 Task: Log work in the project AgileEdge for the issue 'Implement a new cloud-based inventory management system for a company with advanced inventory tracking and restocking features' spent time as '5w 4d 9h 37m' and remaining time as '6w 1d 22h 26m' and move to top of backlog. Now add the issue to the epic 'Cybersecurity Incident Response Testing'. Log work in the project AgileEdge for the issue 'Integrate a new gamification feature into an existing mobile application to increase user engagement and retention' spent time as '3w 6d 13h 43m' and remaining time as '2w 4d 11h 40m' and move to bottom of backlog. Now add the issue to the epic 'Cybersecurity Awareness Training Implementation'
Action: Mouse moved to (224, 51)
Screenshot: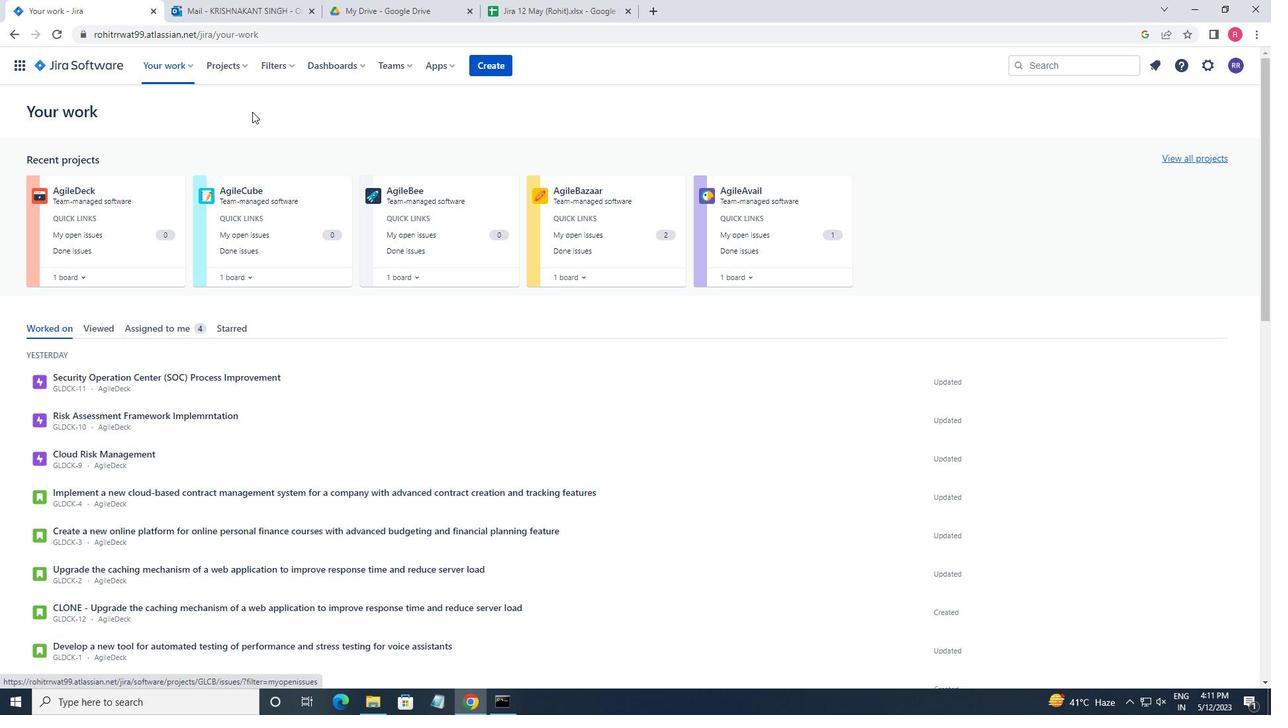 
Action: Mouse pressed left at (224, 51)
Screenshot: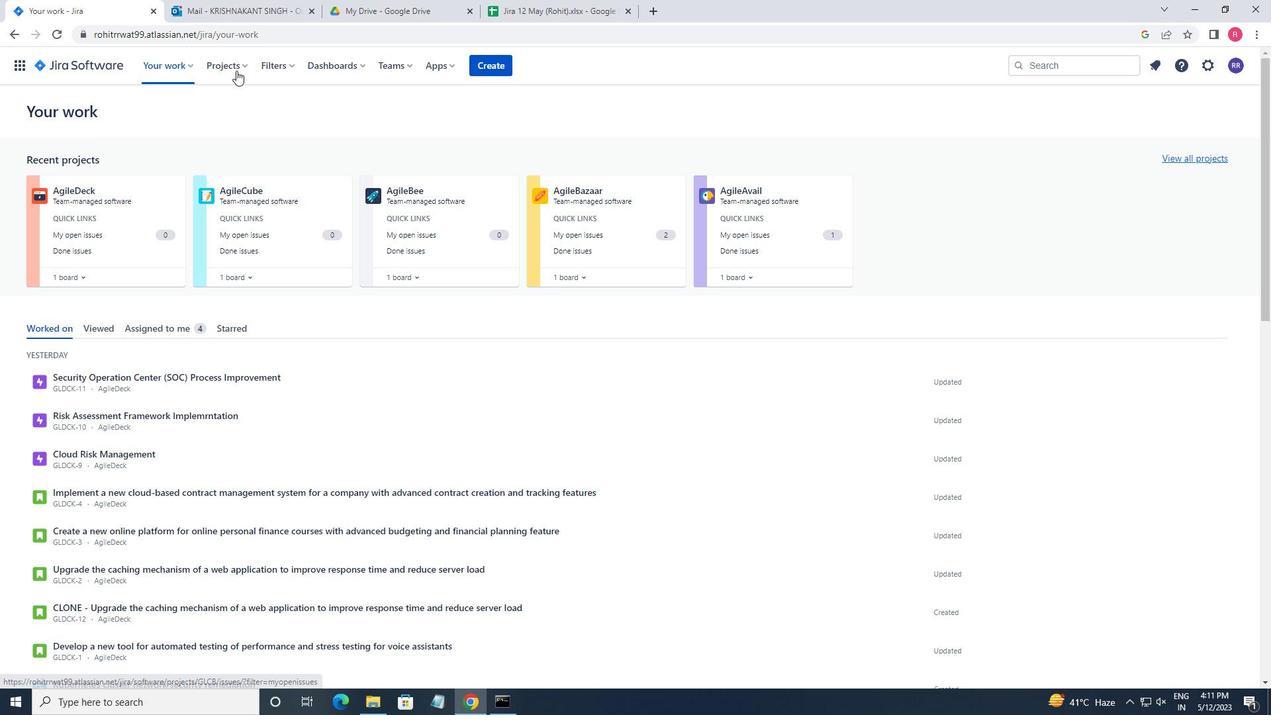 
Action: Mouse moved to (228, 75)
Screenshot: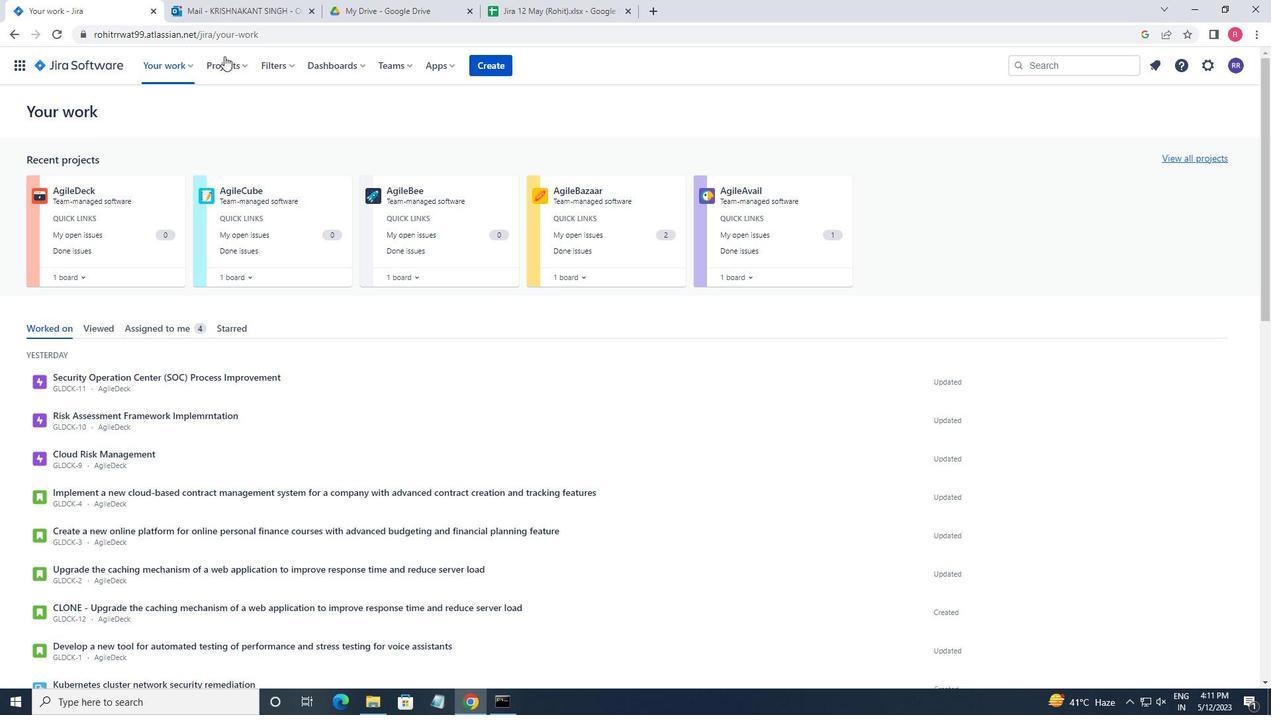 
Action: Mouse pressed left at (228, 75)
Screenshot: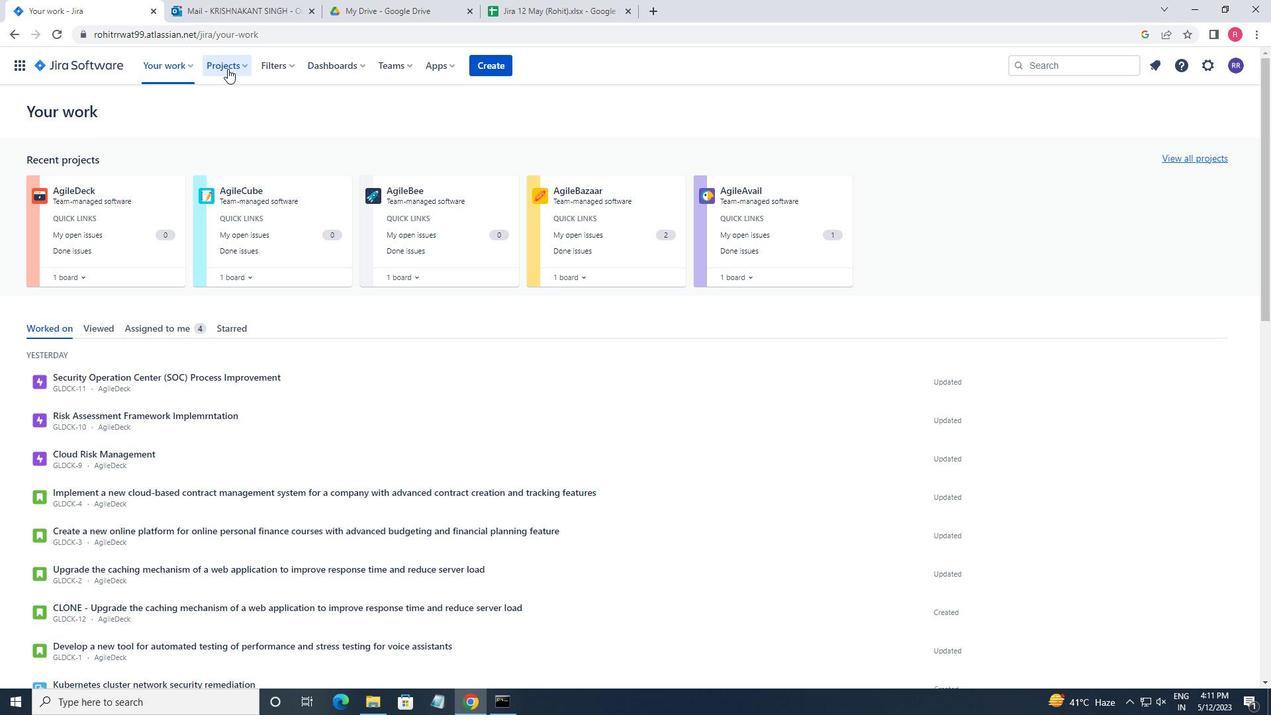 
Action: Mouse moved to (259, 121)
Screenshot: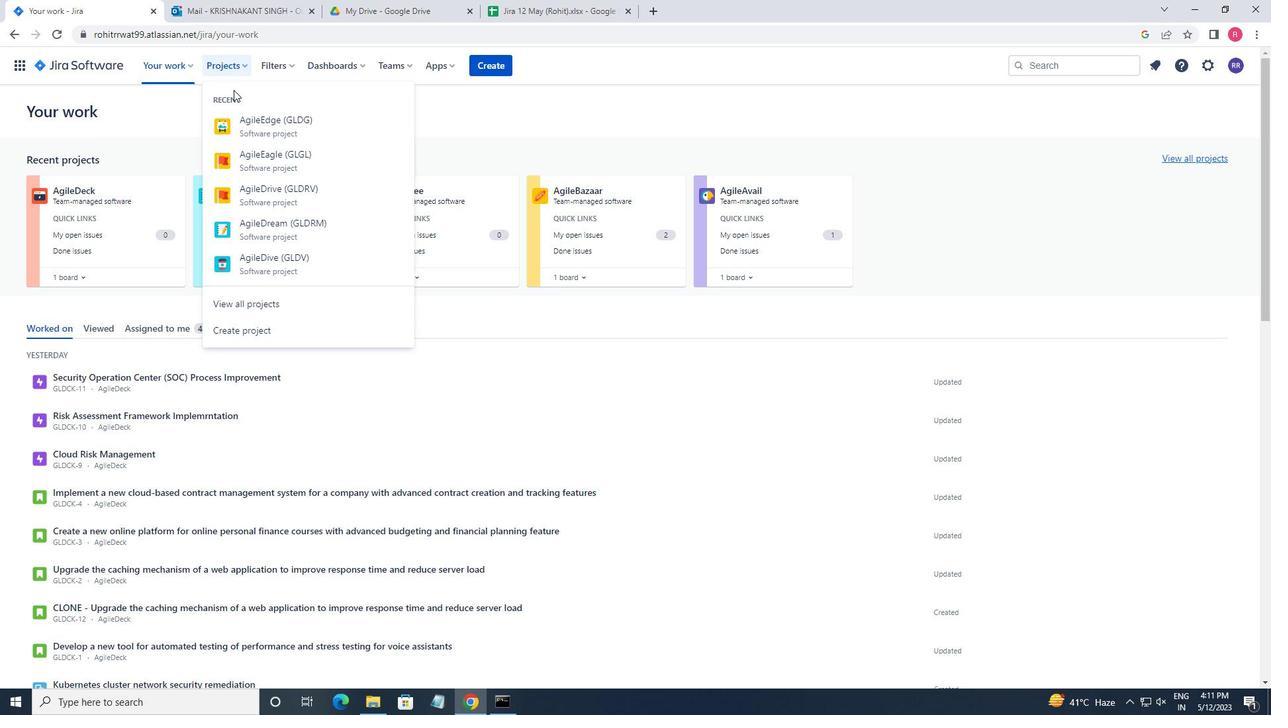
Action: Mouse pressed left at (259, 121)
Screenshot: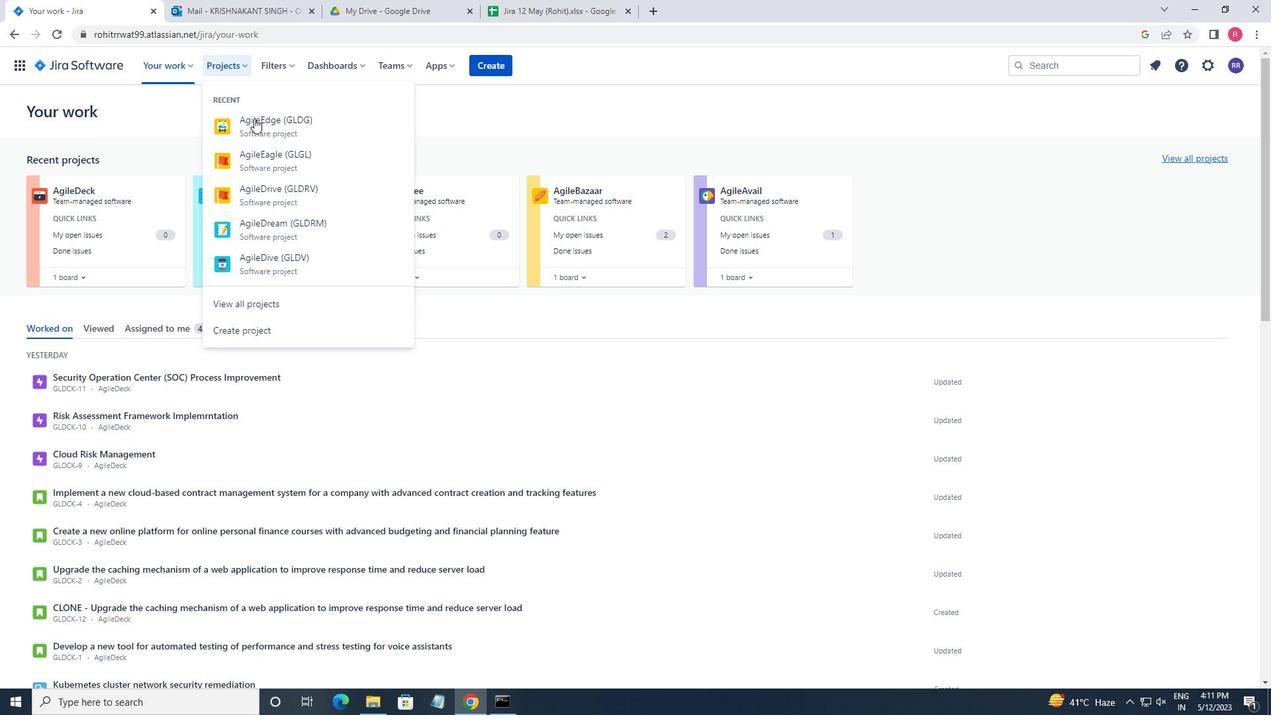 
Action: Mouse moved to (82, 196)
Screenshot: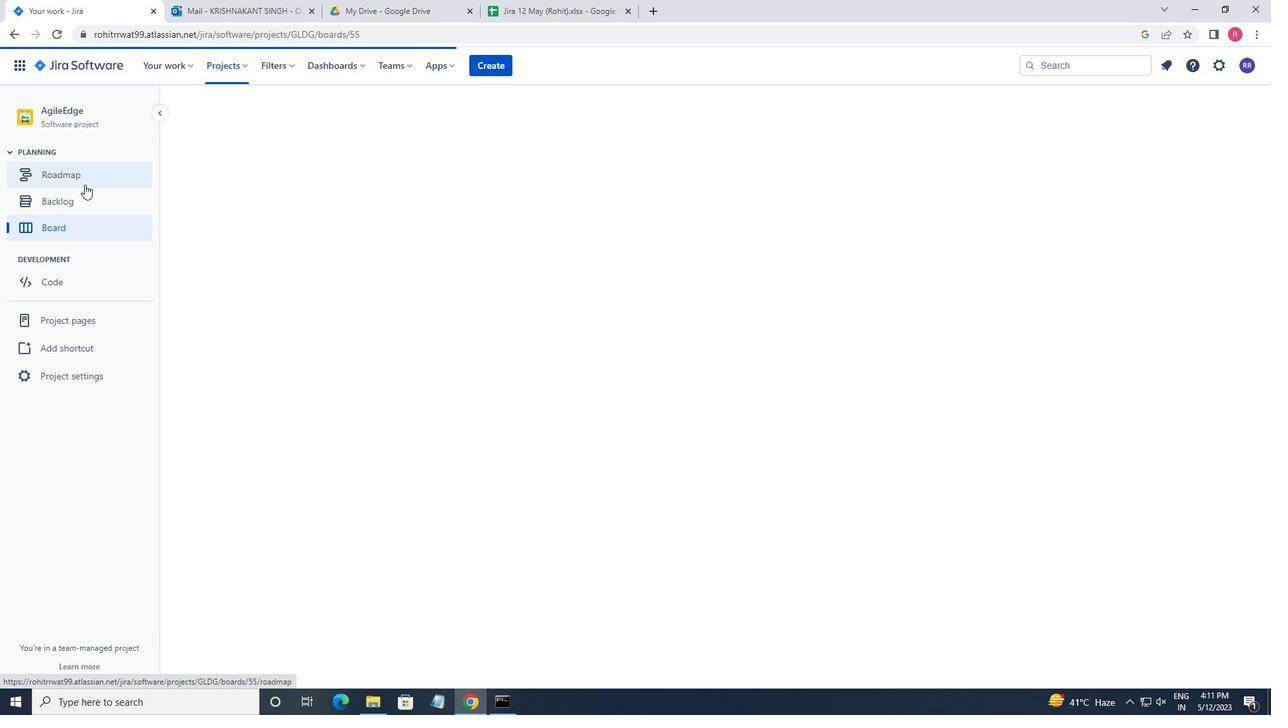 
Action: Mouse pressed left at (82, 196)
Screenshot: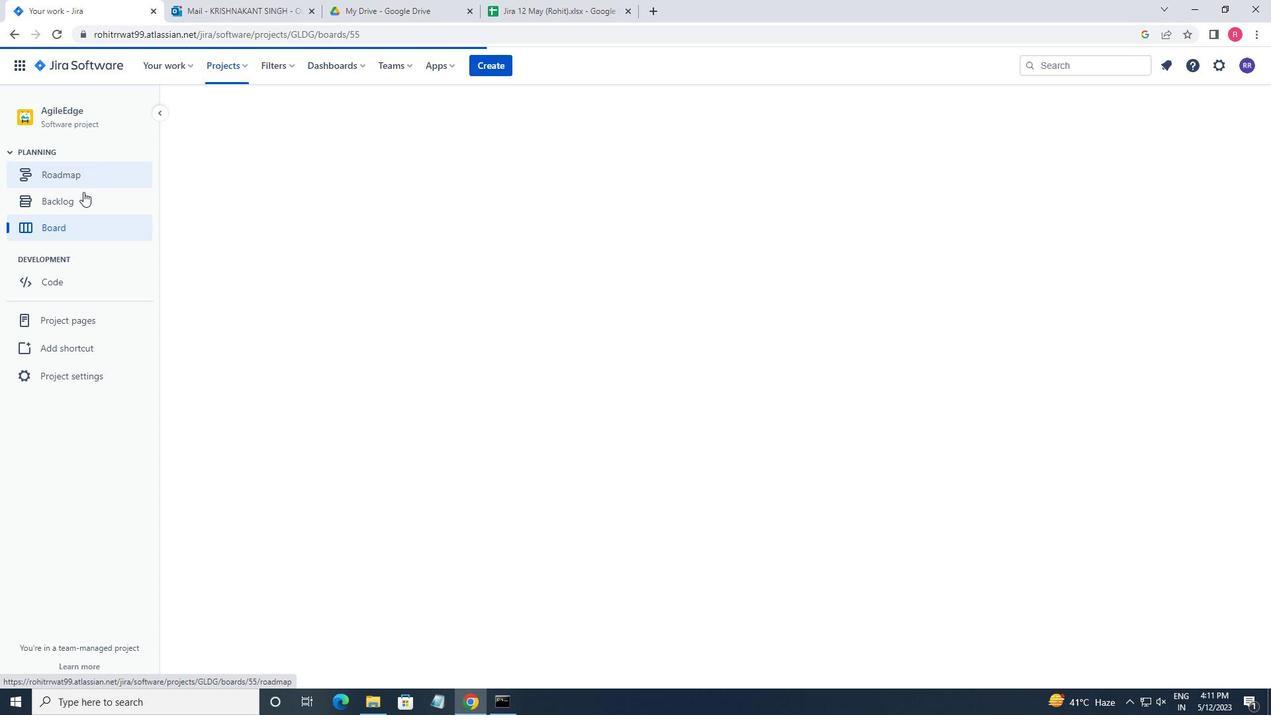 
Action: Mouse moved to (1063, 480)
Screenshot: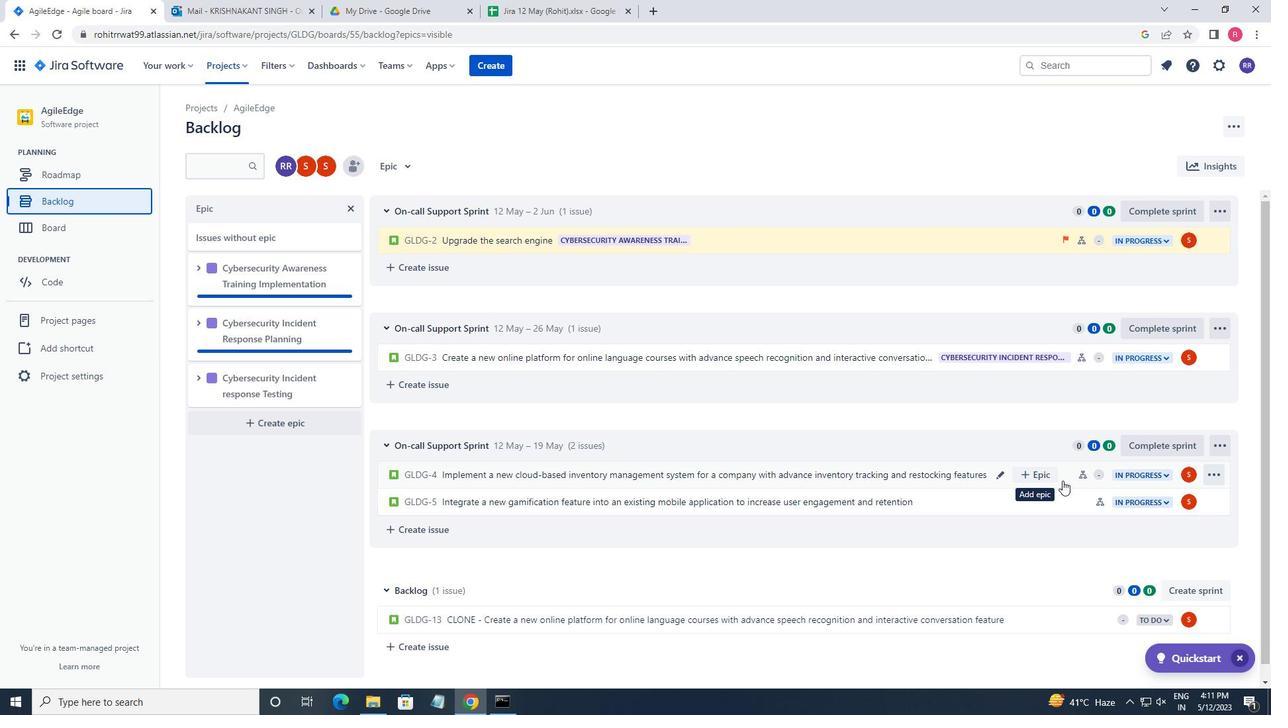 
Action: Mouse pressed left at (1063, 480)
Screenshot: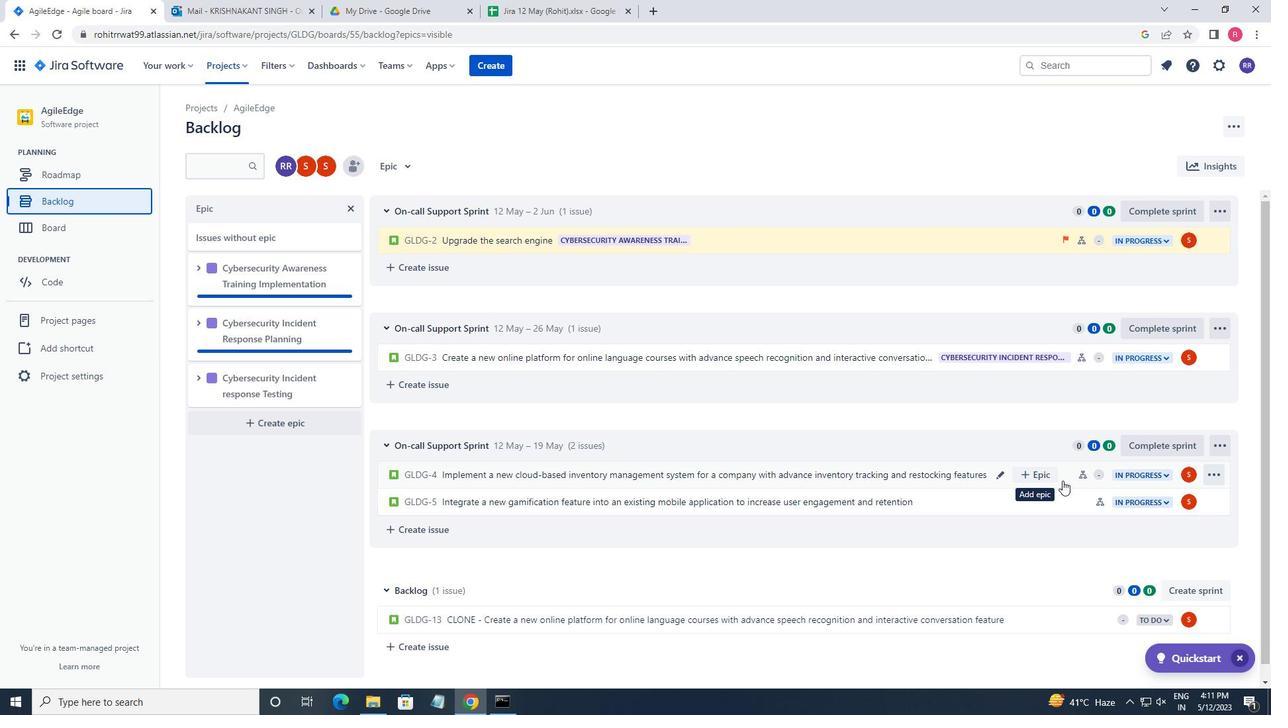 
Action: Mouse moved to (1207, 207)
Screenshot: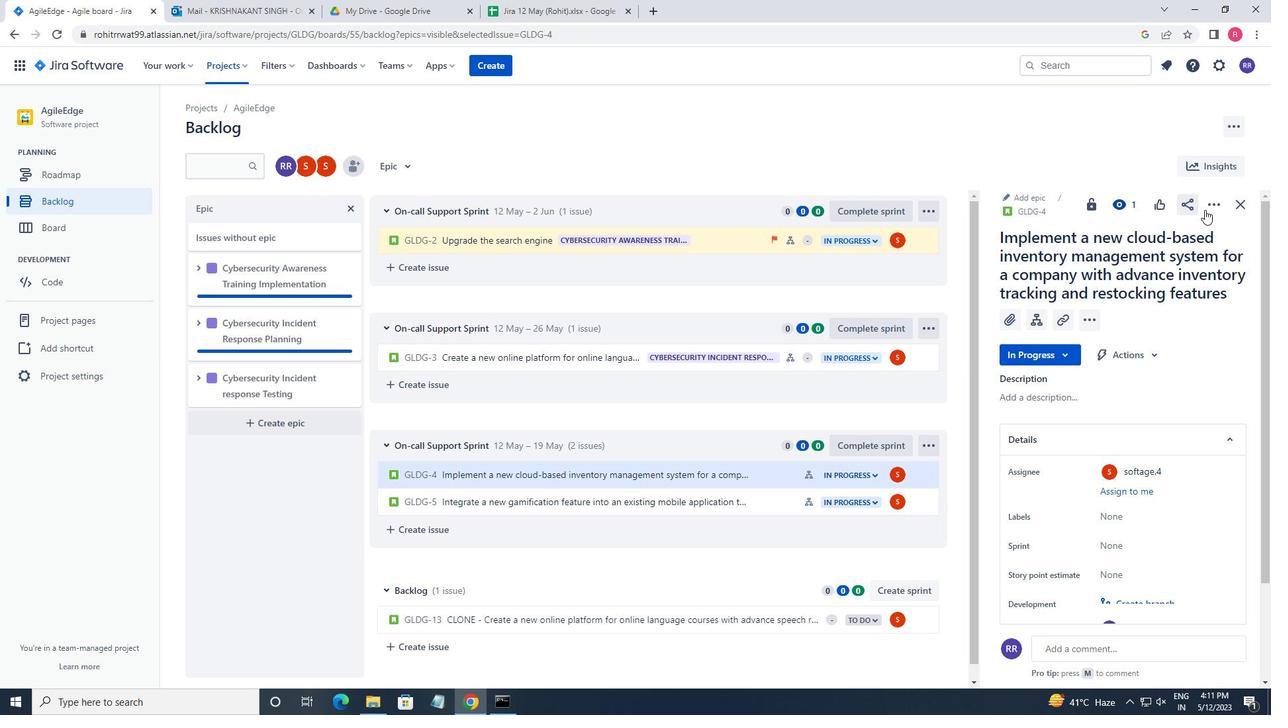 
Action: Mouse pressed left at (1207, 207)
Screenshot: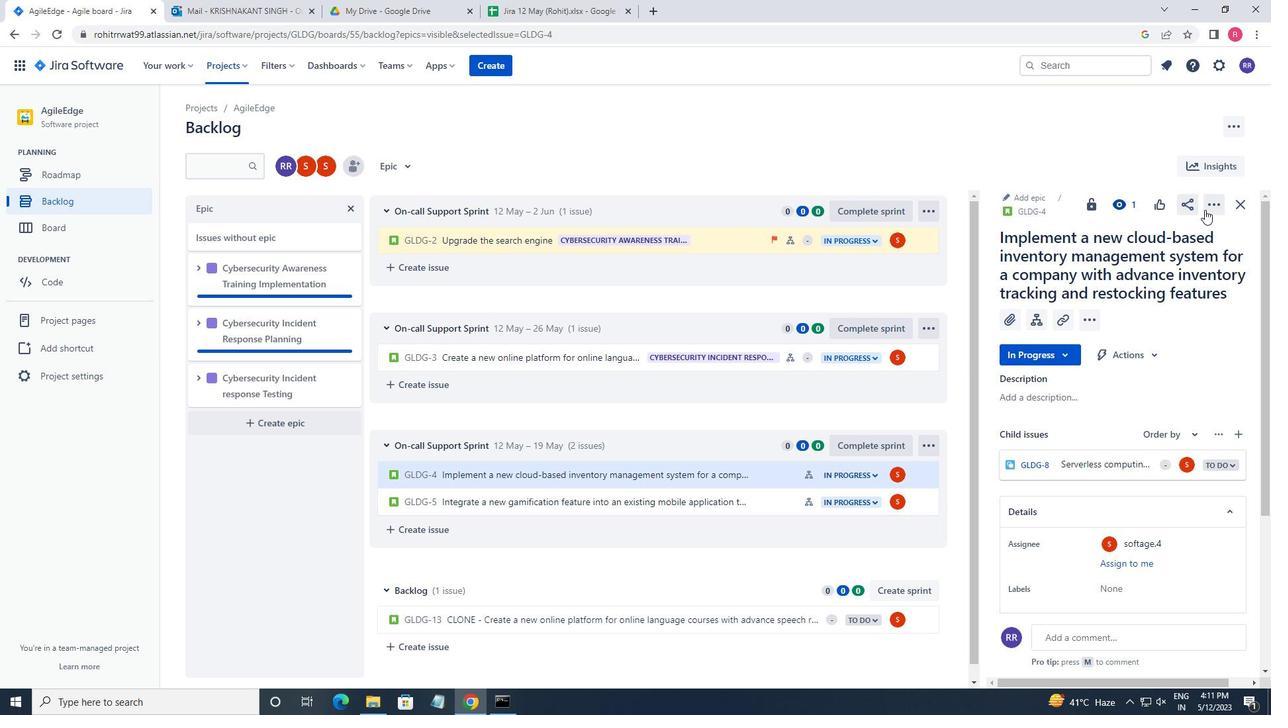 
Action: Mouse moved to (1165, 249)
Screenshot: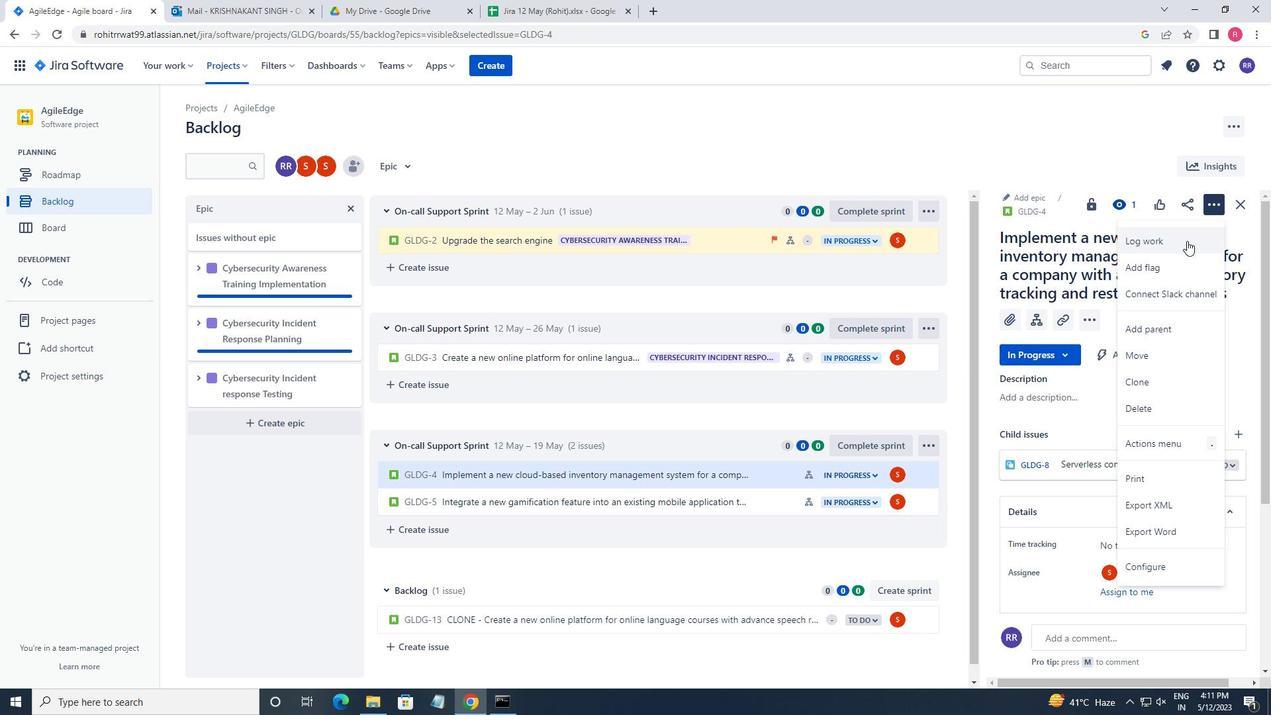 
Action: Mouse pressed left at (1165, 249)
Screenshot: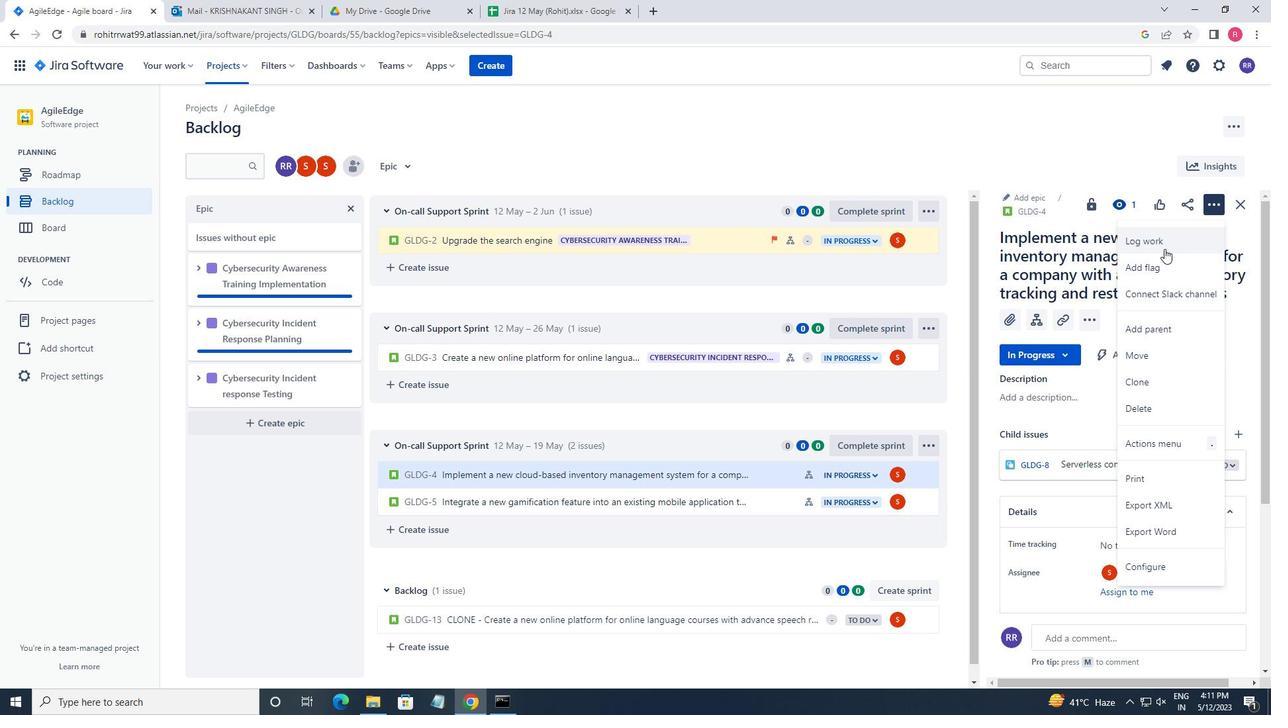 
Action: Key pressed 5w<Key.space>4d<Key.space>9h<Key.space>37m<Key.tab>6w<Key.space>1d<Key.space>22h<Key.space>26m
Screenshot: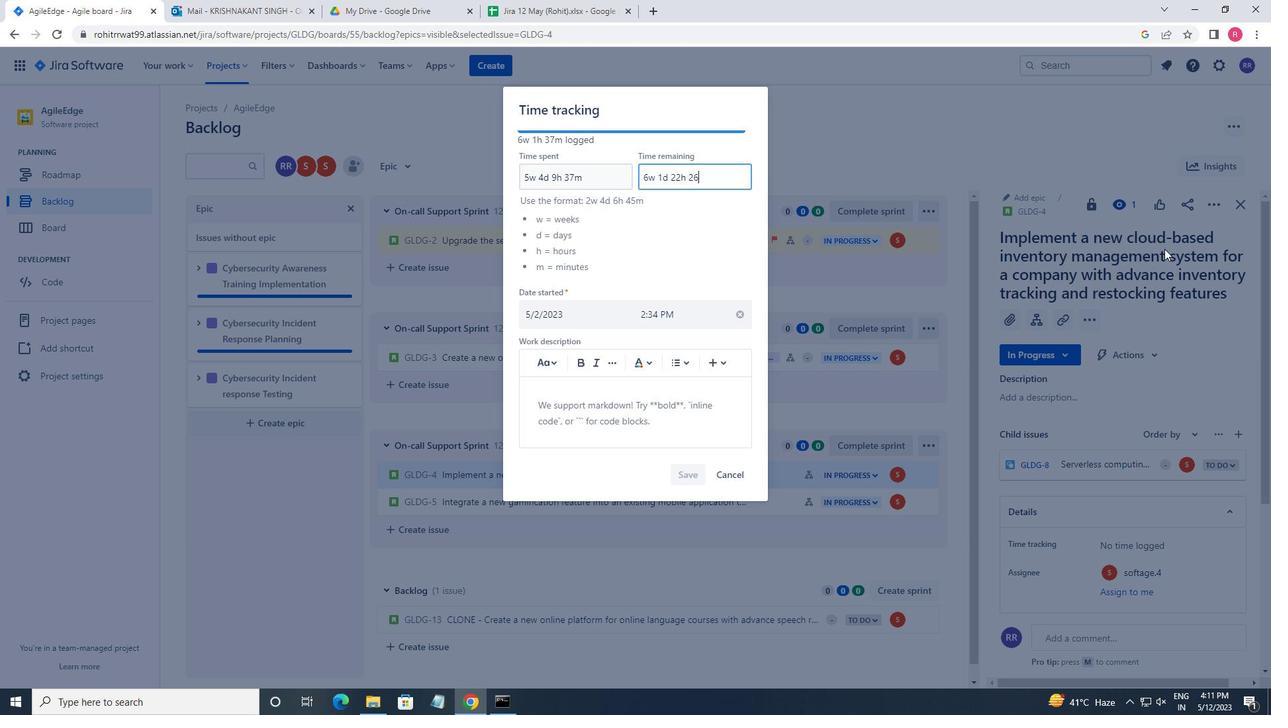 
Action: Mouse moved to (692, 482)
Screenshot: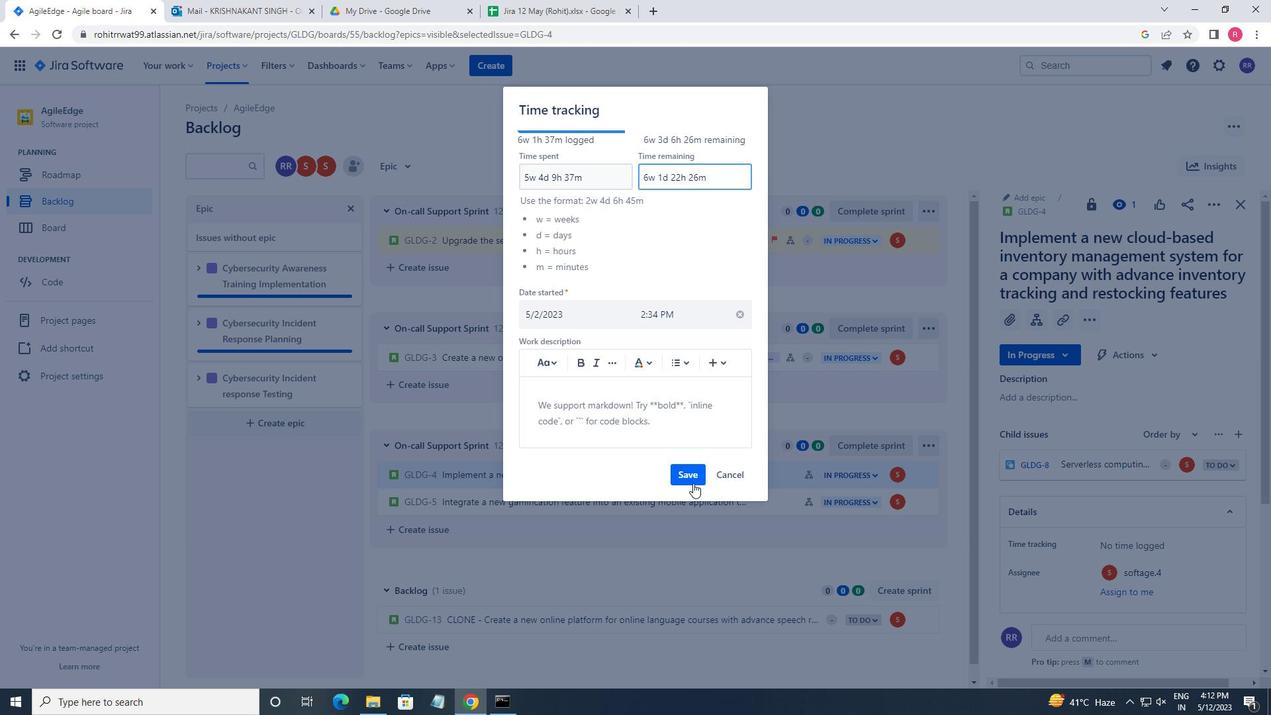
Action: Mouse pressed left at (692, 482)
Screenshot: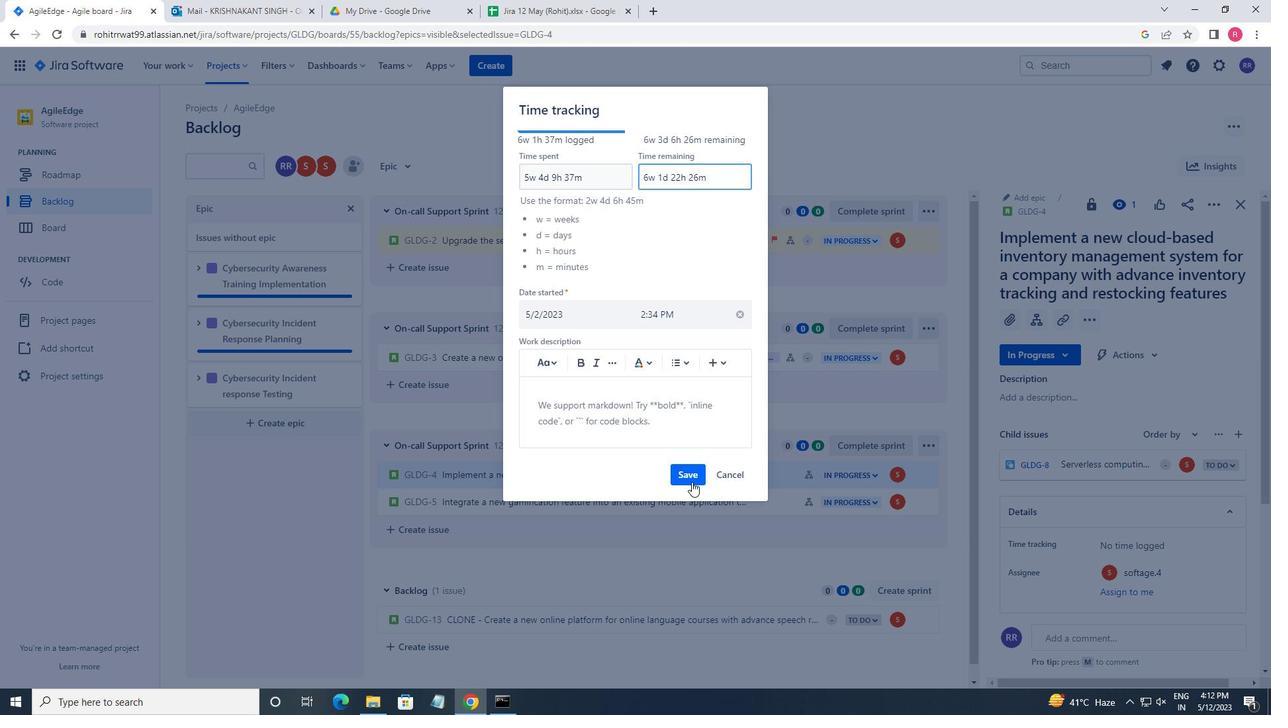 
Action: Mouse moved to (928, 476)
Screenshot: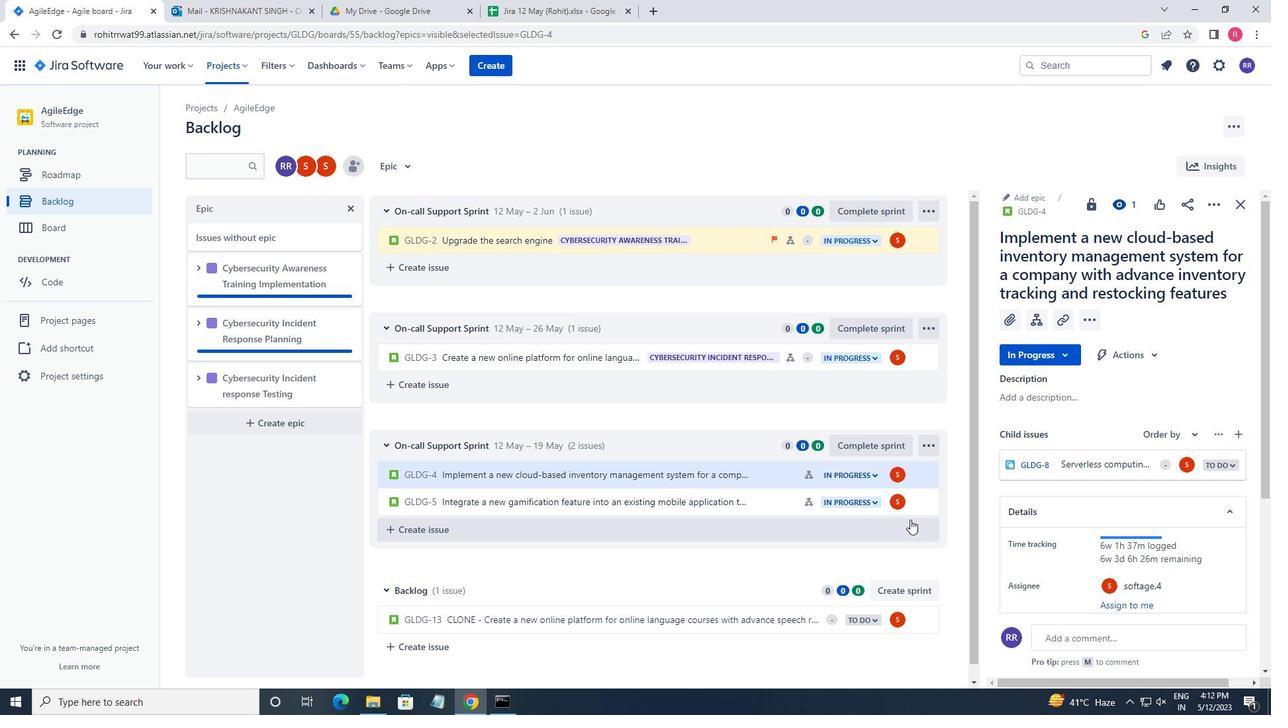 
Action: Mouse pressed left at (928, 476)
Screenshot: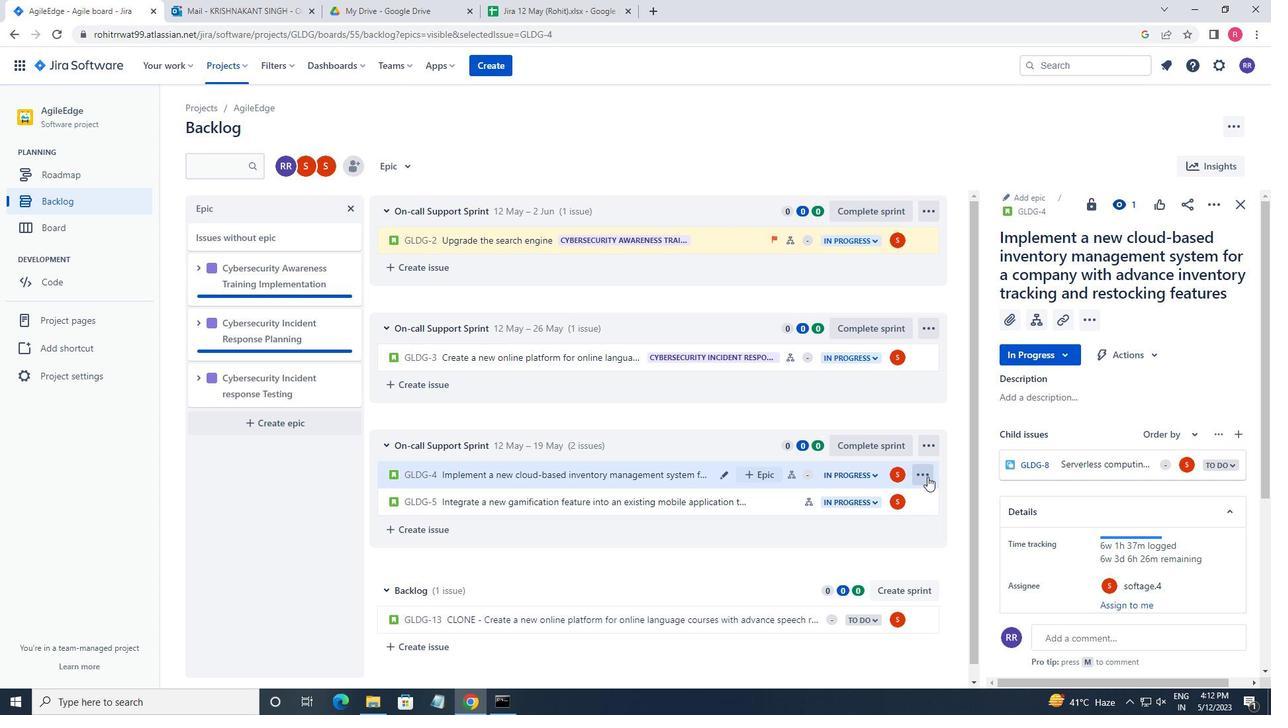 
Action: Mouse moved to (894, 423)
Screenshot: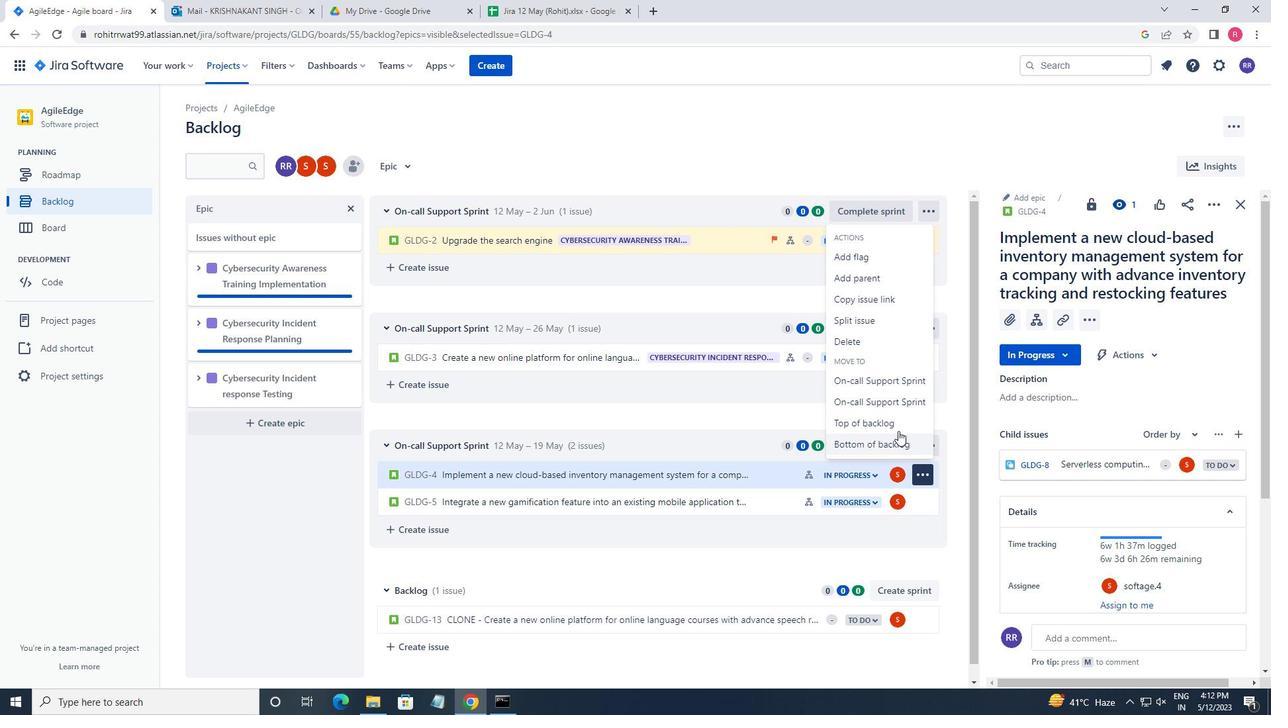 
Action: Mouse pressed left at (894, 423)
Screenshot: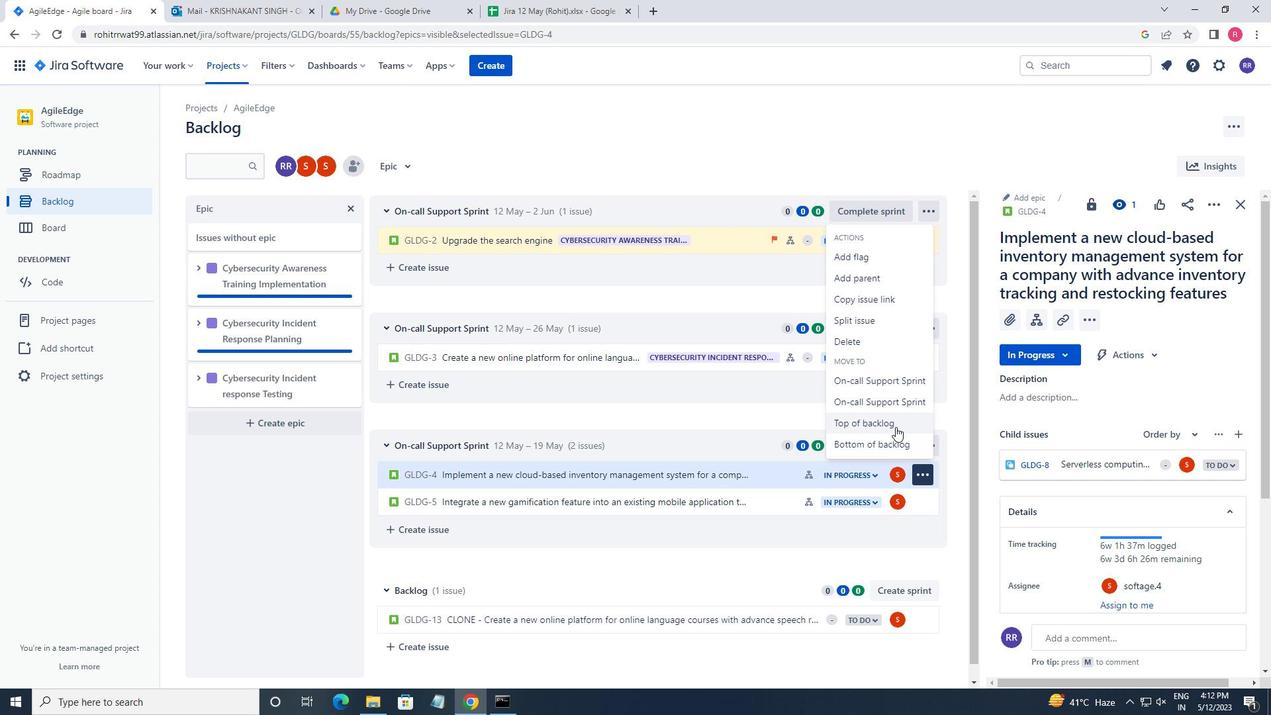 
Action: Mouse moved to (684, 211)
Screenshot: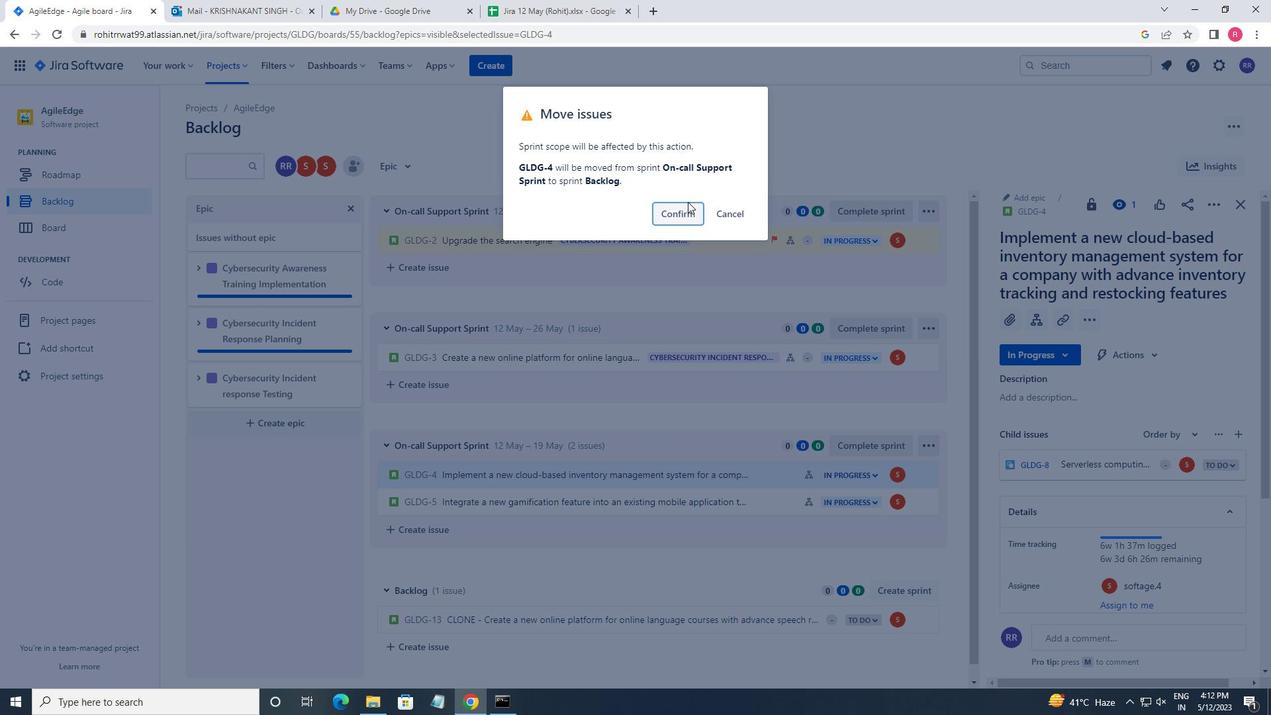 
Action: Mouse pressed left at (684, 211)
Screenshot: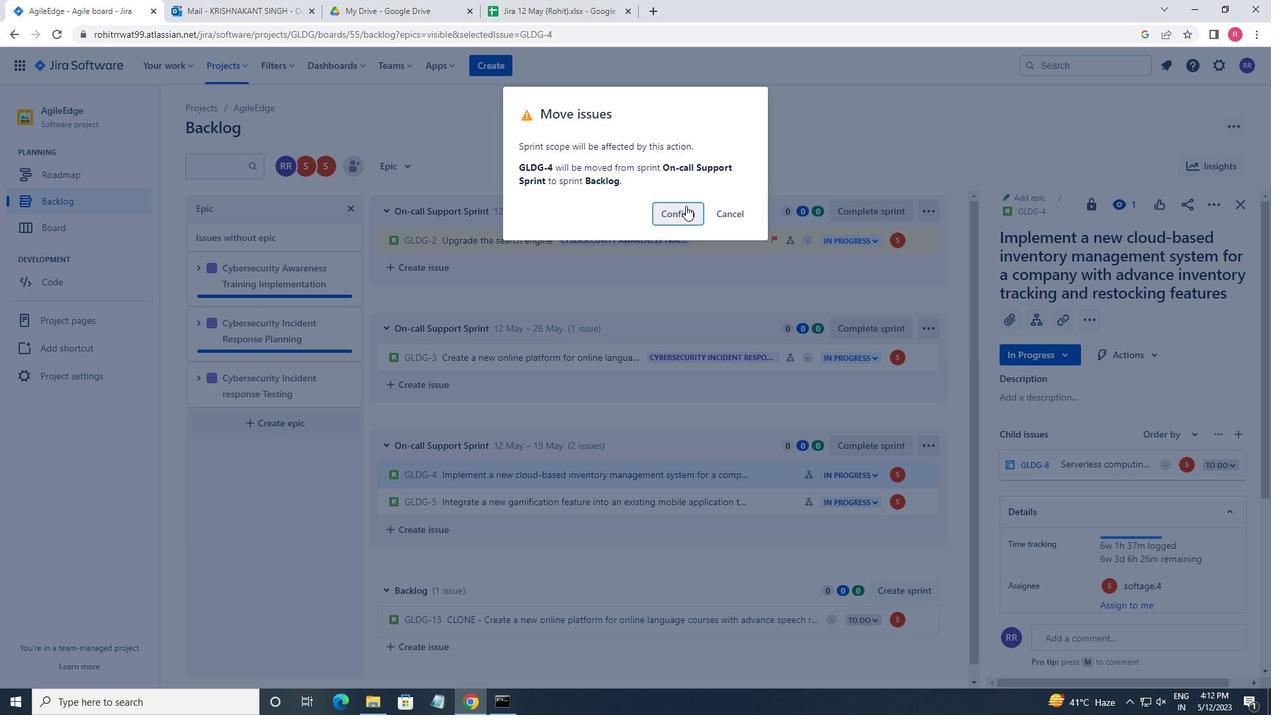 
Action: Mouse moved to (917, 594)
Screenshot: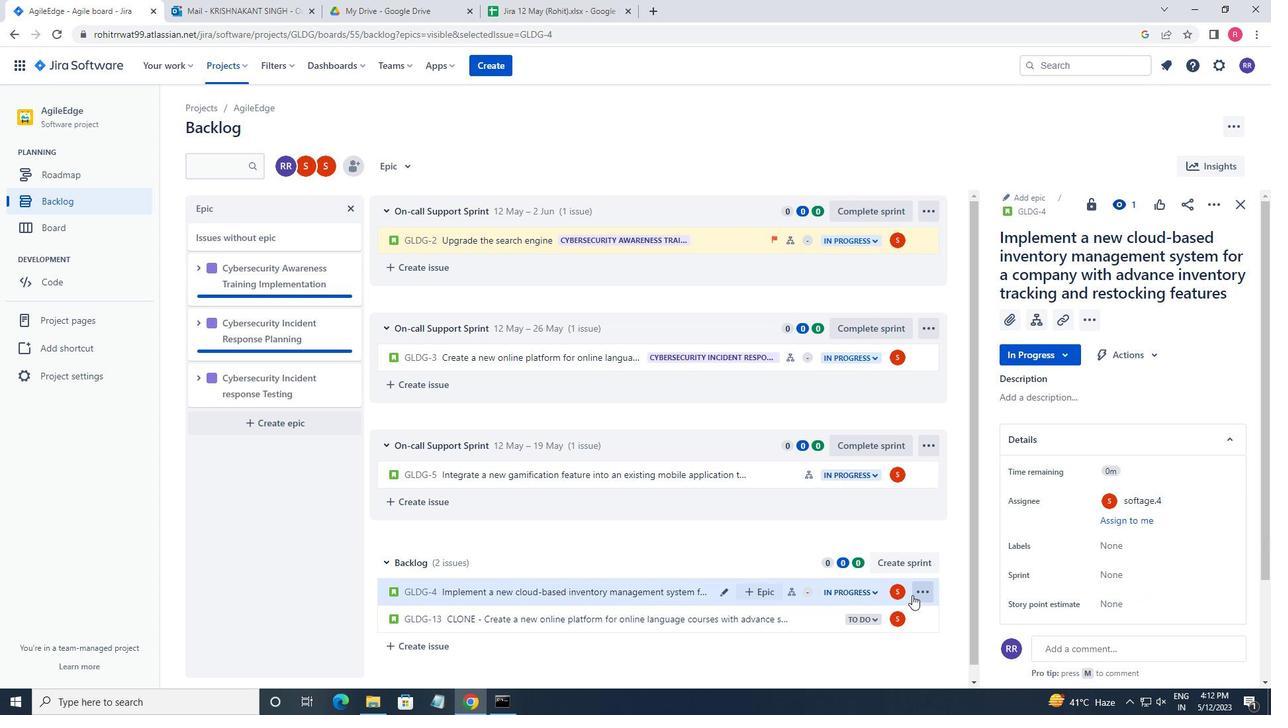
Action: Mouse pressed left at (917, 594)
Screenshot: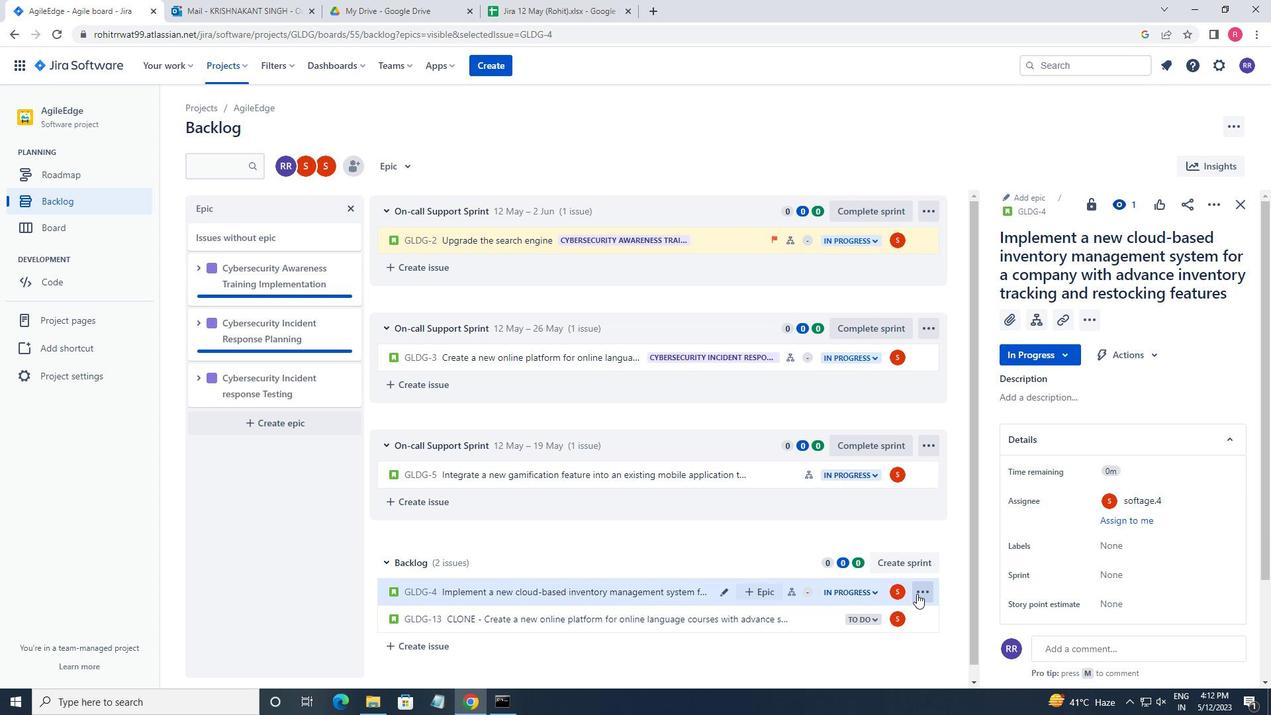 
Action: Mouse moved to (756, 590)
Screenshot: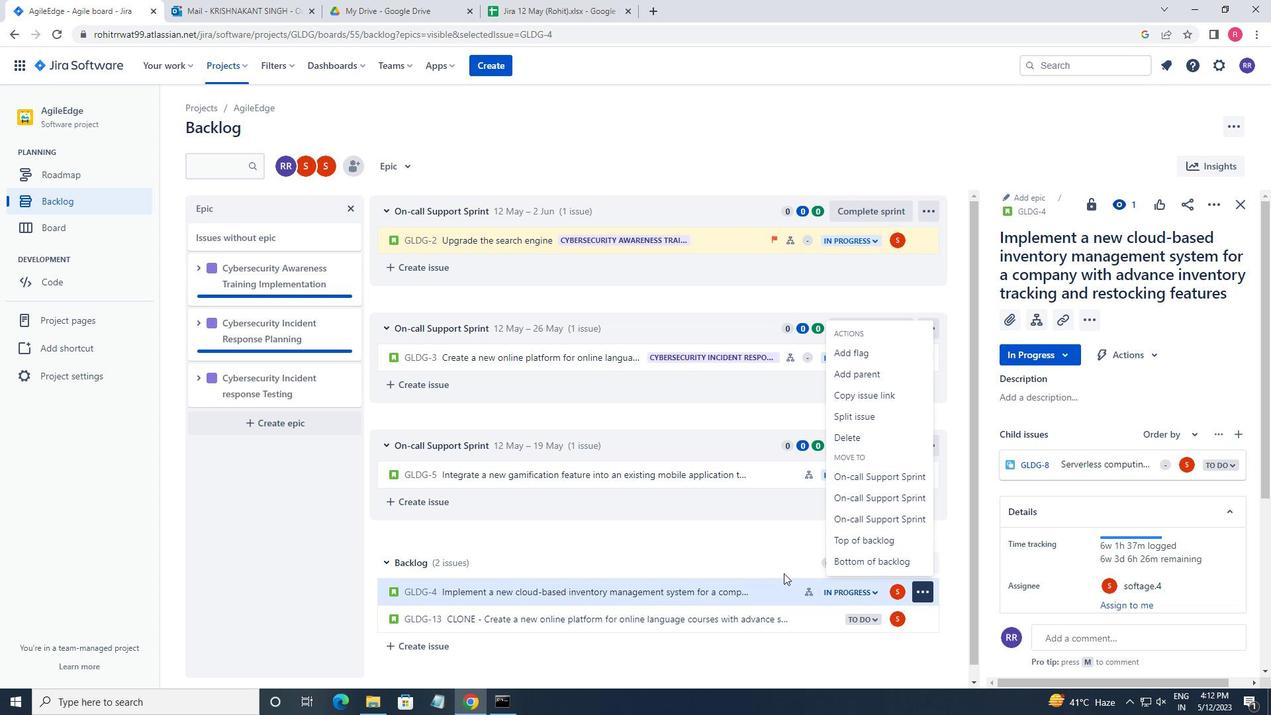 
Action: Mouse pressed left at (756, 590)
Screenshot: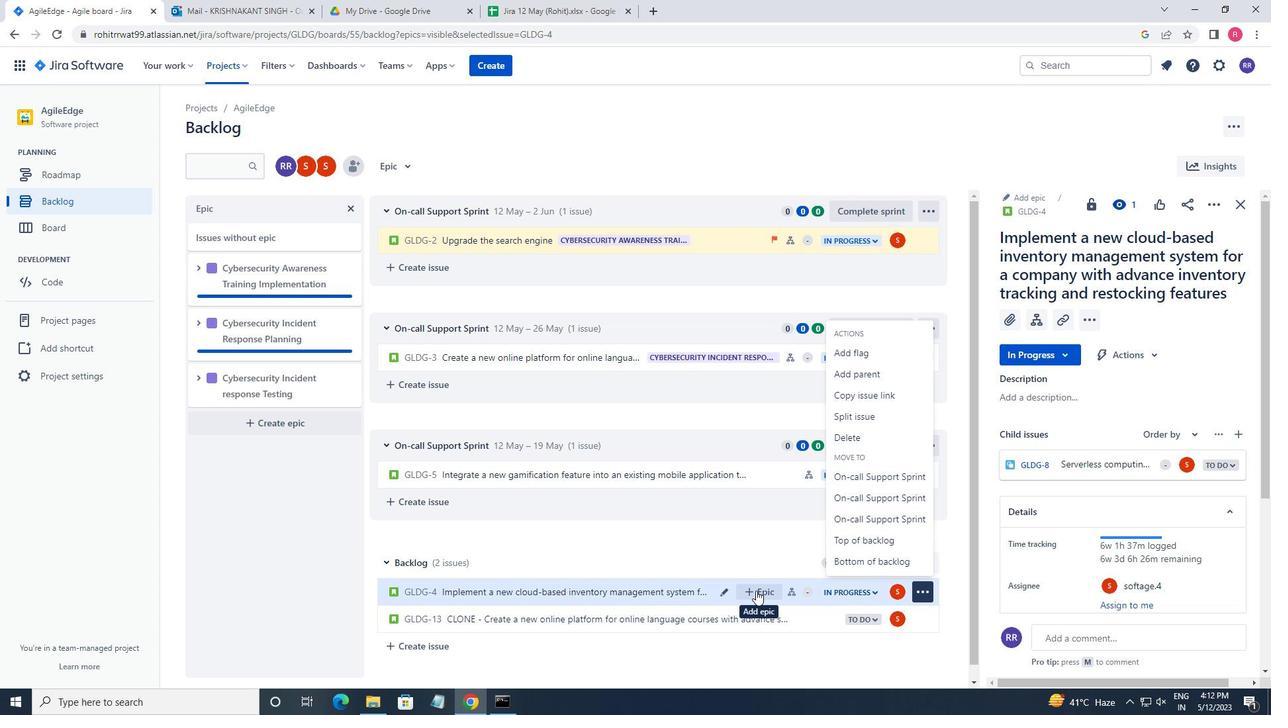 
Action: Mouse moved to (726, 517)
Screenshot: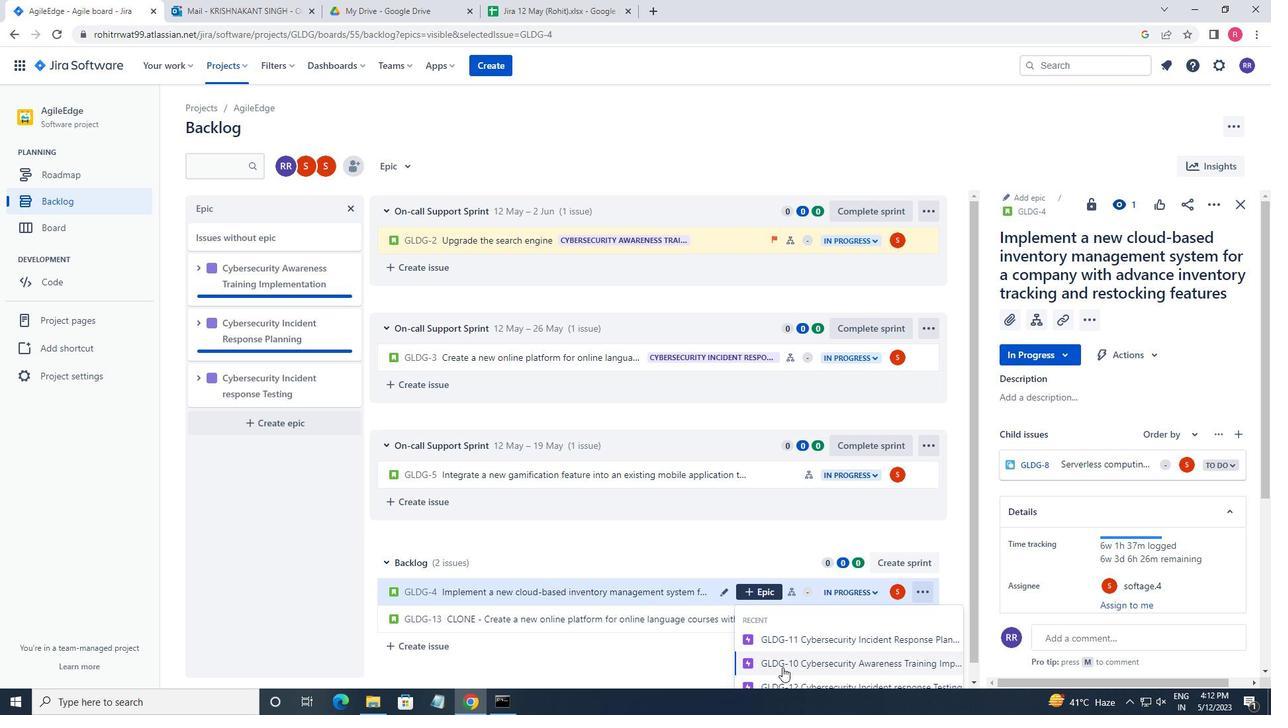 
Action: Mouse scrolled (726, 516) with delta (0, 0)
Screenshot: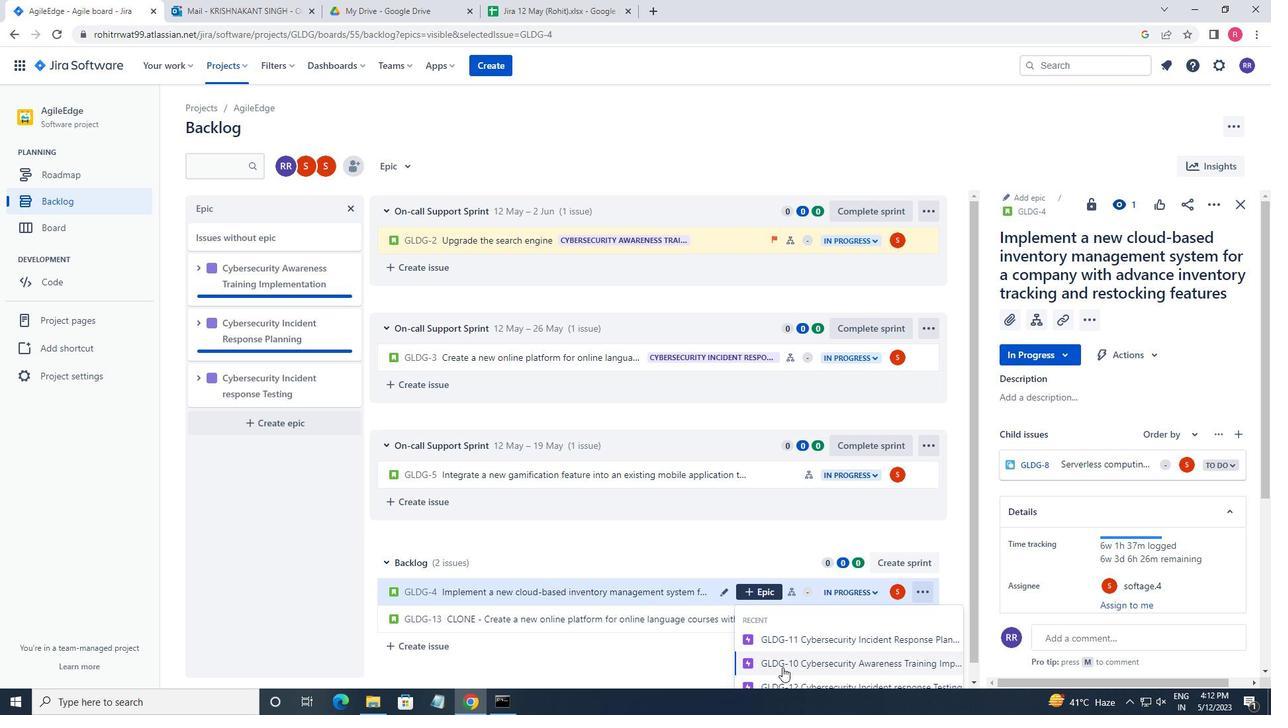 
Action: Mouse moved to (720, 503)
Screenshot: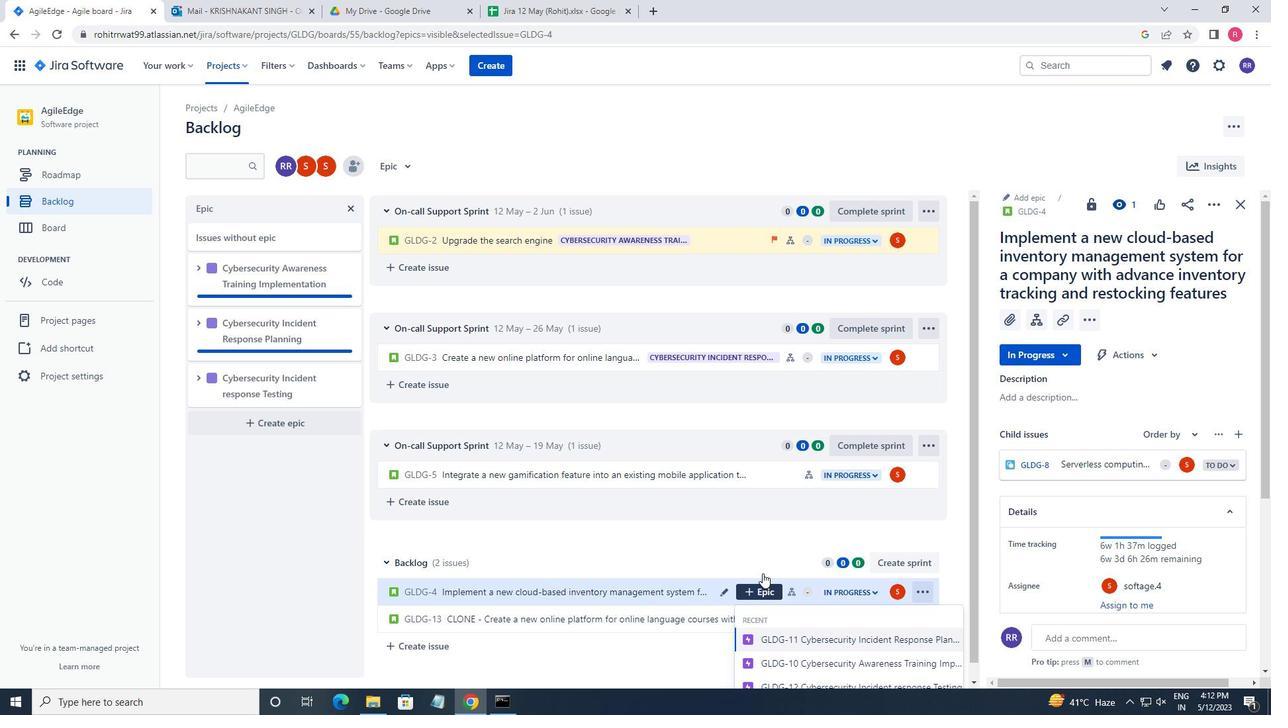 
Action: Mouse scrolled (720, 502) with delta (0, 0)
Screenshot: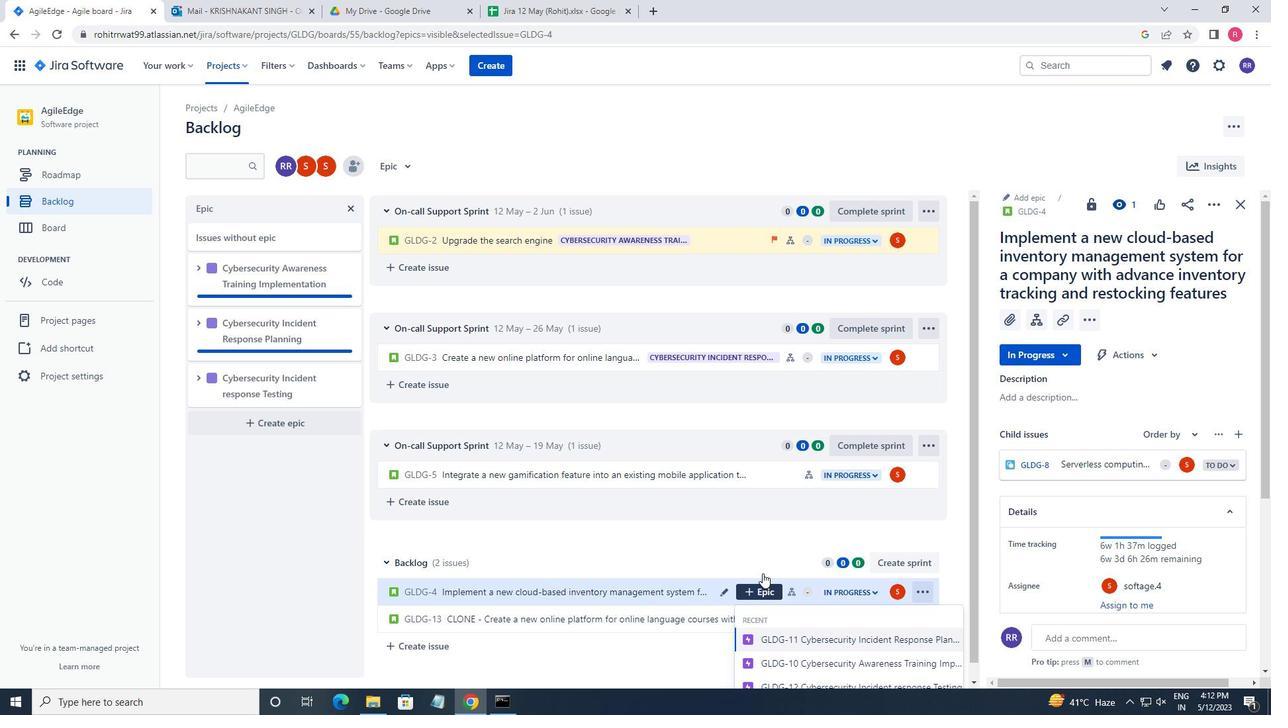 
Action: Mouse scrolled (720, 502) with delta (0, 0)
Screenshot: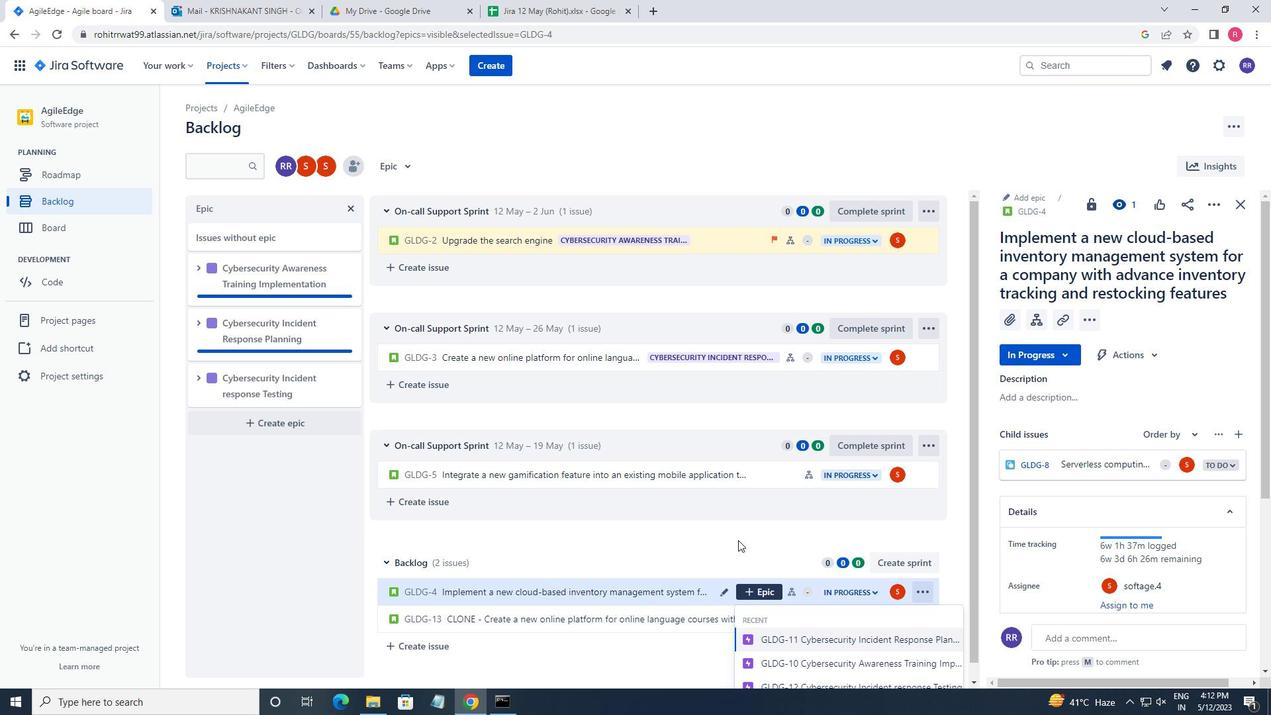
Action: Mouse scrolled (720, 502) with delta (0, 0)
Screenshot: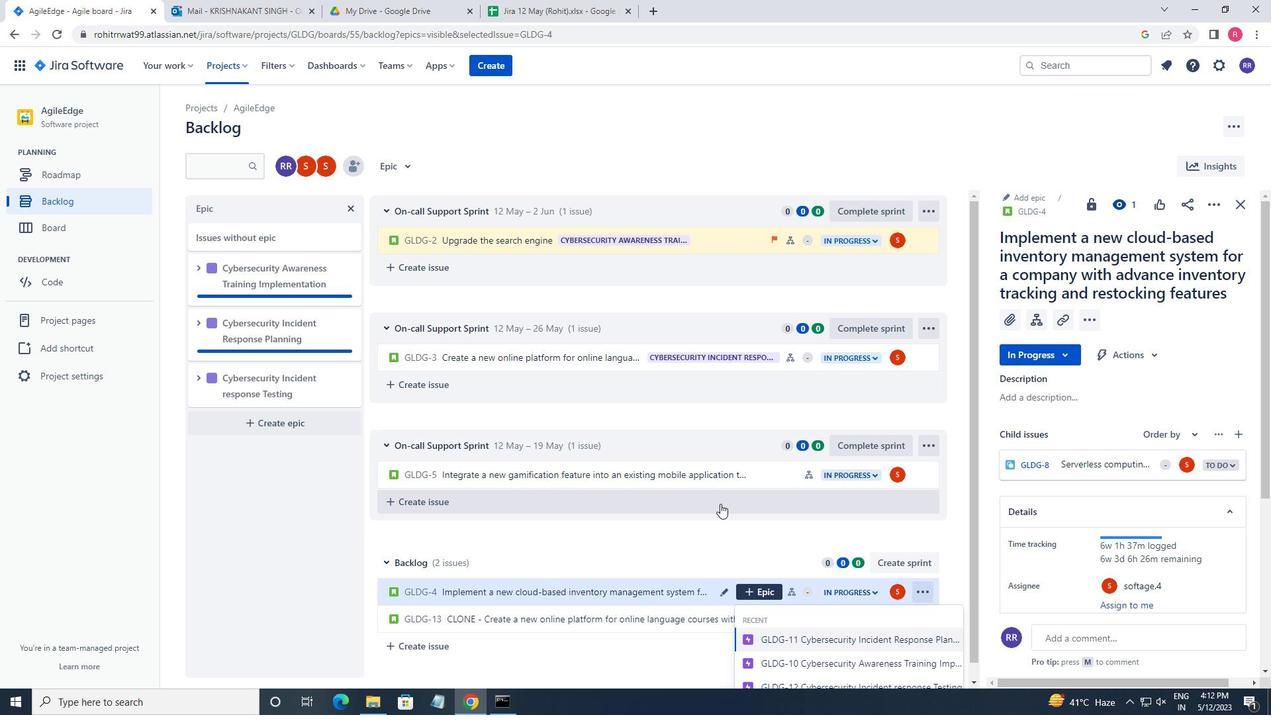 
Action: Mouse moved to (849, 669)
Screenshot: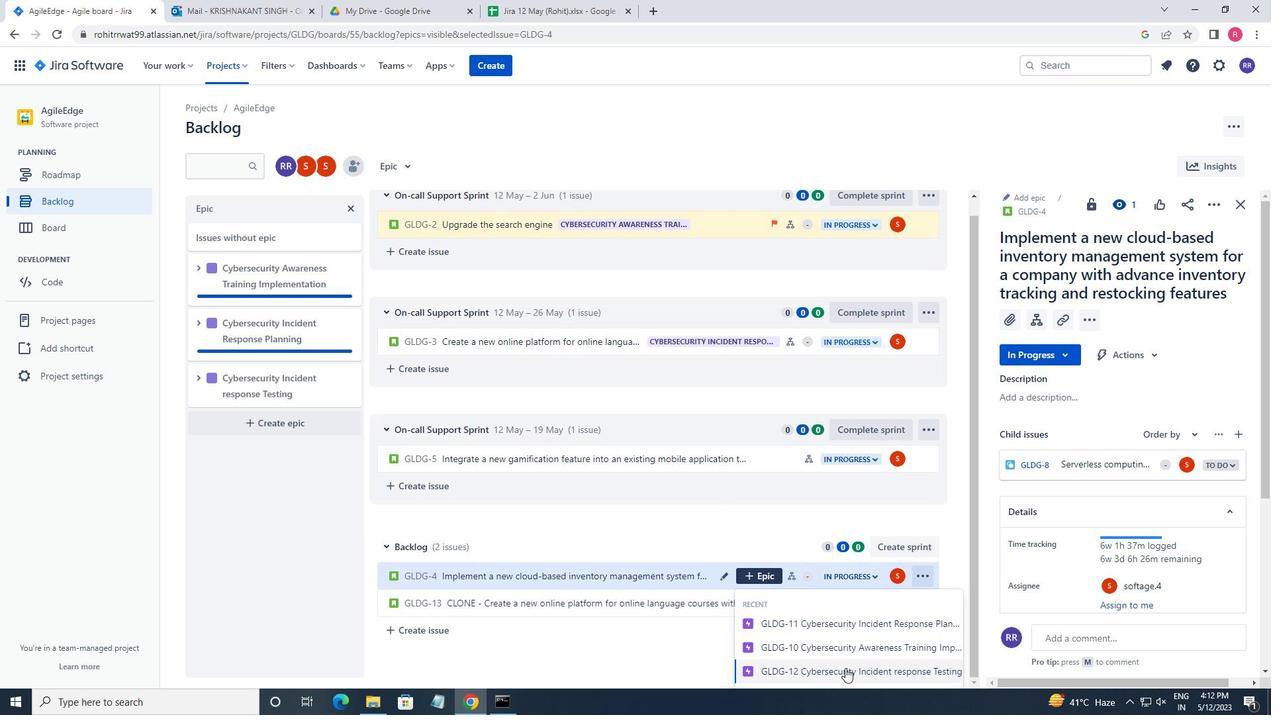 
Action: Mouse pressed left at (849, 669)
Screenshot: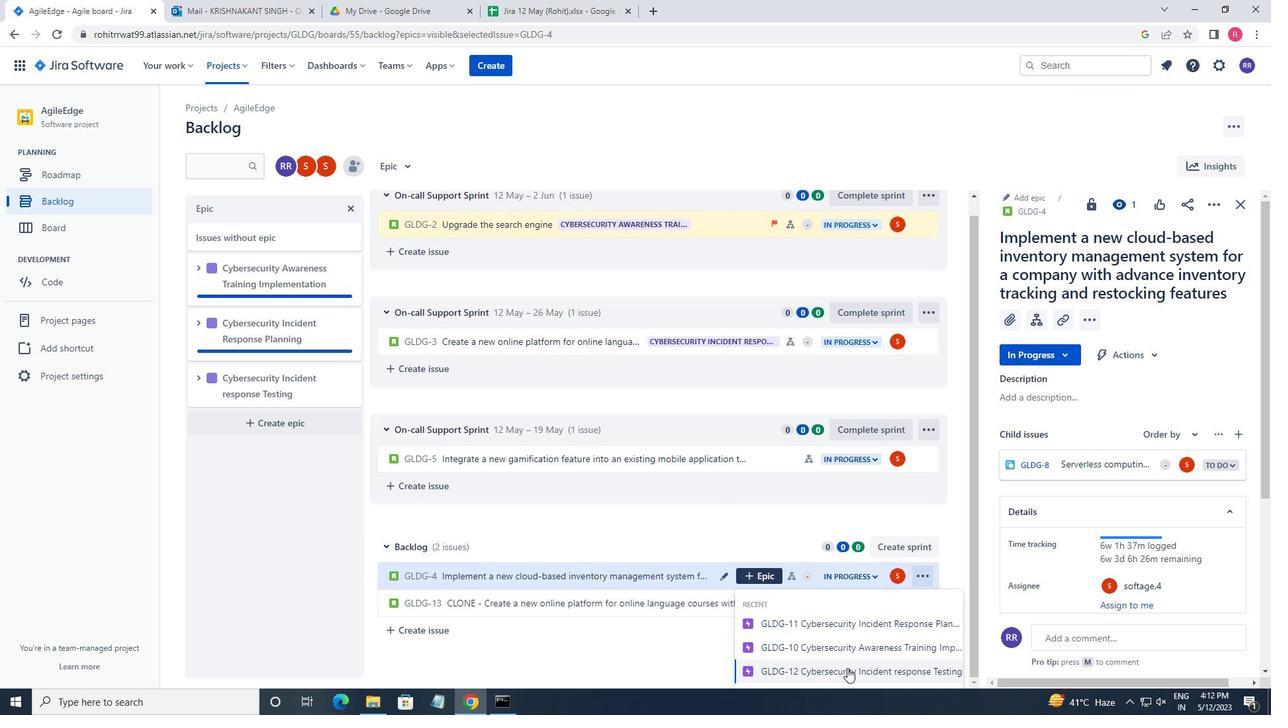 
Action: Mouse moved to (860, 629)
Screenshot: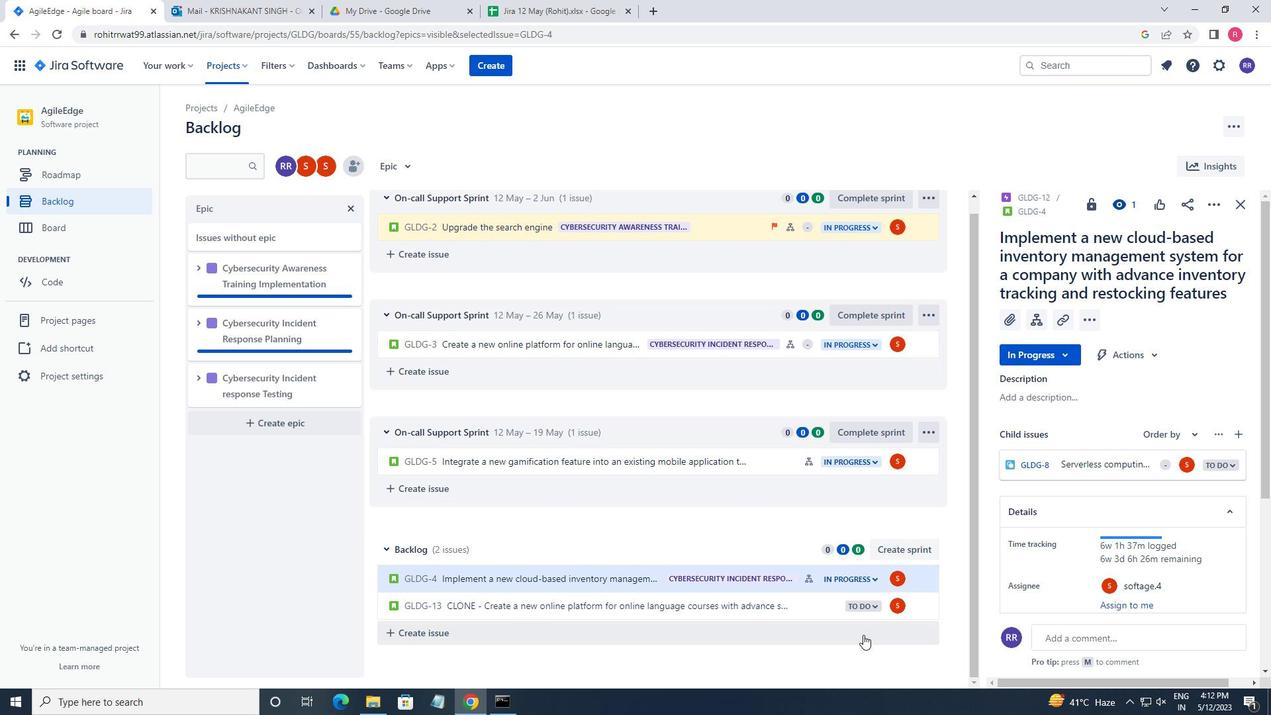 
Action: Mouse scrolled (860, 629) with delta (0, 0)
Screenshot: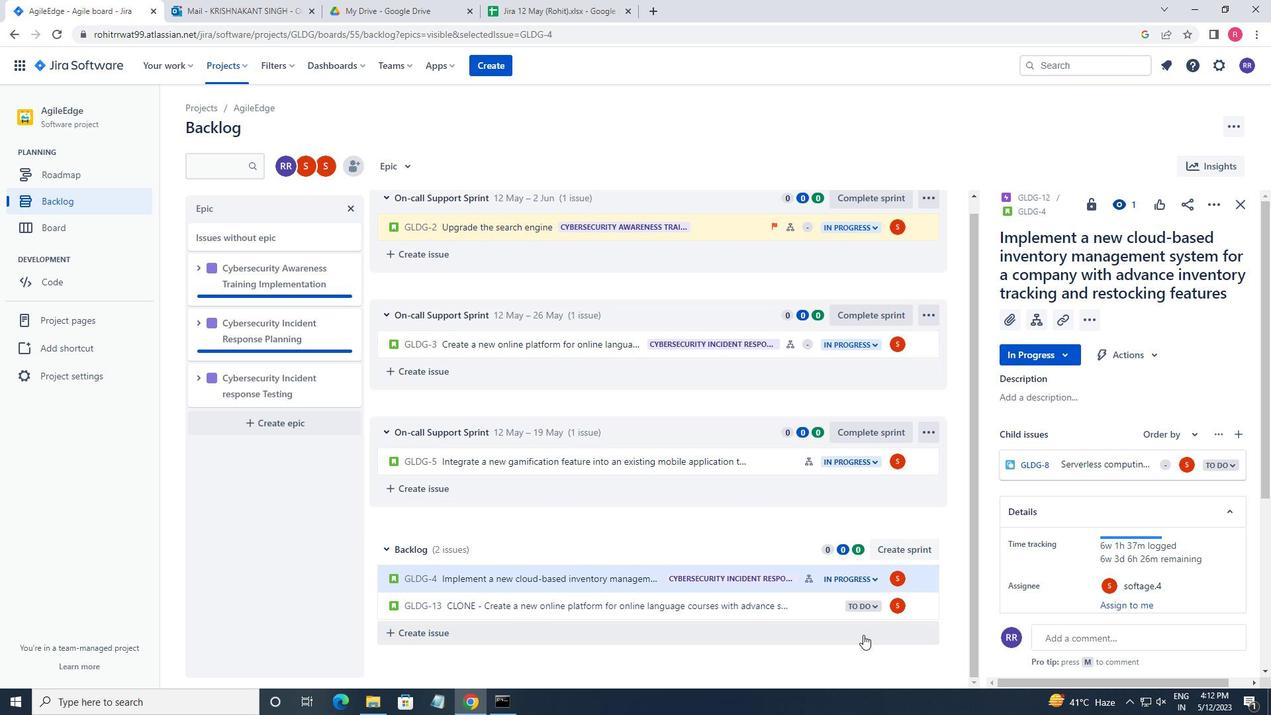 
Action: Mouse scrolled (860, 629) with delta (0, 0)
Screenshot: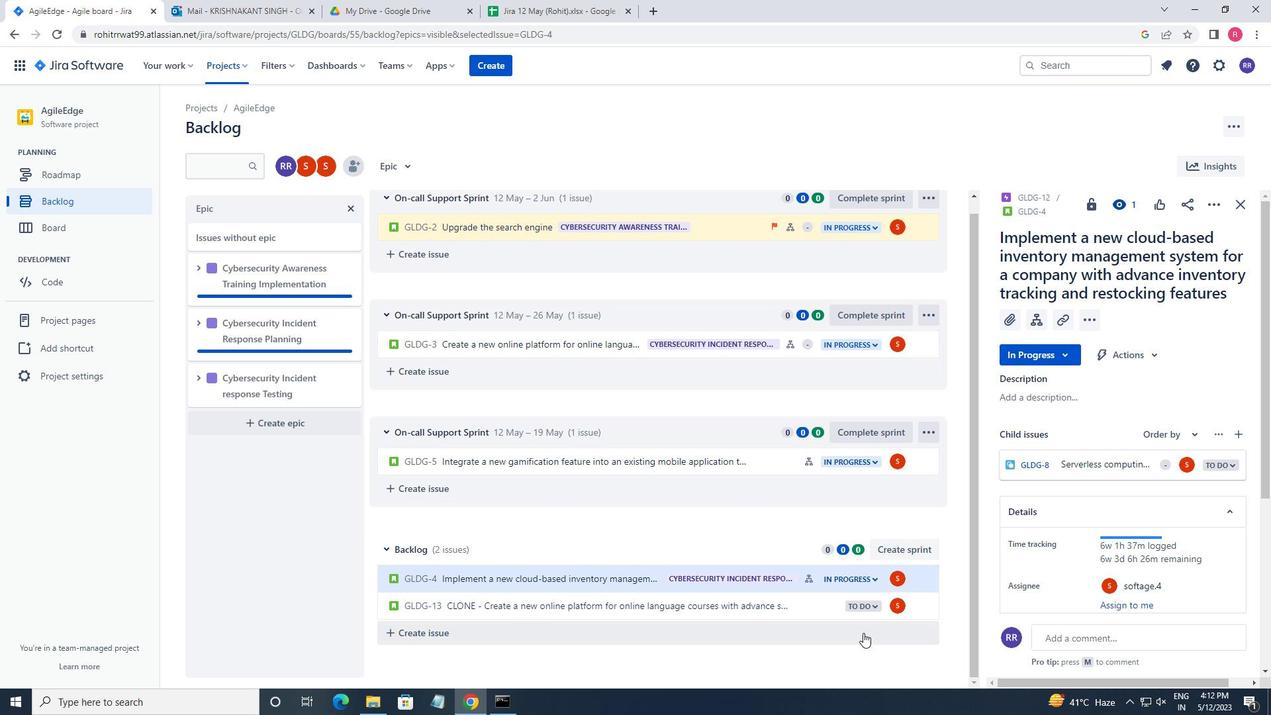 
Action: Mouse scrolled (860, 629) with delta (0, 0)
Screenshot: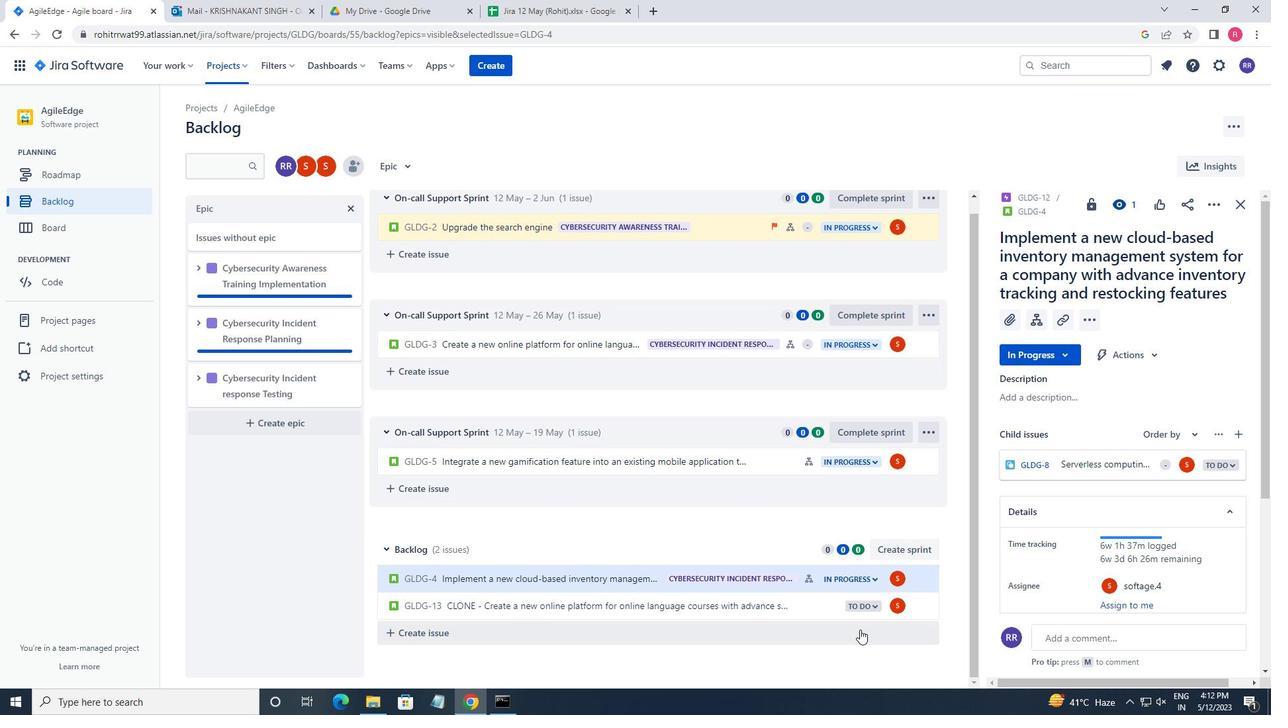 
Action: Mouse moved to (801, 472)
Screenshot: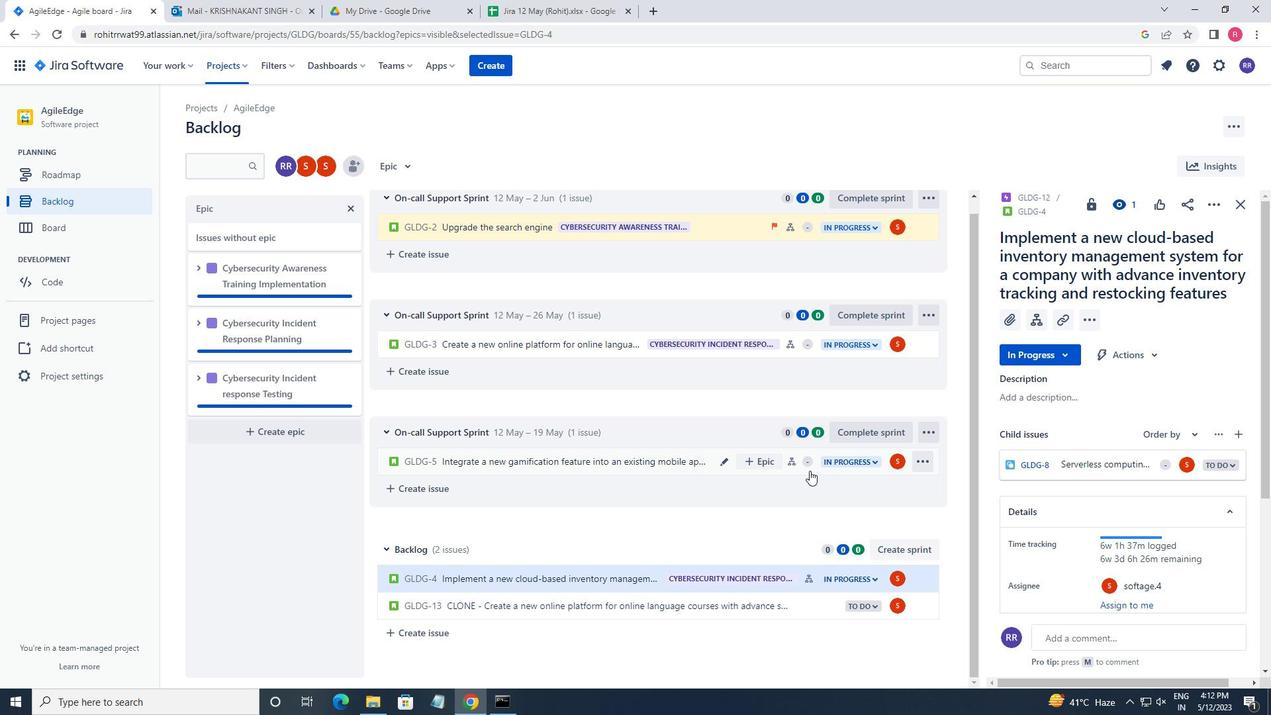
Action: Mouse pressed left at (801, 472)
Screenshot: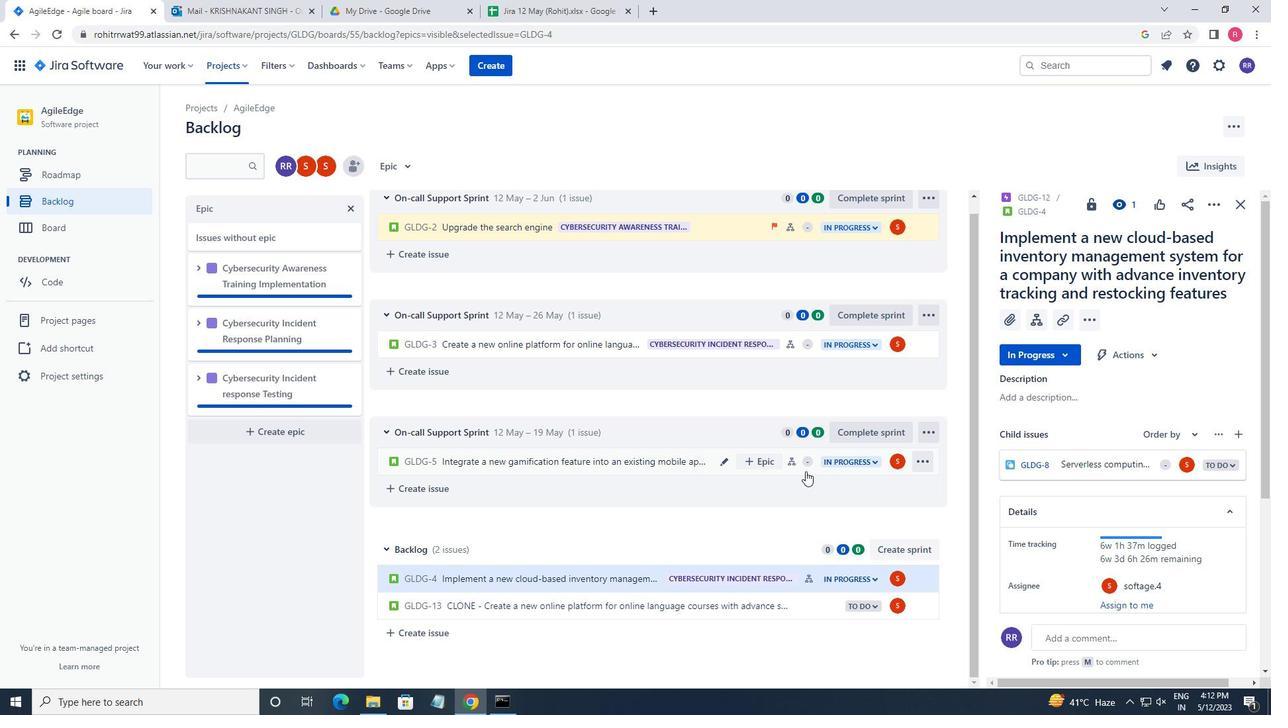 
Action: Mouse moved to (1213, 198)
Screenshot: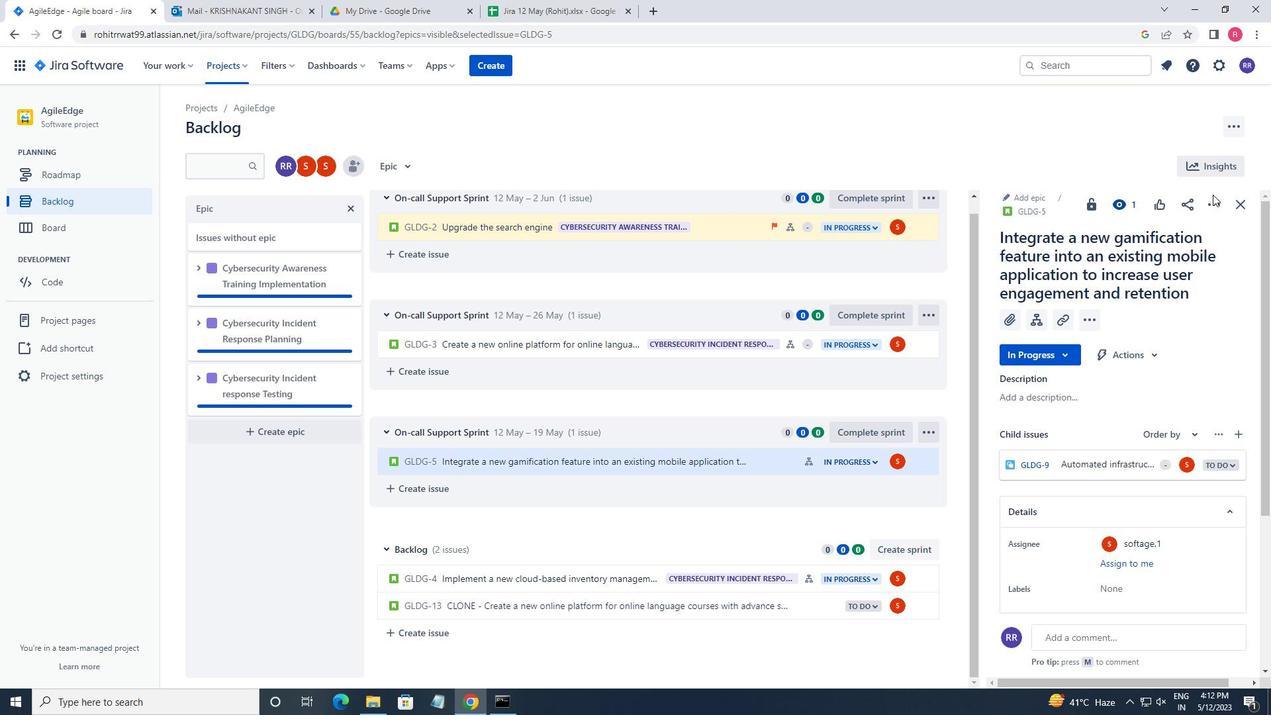 
Action: Mouse pressed left at (1213, 198)
Screenshot: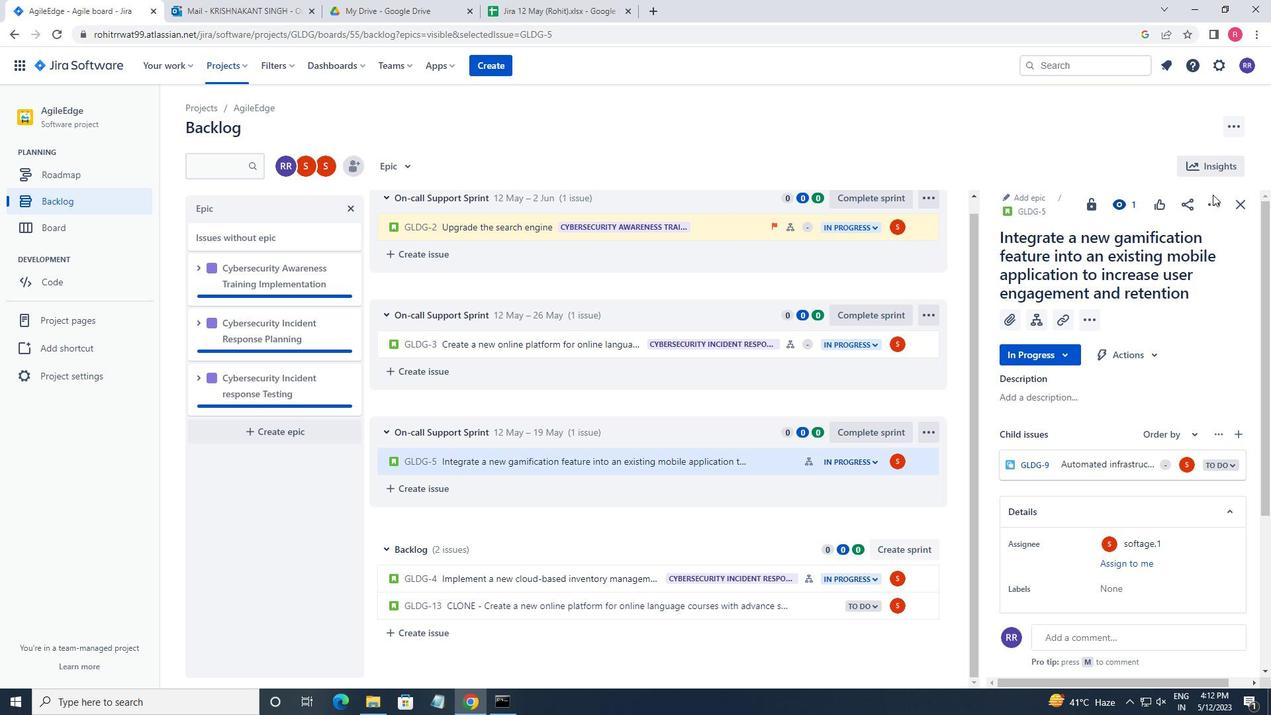 
Action: Mouse moved to (1142, 247)
Screenshot: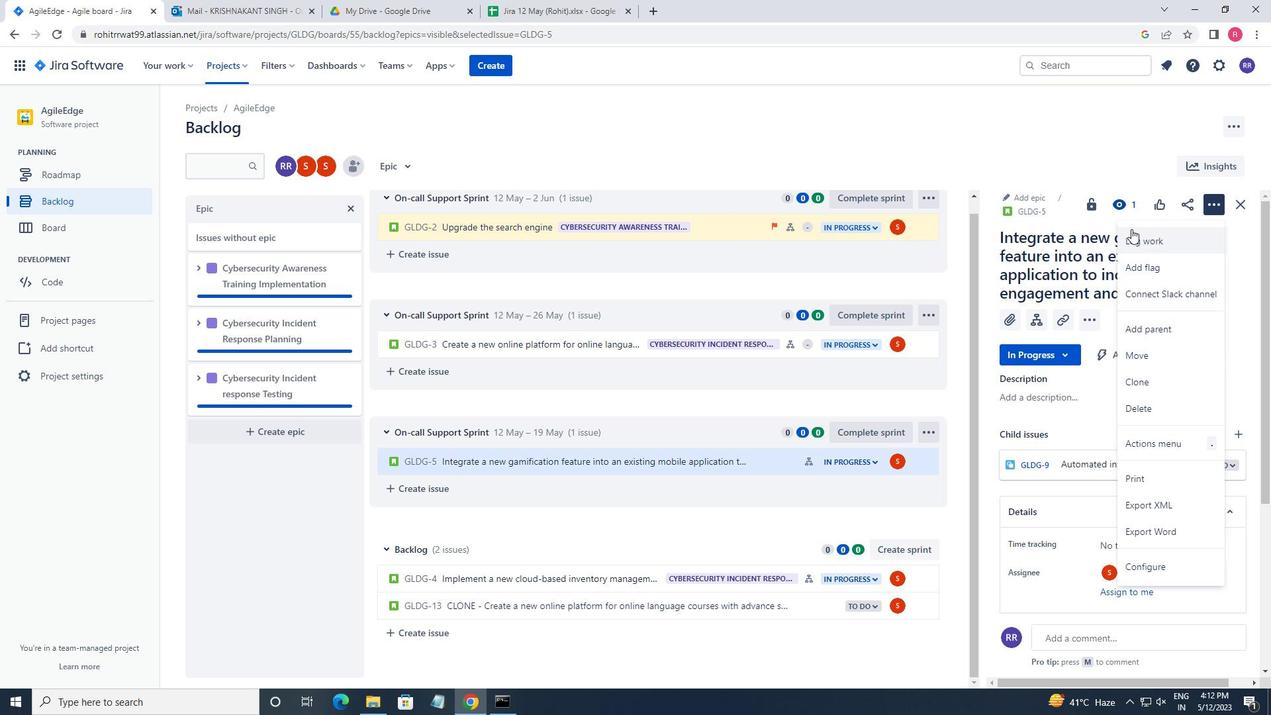 
Action: Mouse pressed left at (1142, 247)
Screenshot: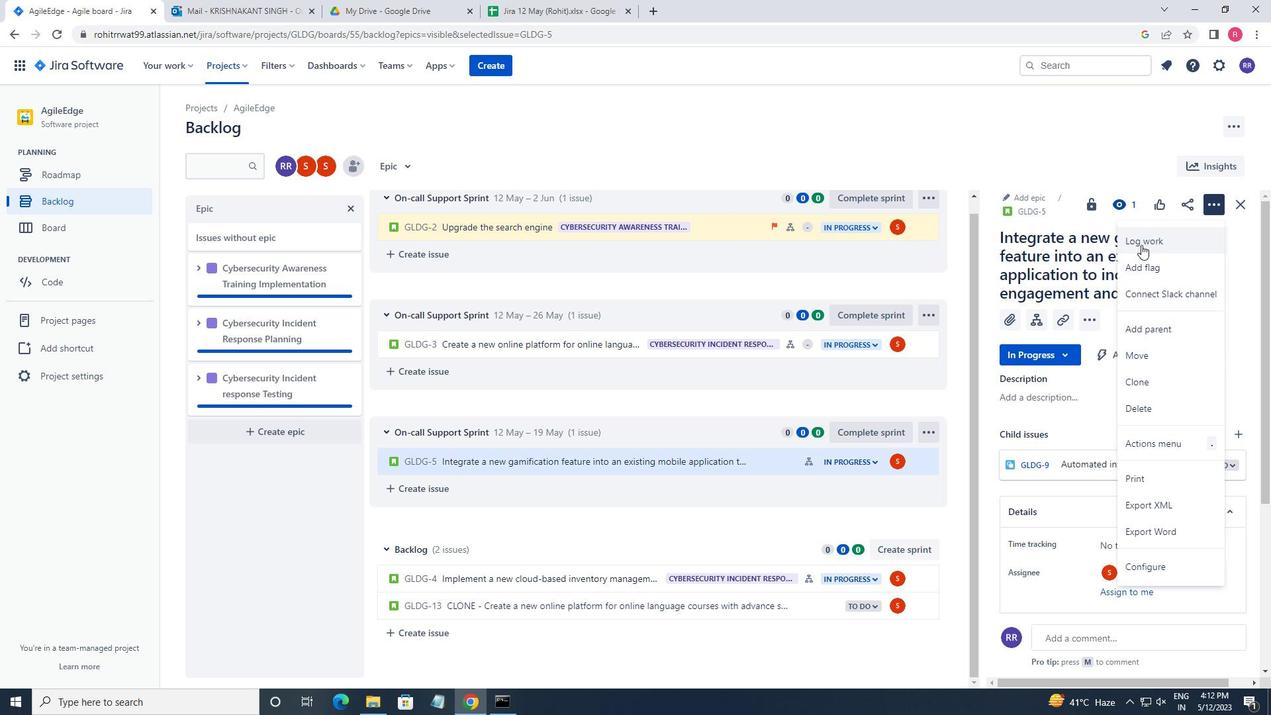 
Action: Mouse moved to (912, 262)
Screenshot: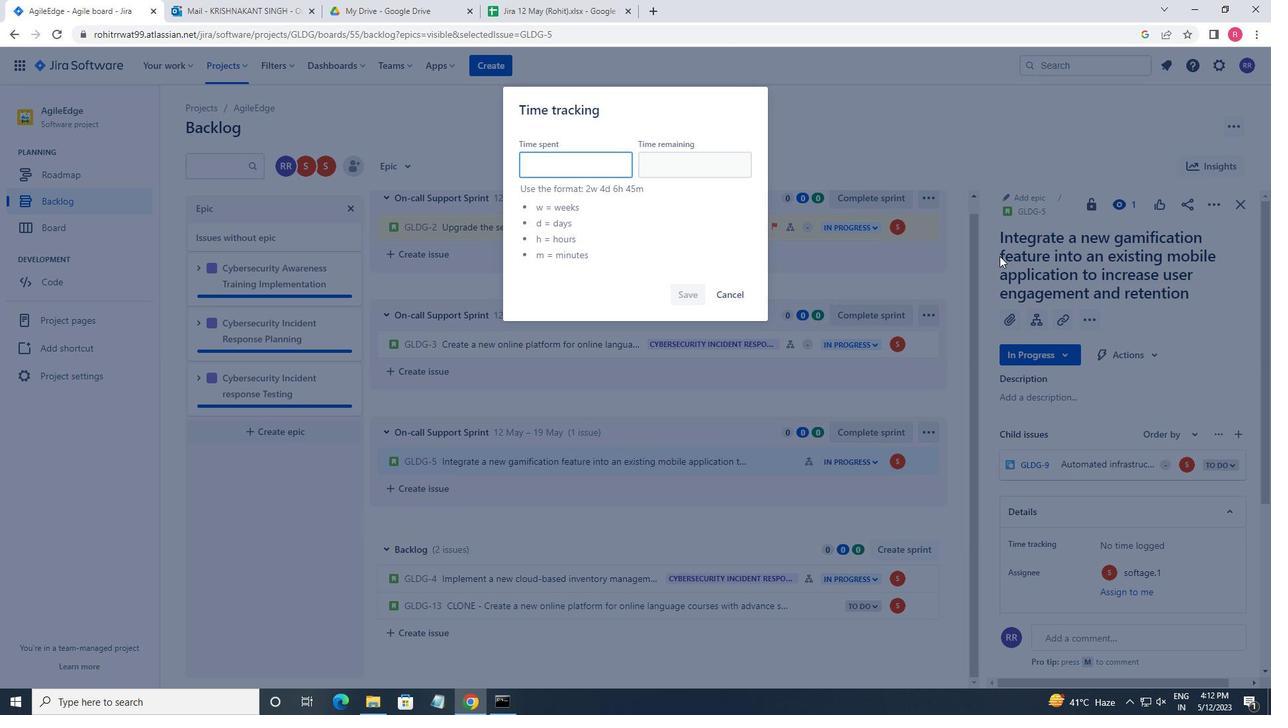
Action: Key pressed 3w<Key.space>6d<Key.space>13h<Key.space>43m<Key.tab>2w<Key.space>4d<Key.space>11h<Key.space>40m
Screenshot: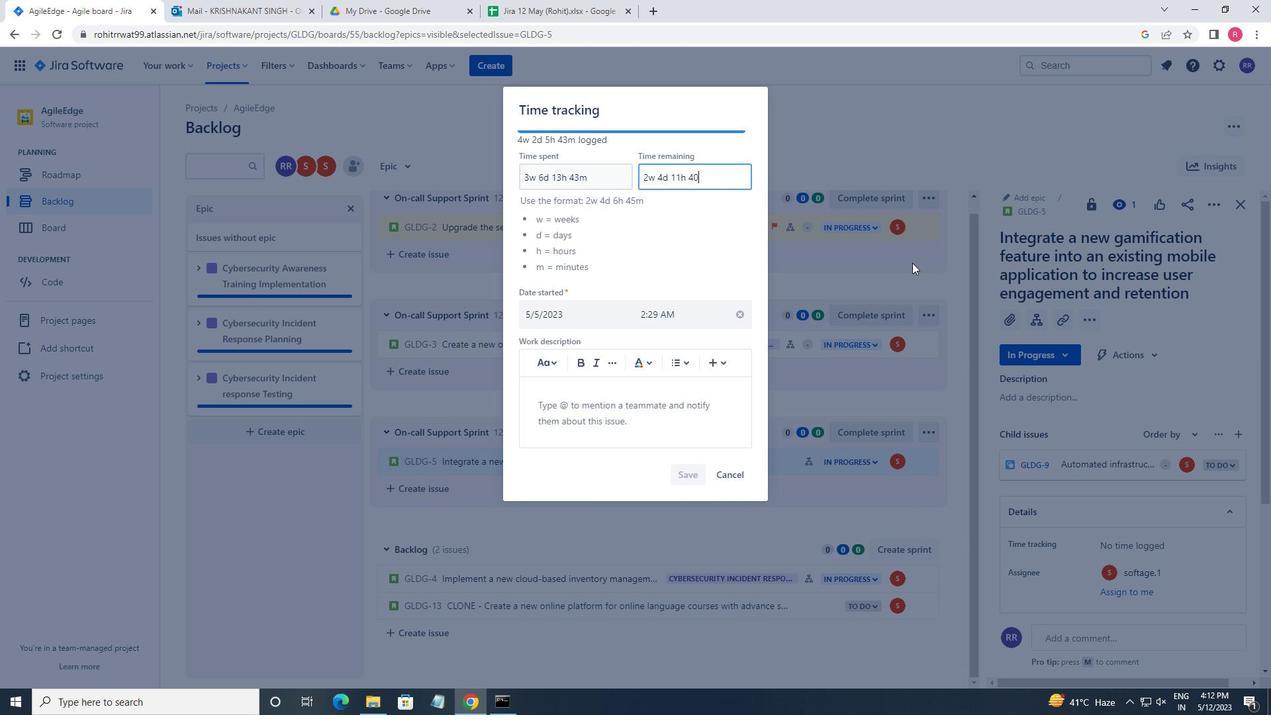
Action: Mouse moved to (688, 470)
Screenshot: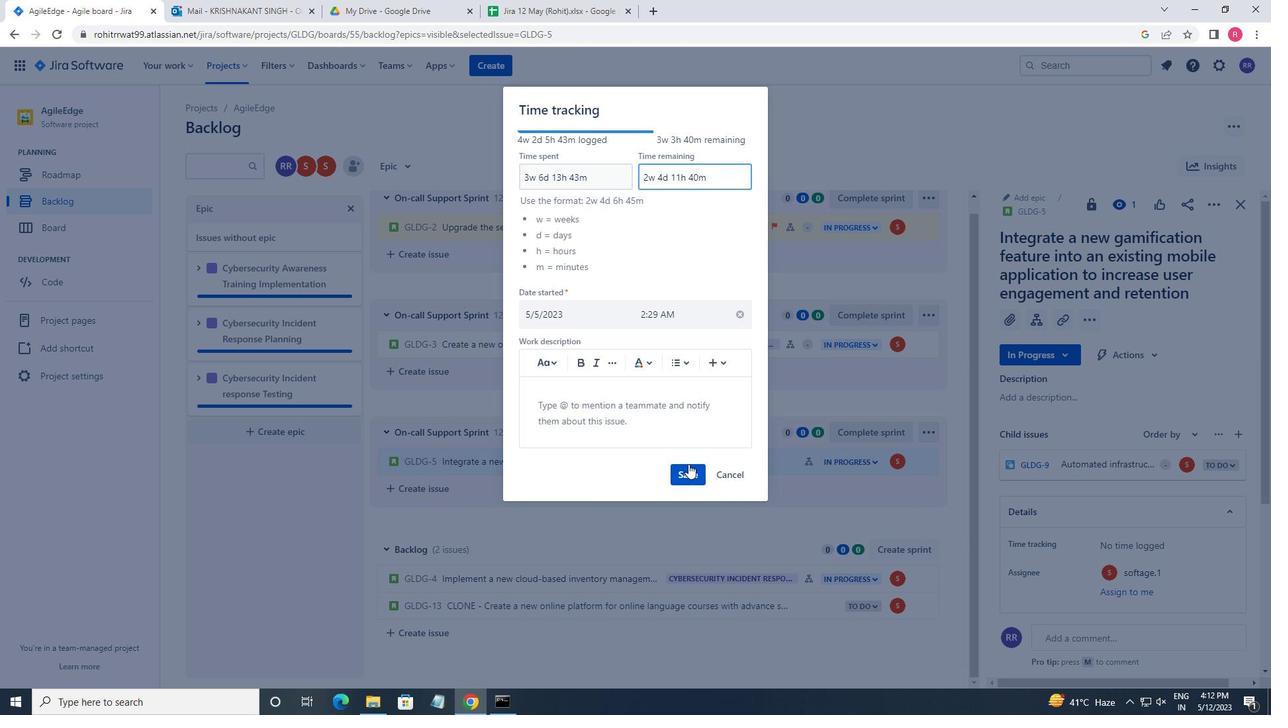
Action: Mouse pressed left at (688, 470)
Screenshot: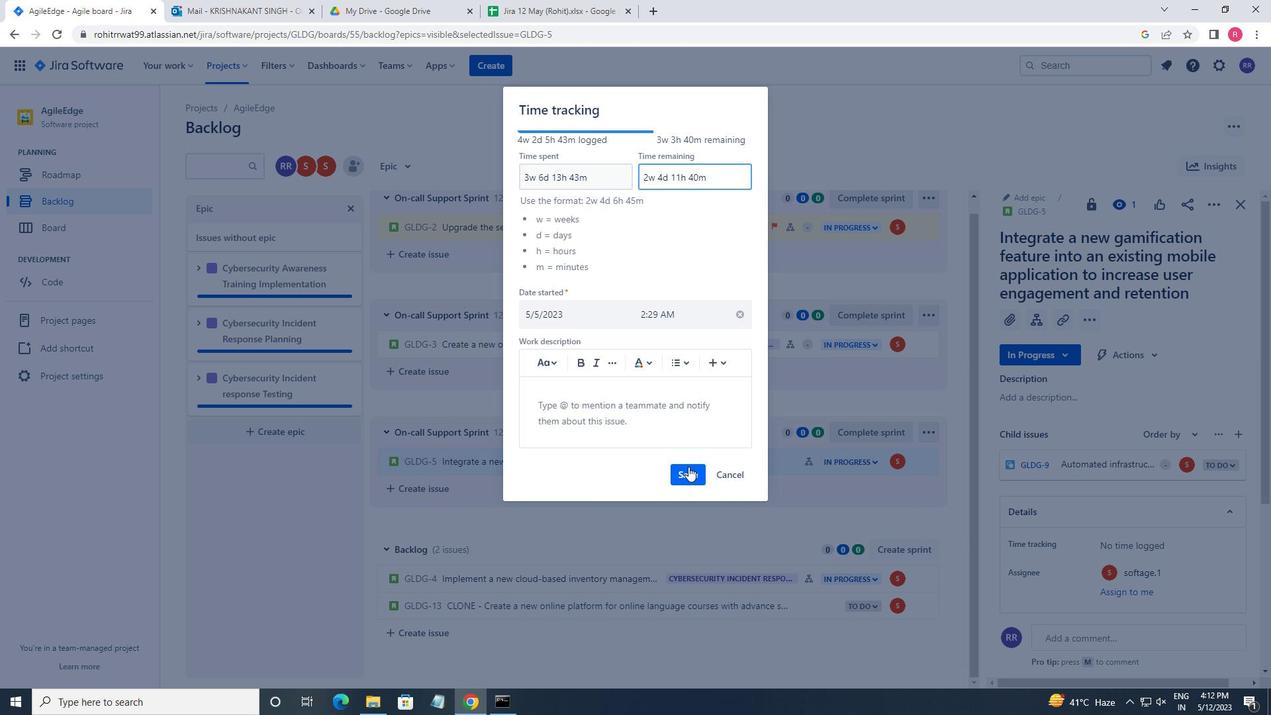 
Action: Mouse moved to (649, 572)
Screenshot: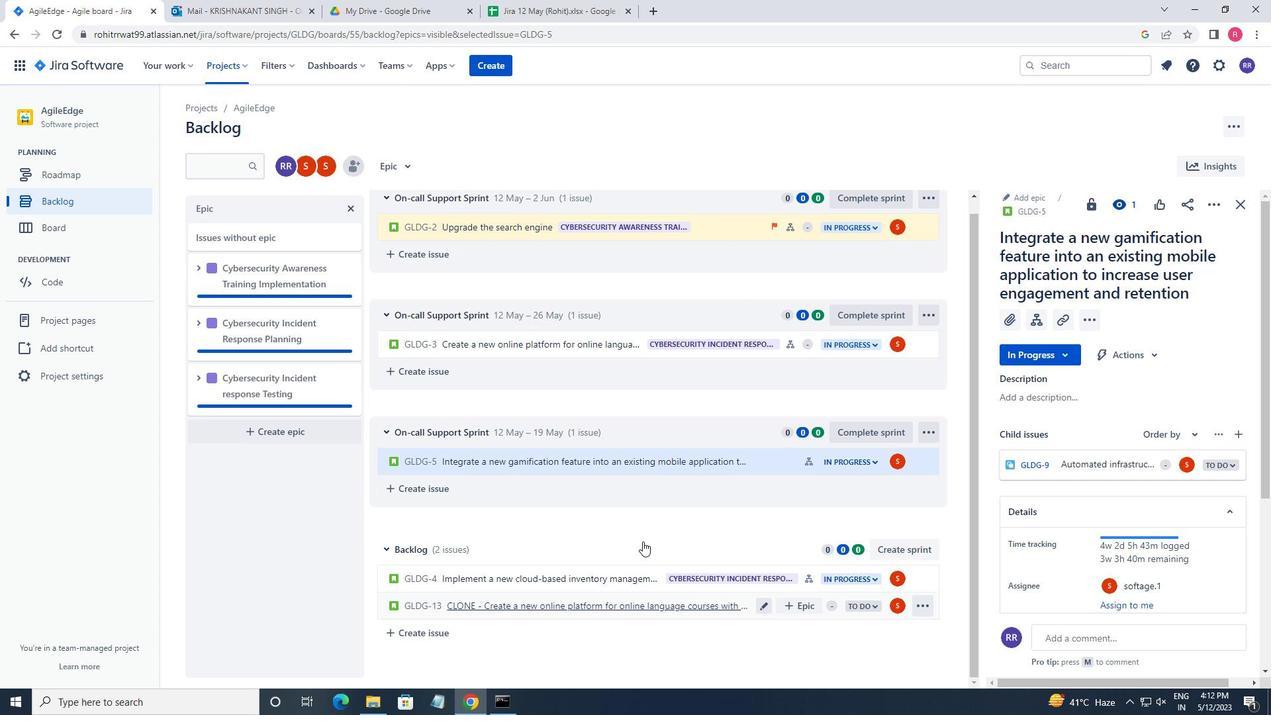 
Action: Mouse scrolled (649, 571) with delta (0, 0)
Screenshot: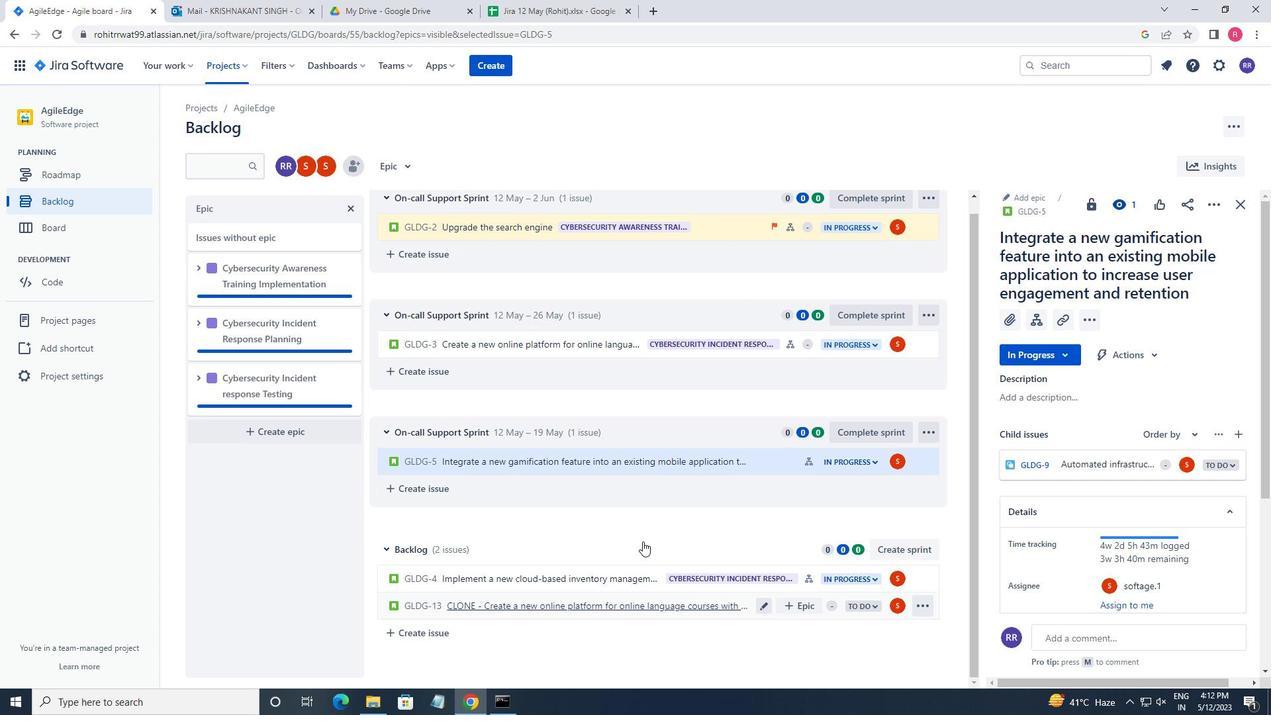 
Action: Mouse scrolled (649, 571) with delta (0, 0)
Screenshot: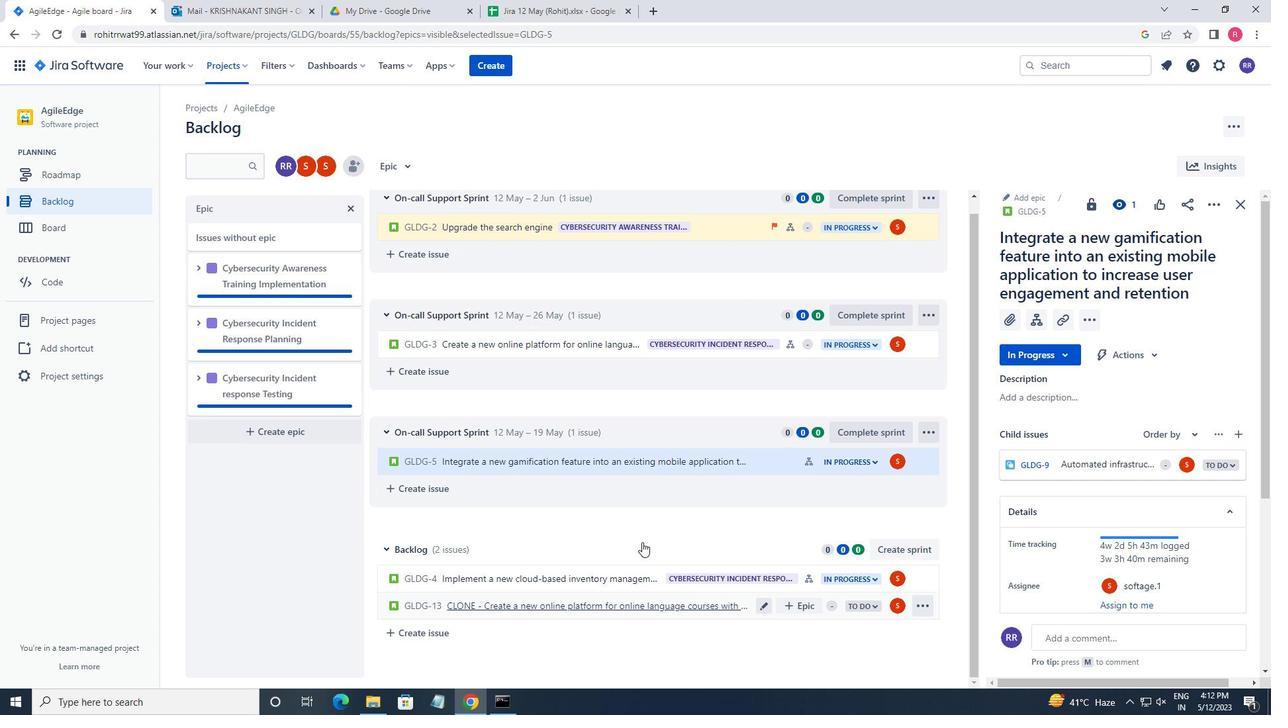 
Action: Mouse scrolled (649, 571) with delta (0, 0)
Screenshot: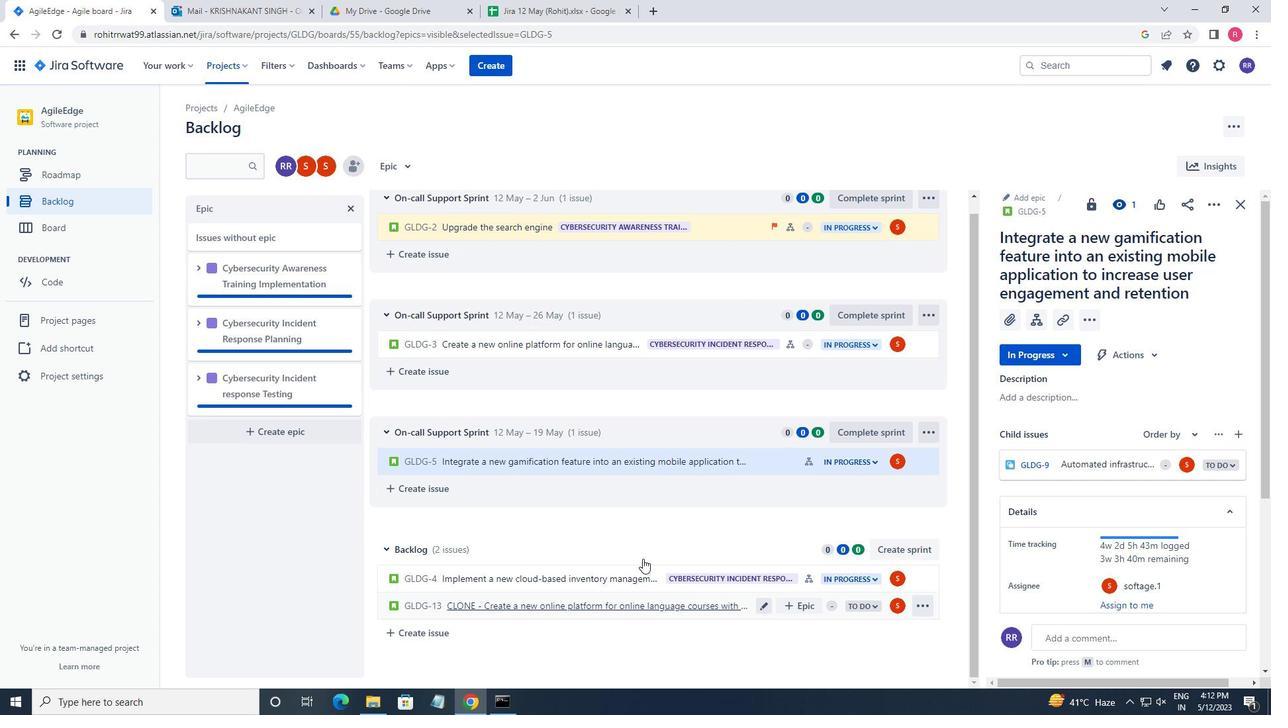 
Action: Mouse scrolled (649, 571) with delta (0, 0)
Screenshot: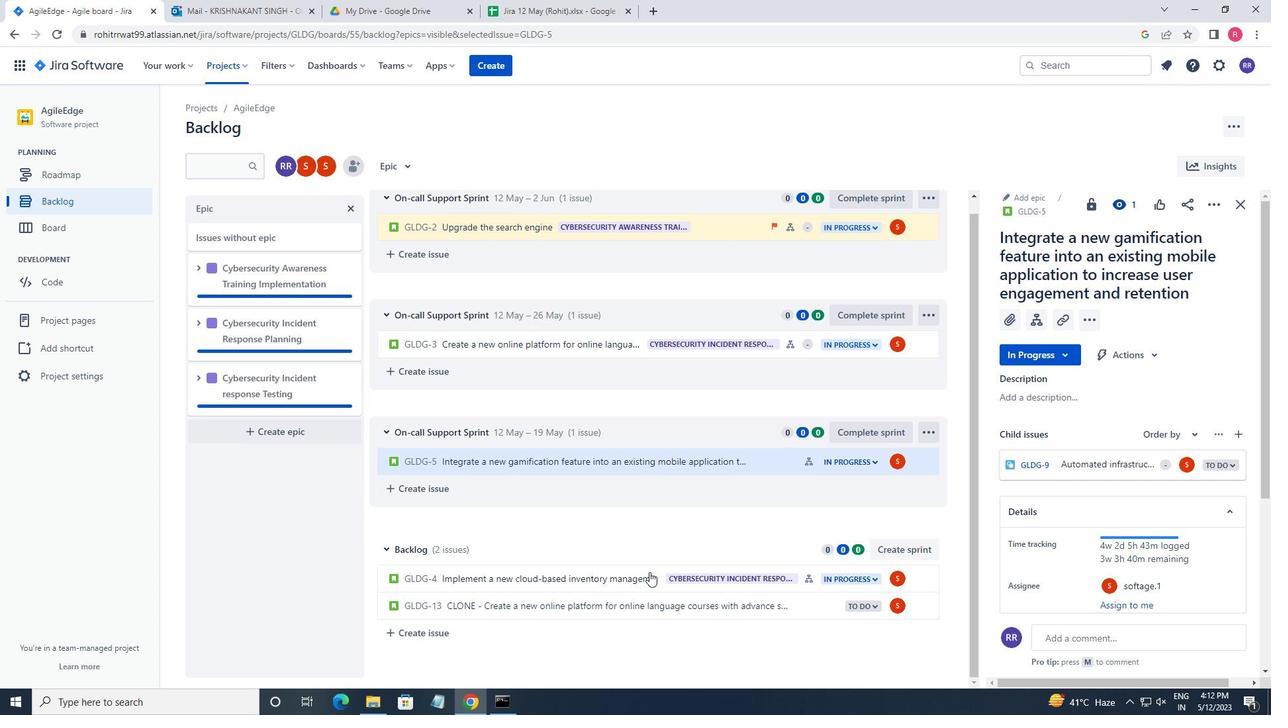
Action: Mouse moved to (935, 465)
Screenshot: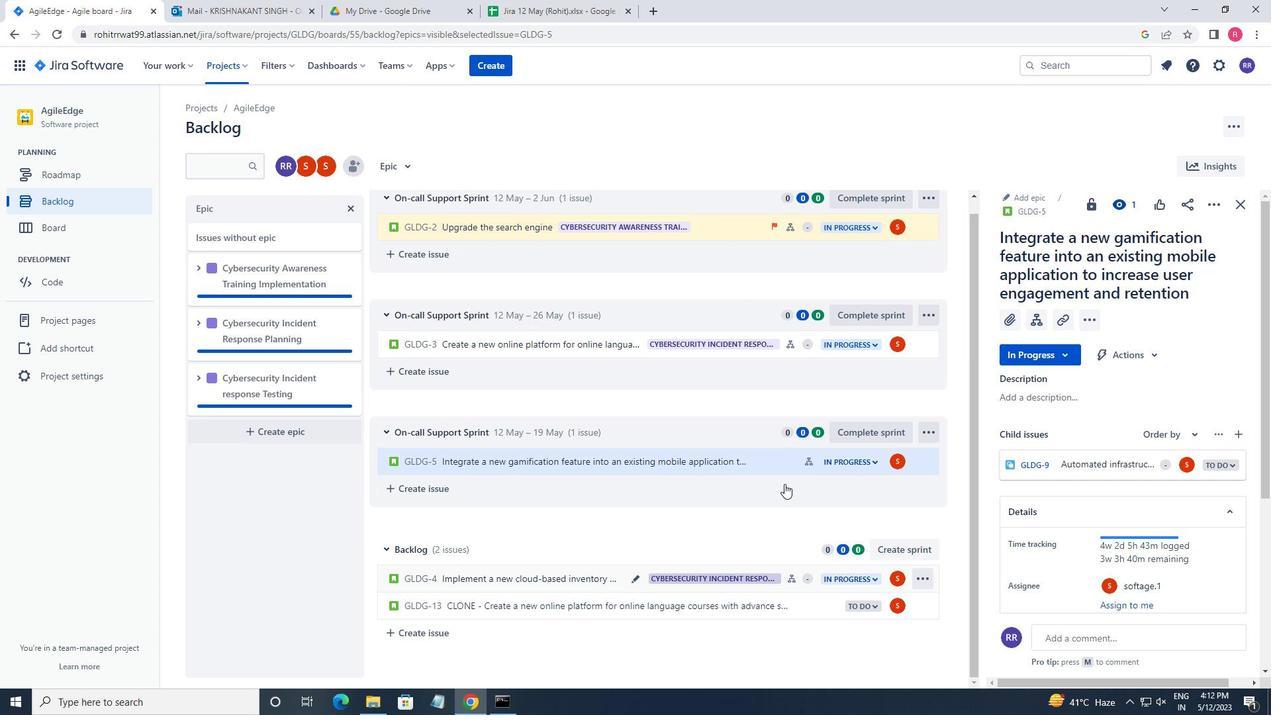 
Action: Mouse pressed left at (935, 465)
Screenshot: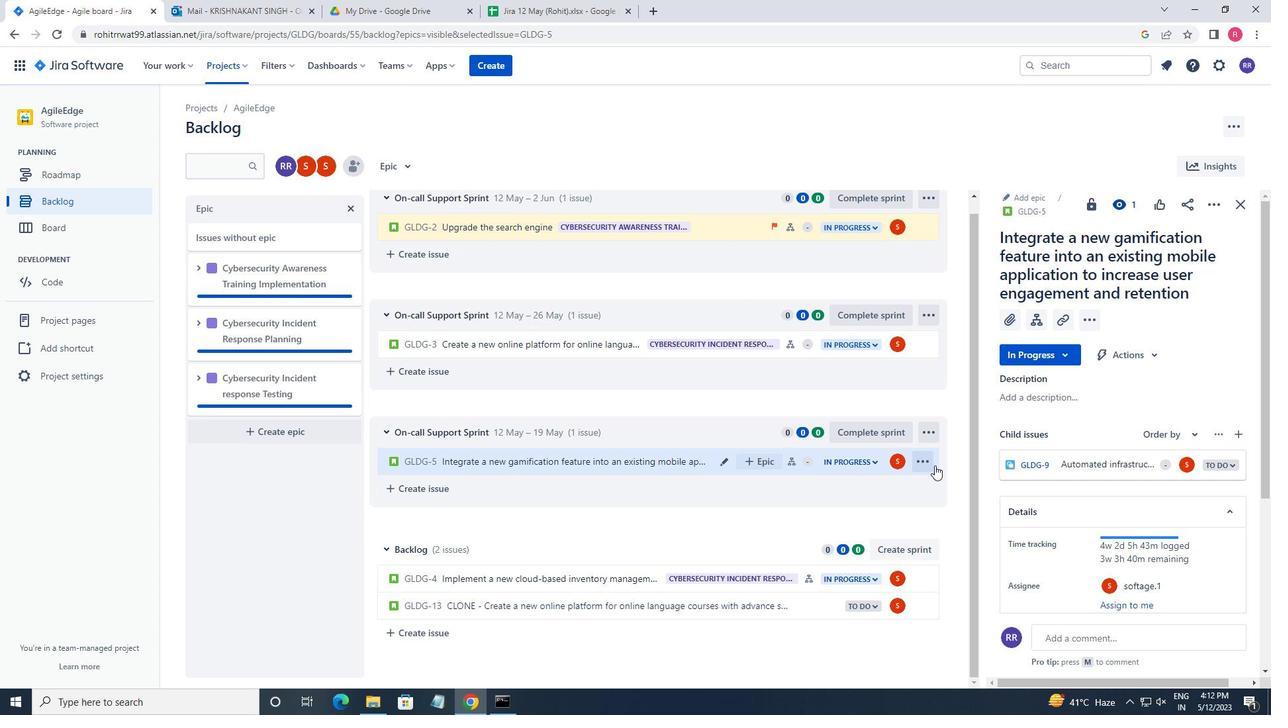 
Action: Mouse moved to (916, 461)
Screenshot: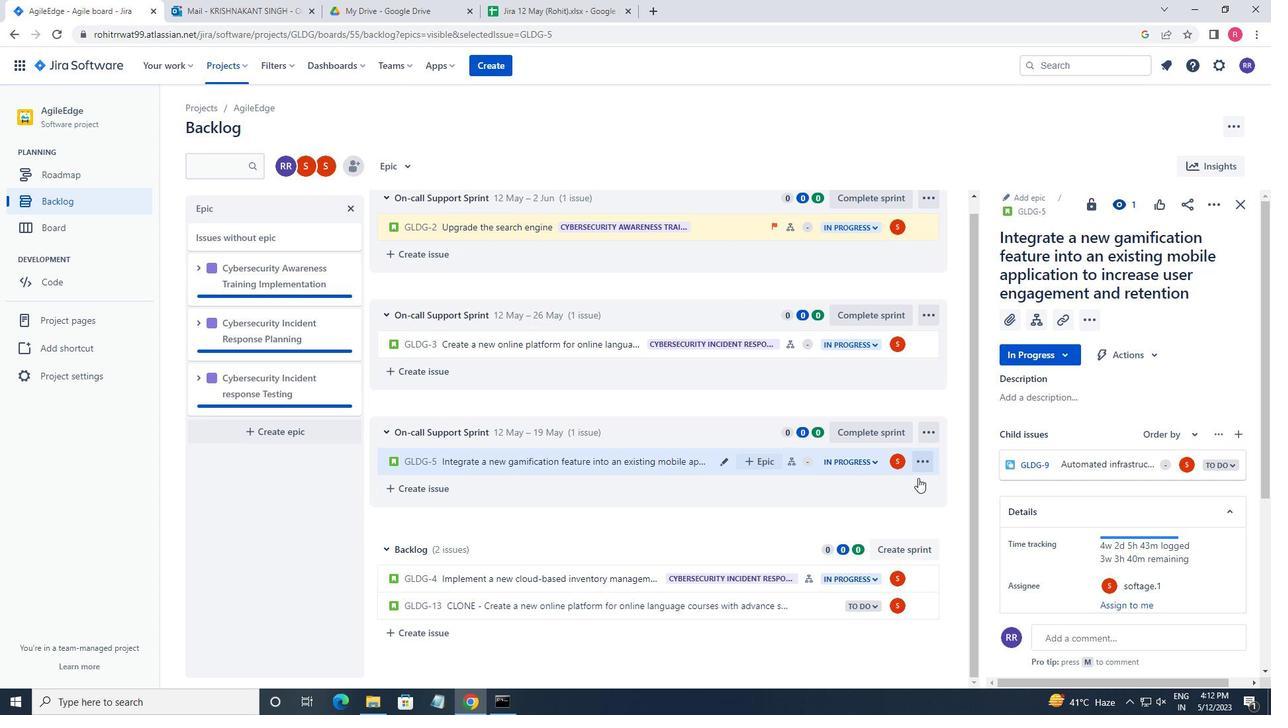 
Action: Mouse pressed left at (916, 461)
Screenshot: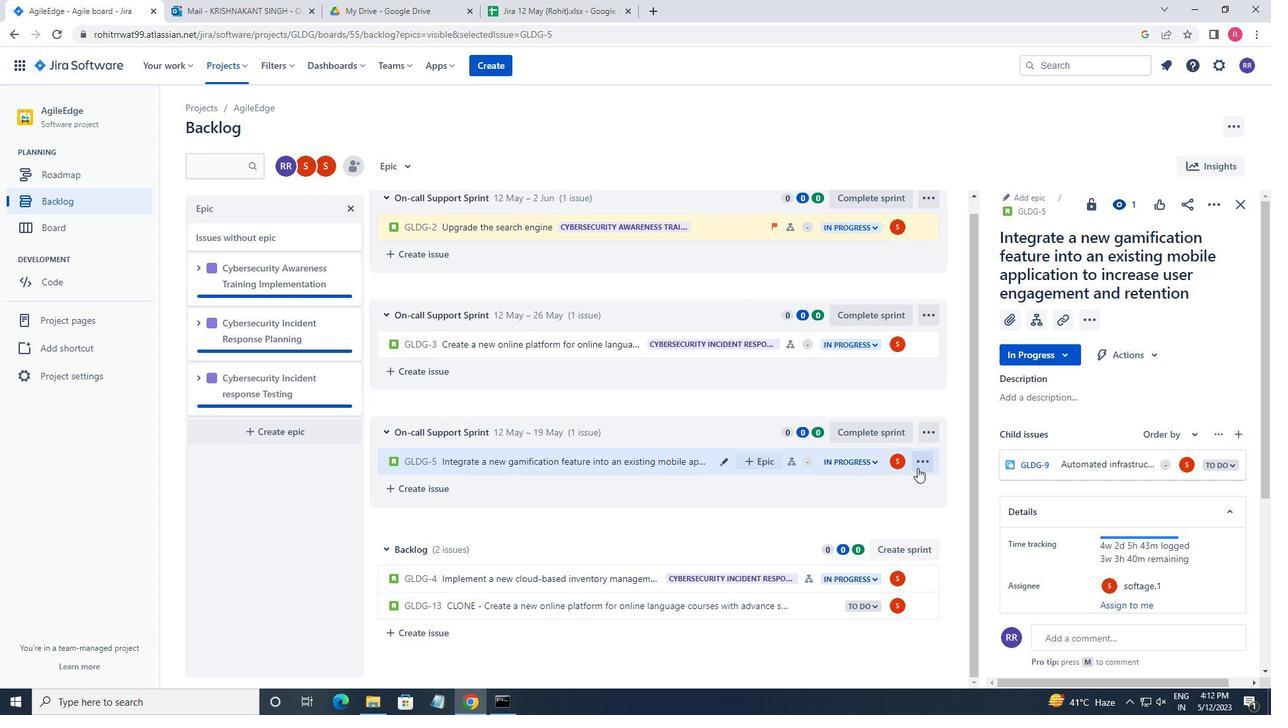 
Action: Mouse moved to (887, 428)
Screenshot: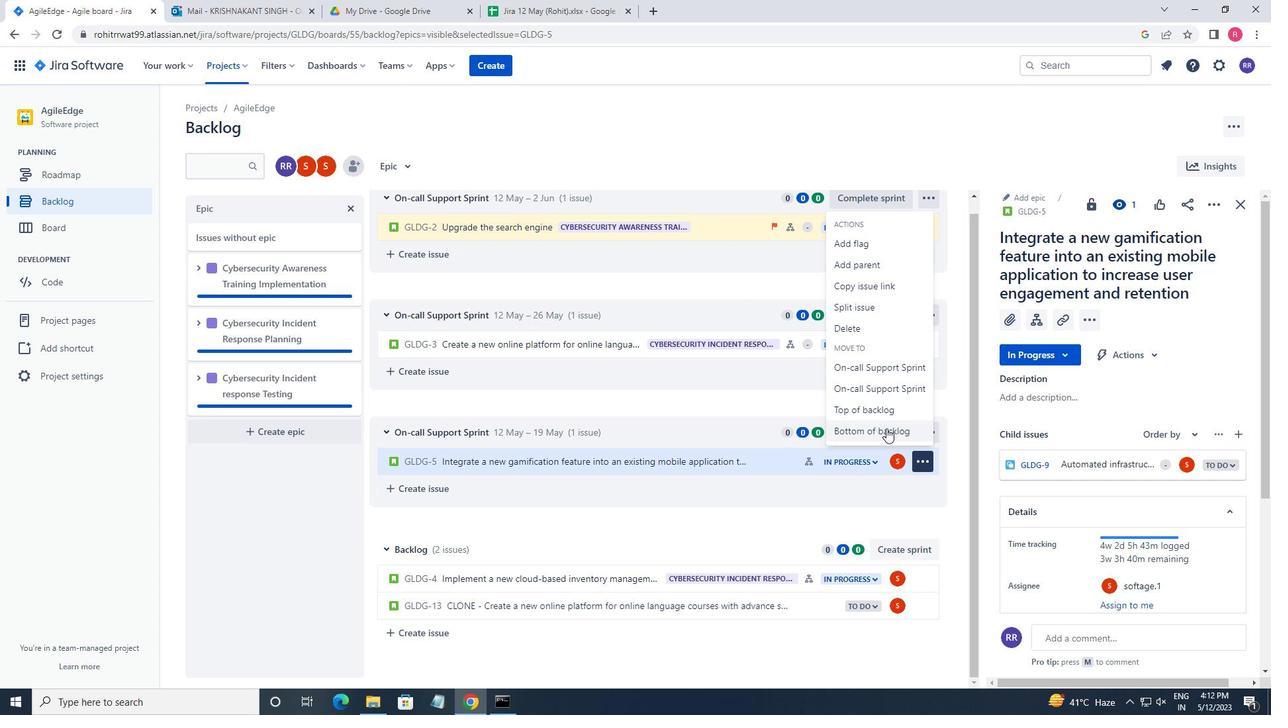 
Action: Mouse pressed left at (887, 428)
Screenshot: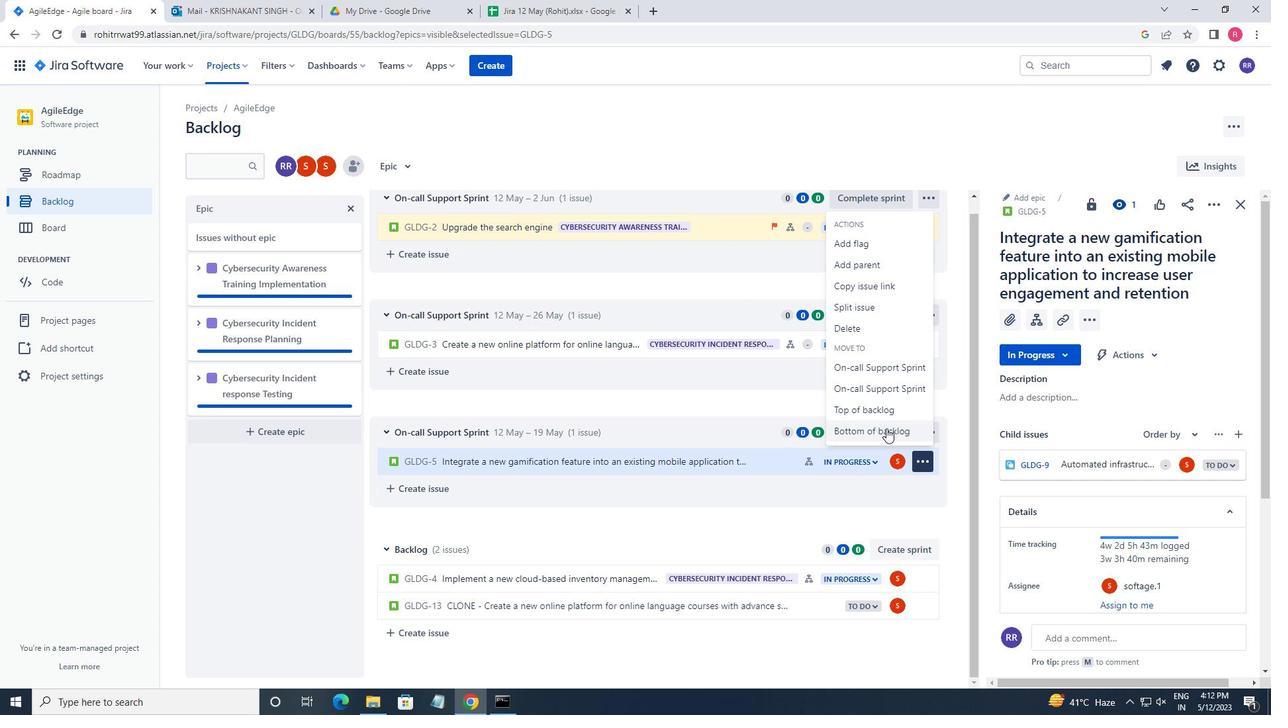 
Action: Mouse moved to (688, 209)
Screenshot: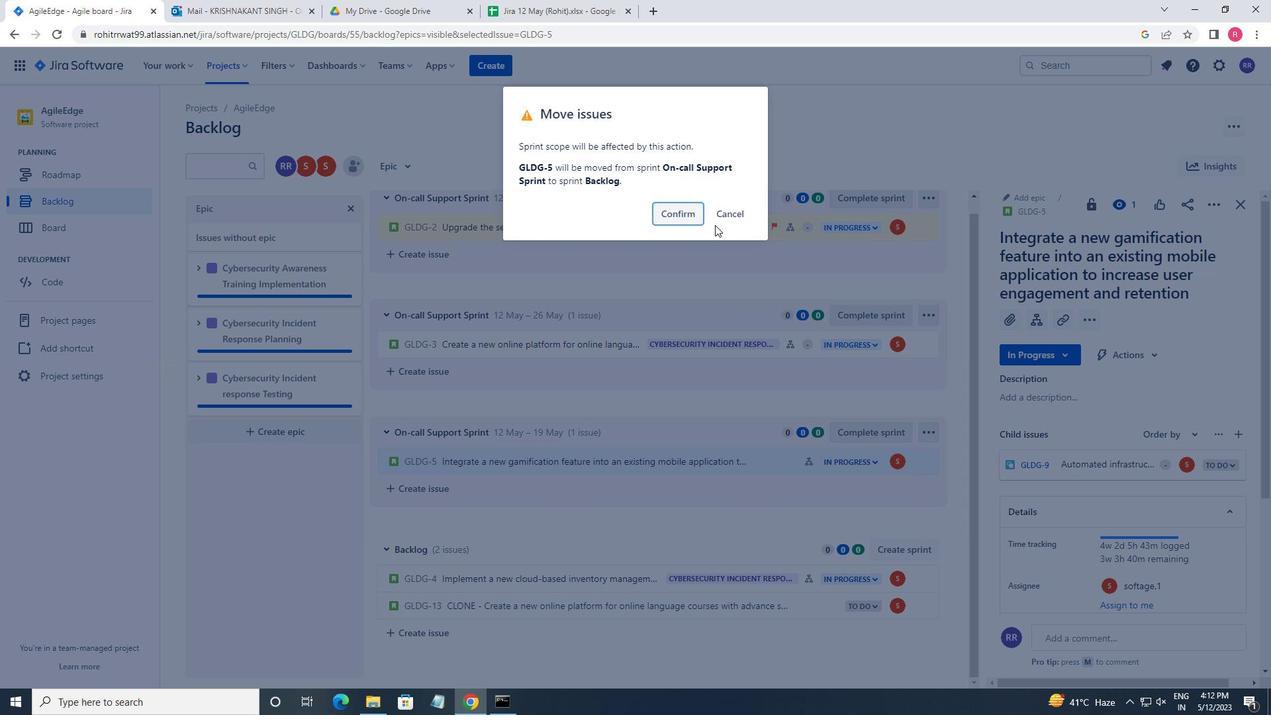 
Action: Mouse pressed left at (688, 209)
Screenshot: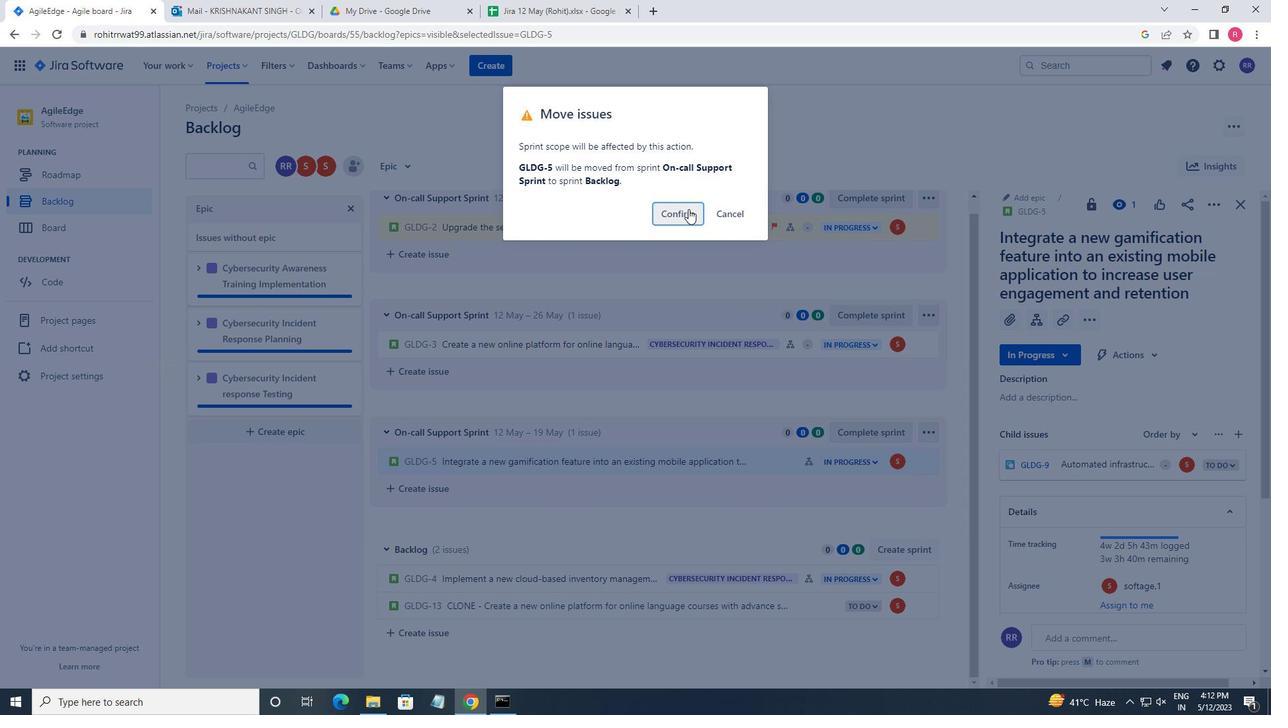 
Action: Mouse moved to (769, 538)
Screenshot: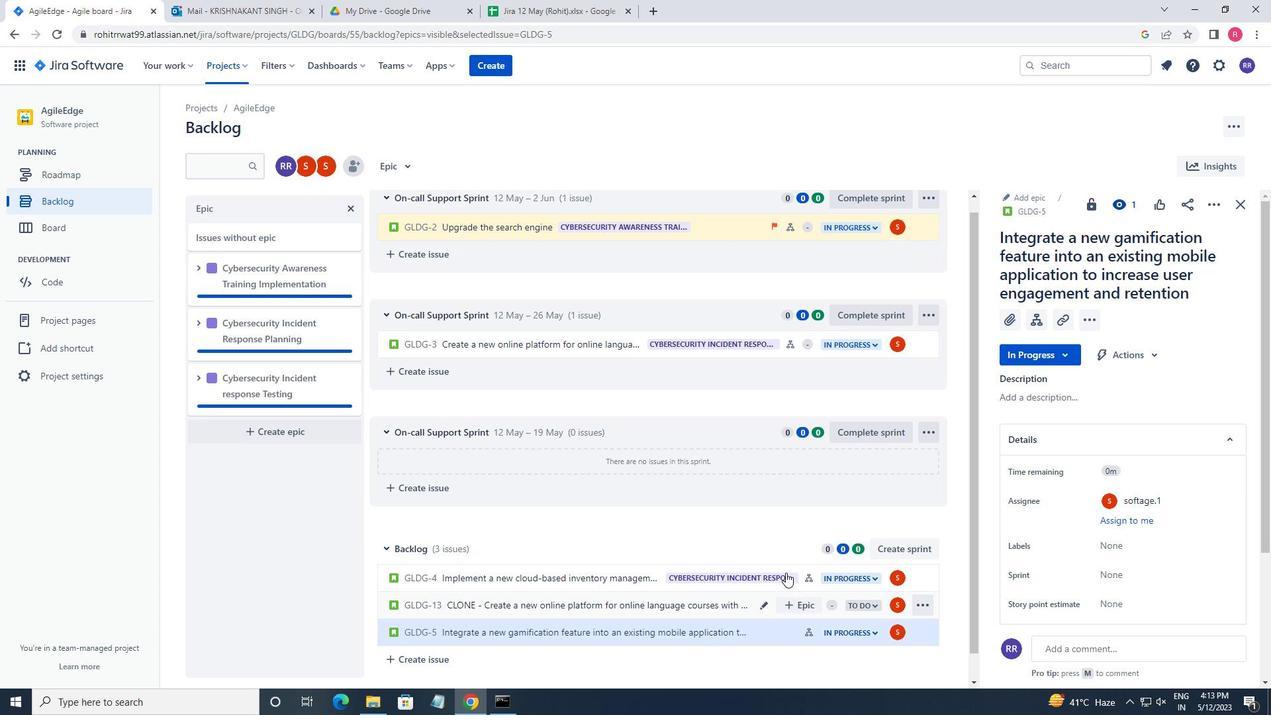 
Action: Mouse scrolled (769, 537) with delta (0, 0)
Screenshot: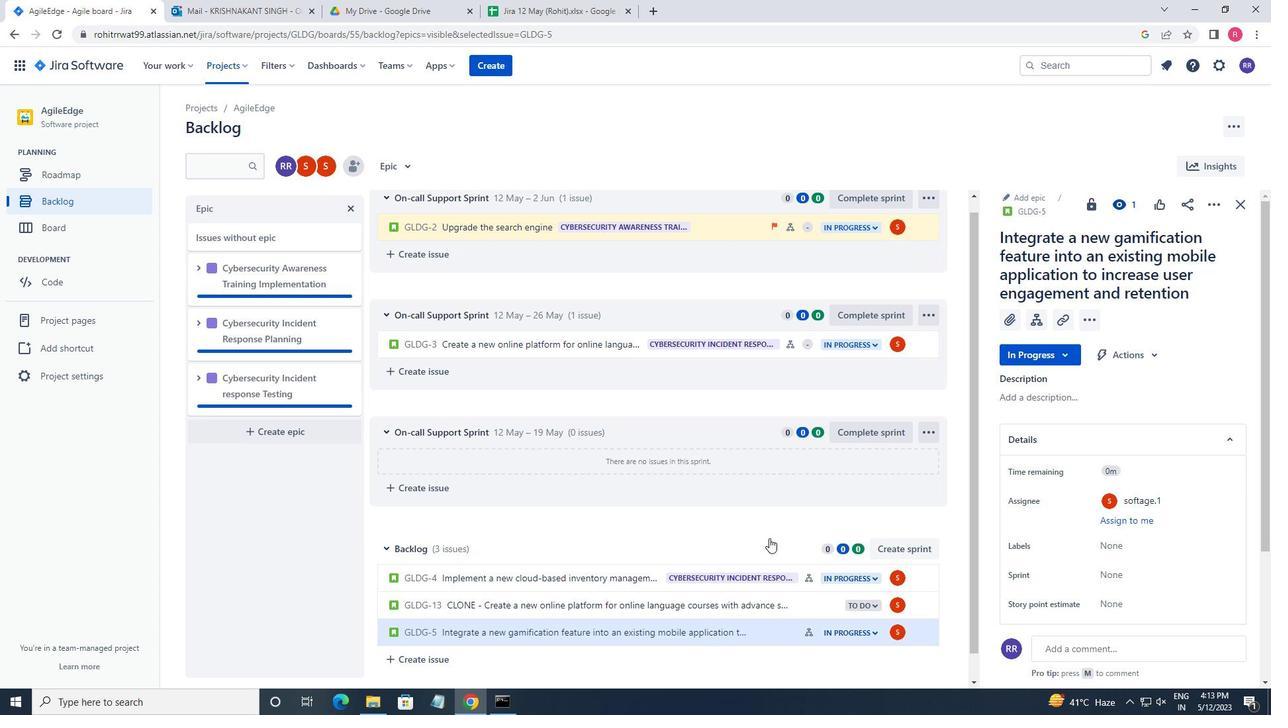 
Action: Mouse scrolled (769, 537) with delta (0, 0)
Screenshot: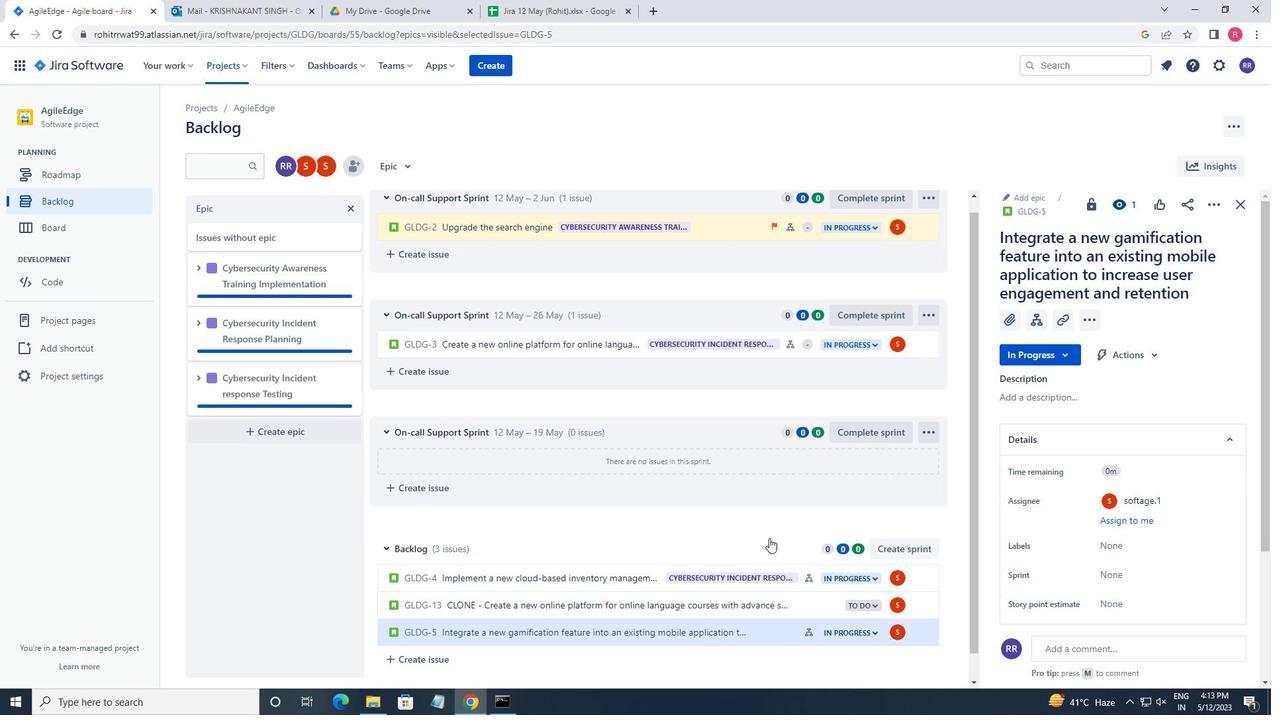 
Action: Mouse scrolled (769, 537) with delta (0, 0)
Screenshot: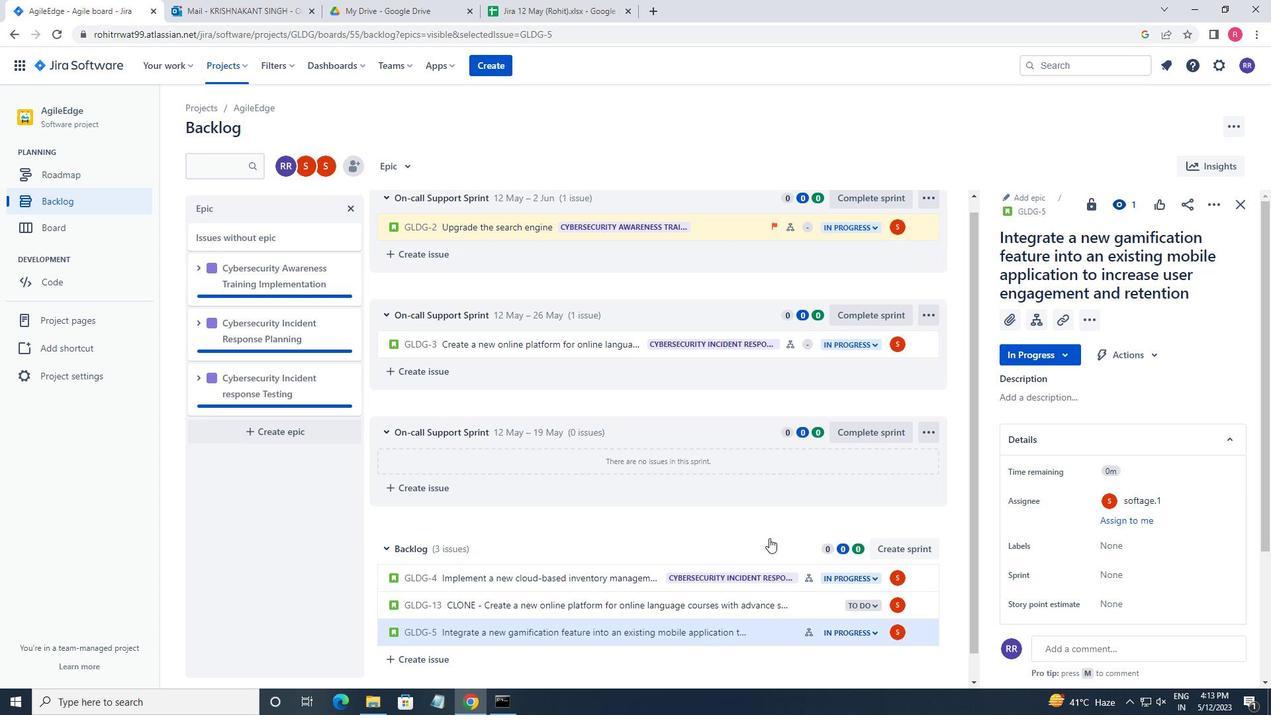 
Action: Mouse scrolled (769, 537) with delta (0, 0)
Screenshot: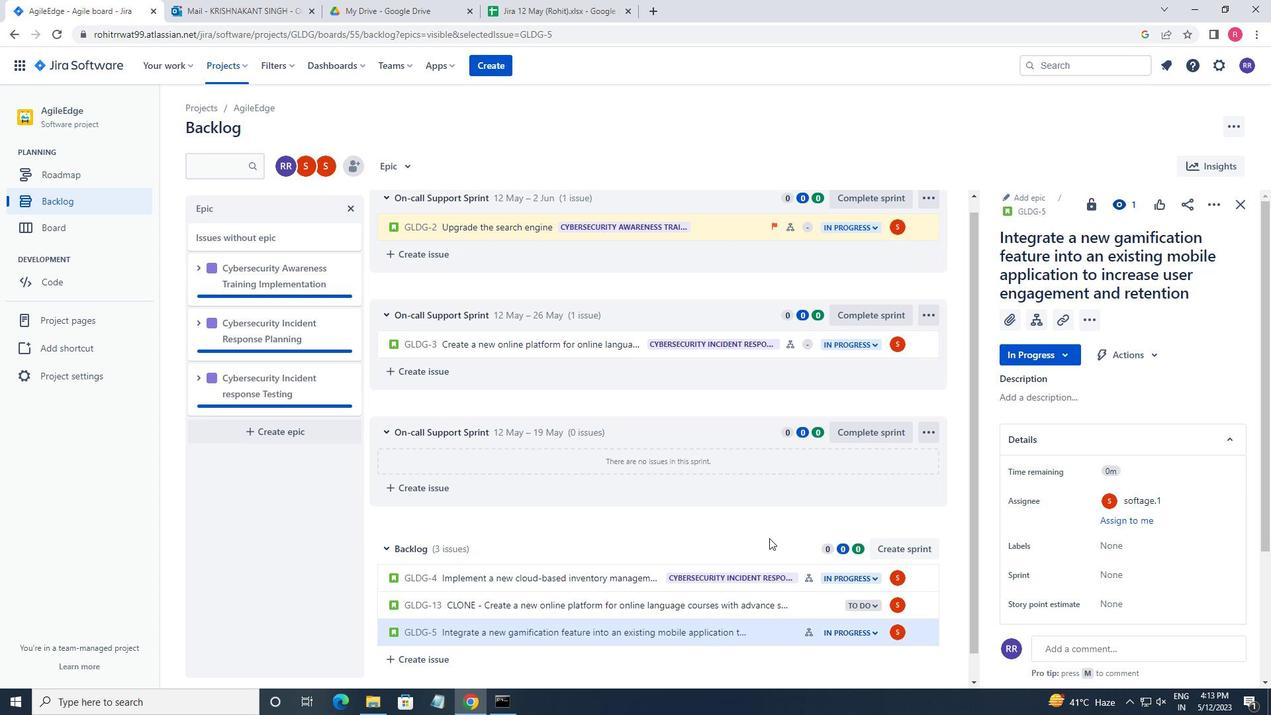 
Action: Mouse moved to (766, 600)
Screenshot: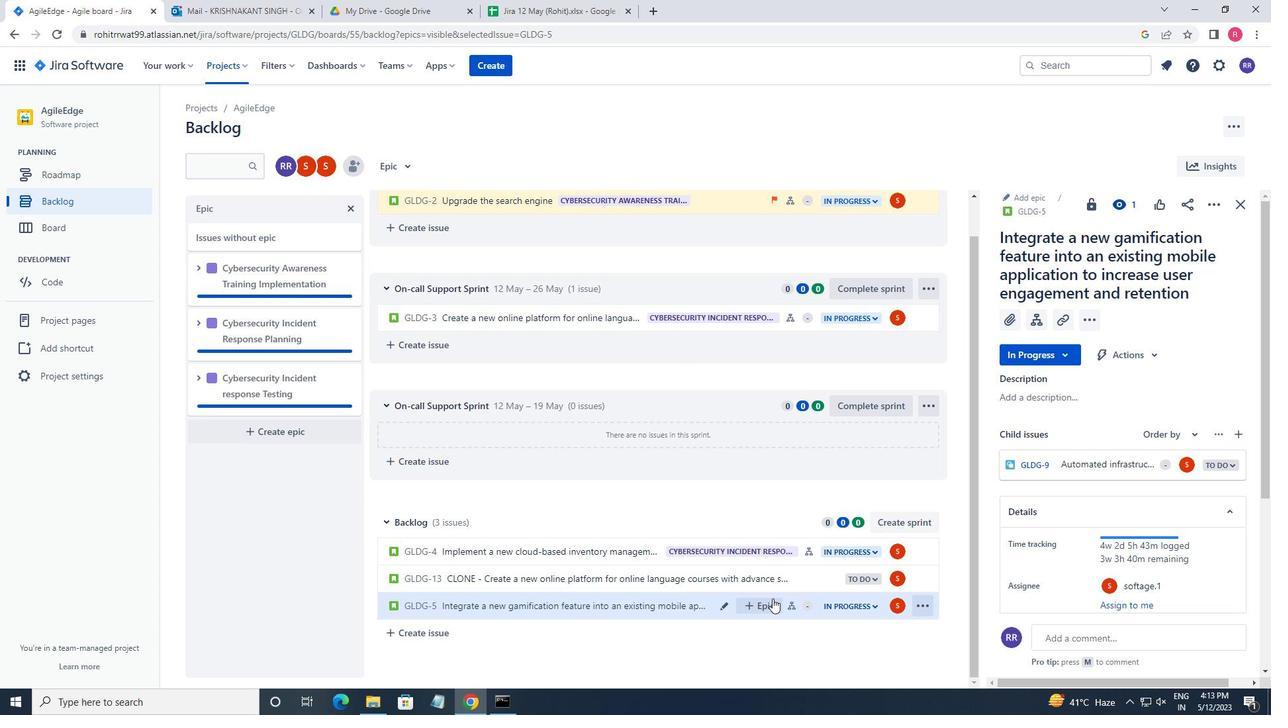 
Action: Mouse pressed left at (766, 600)
Screenshot: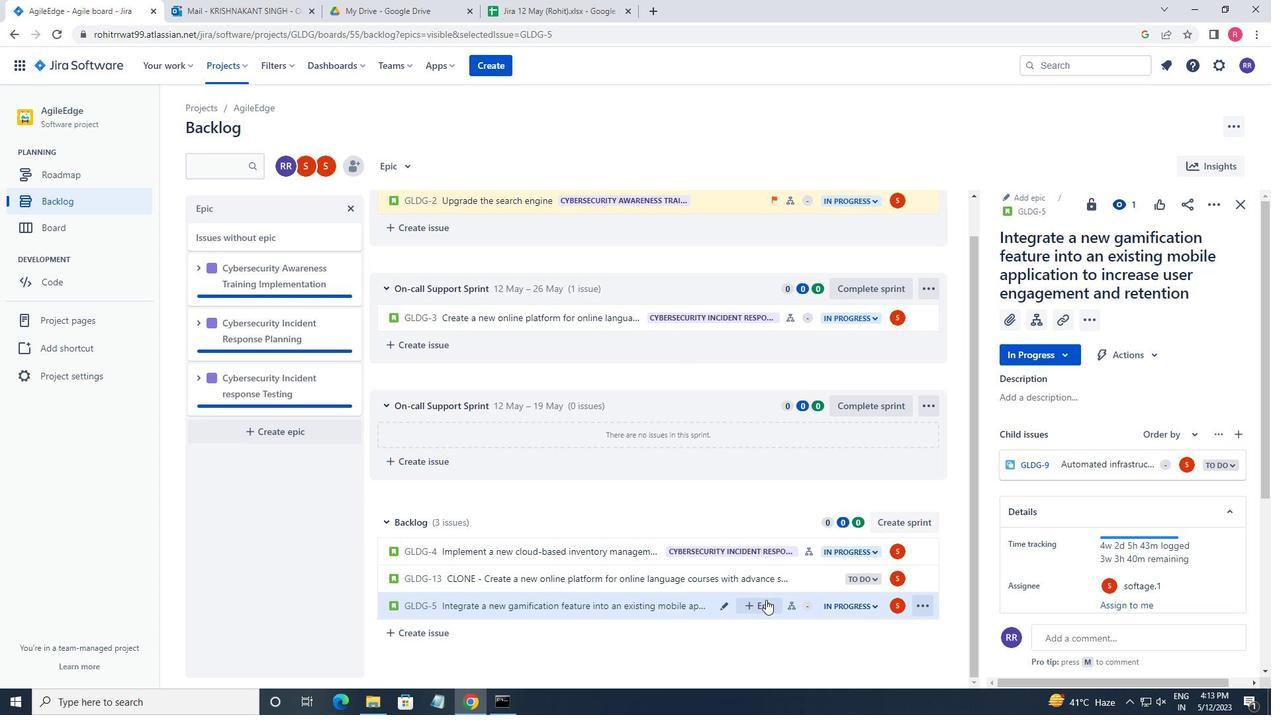 
Action: Mouse moved to (757, 589)
Screenshot: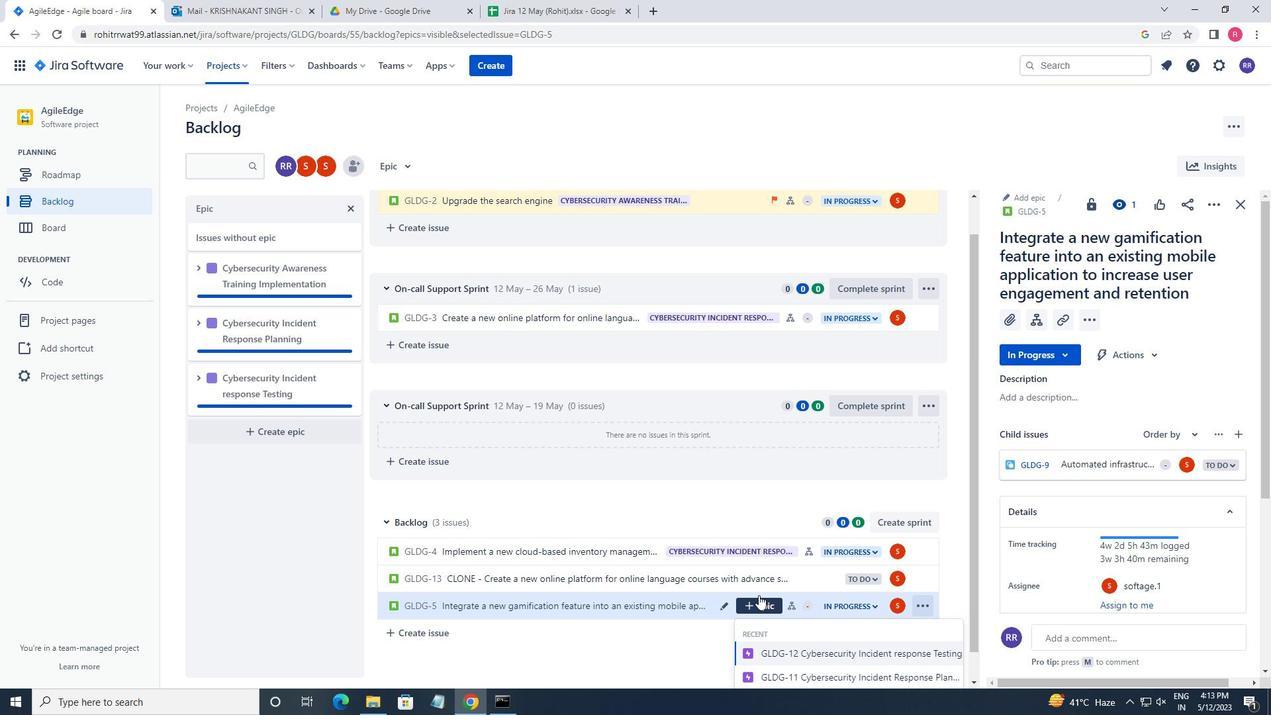 
Action: Mouse scrolled (757, 588) with delta (0, 0)
Screenshot: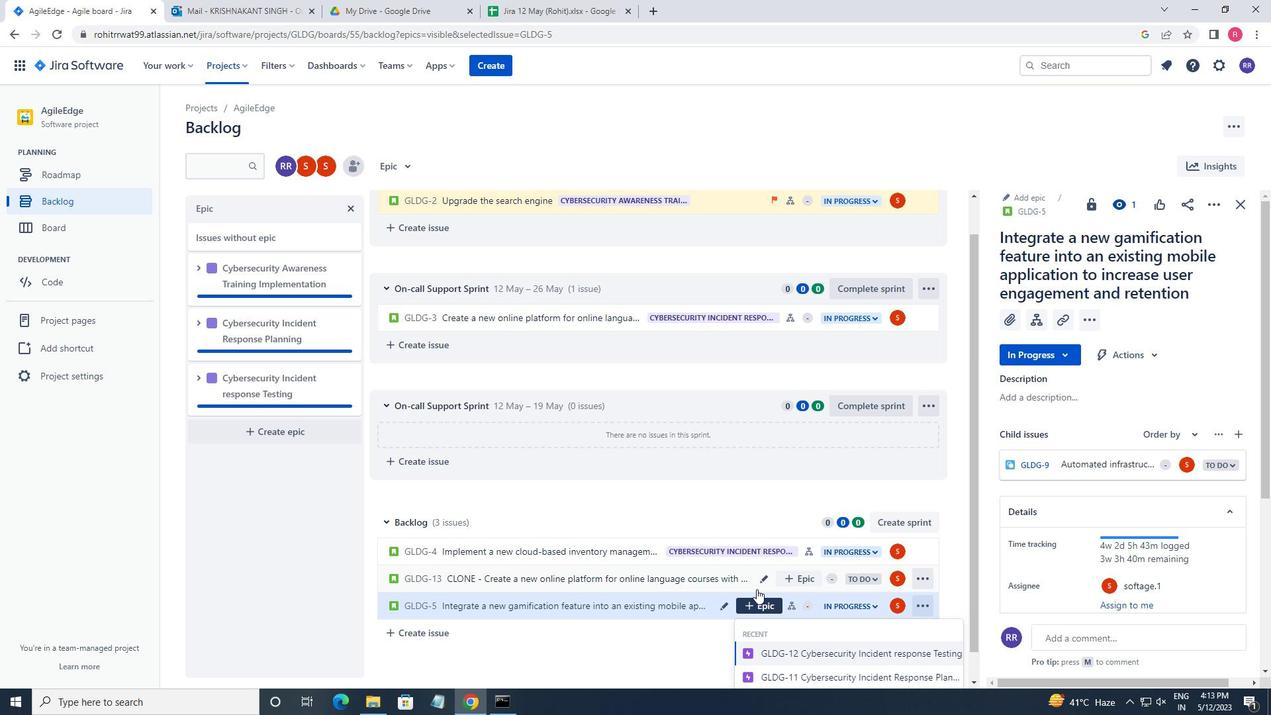 
Action: Mouse moved to (755, 587)
Screenshot: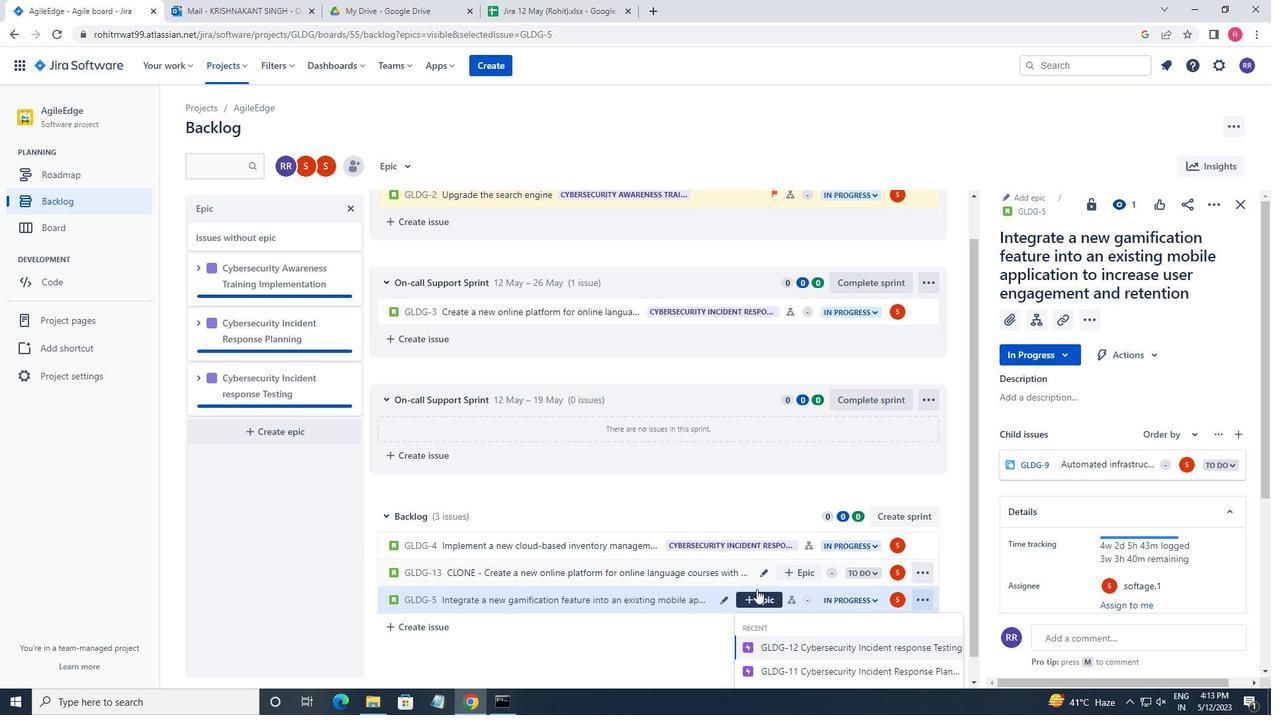 
Action: Mouse scrolled (755, 586) with delta (0, 0)
Screenshot: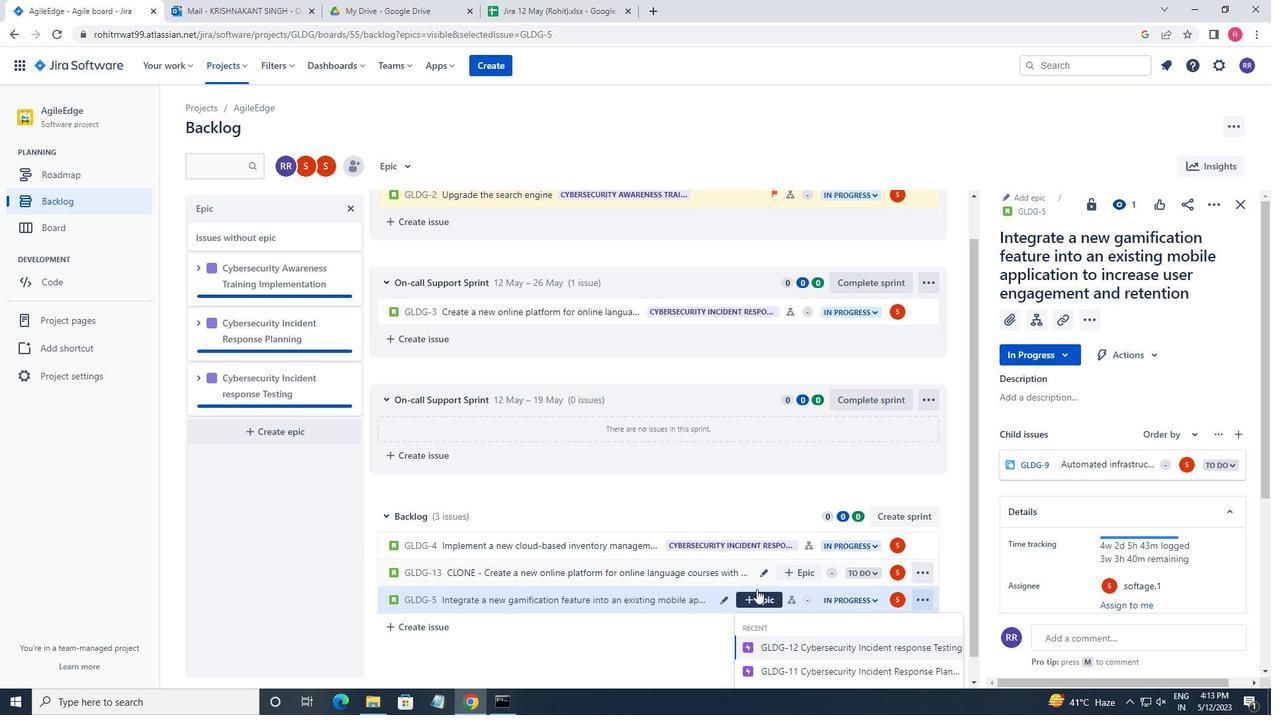 
Action: Mouse moved to (752, 585)
Screenshot: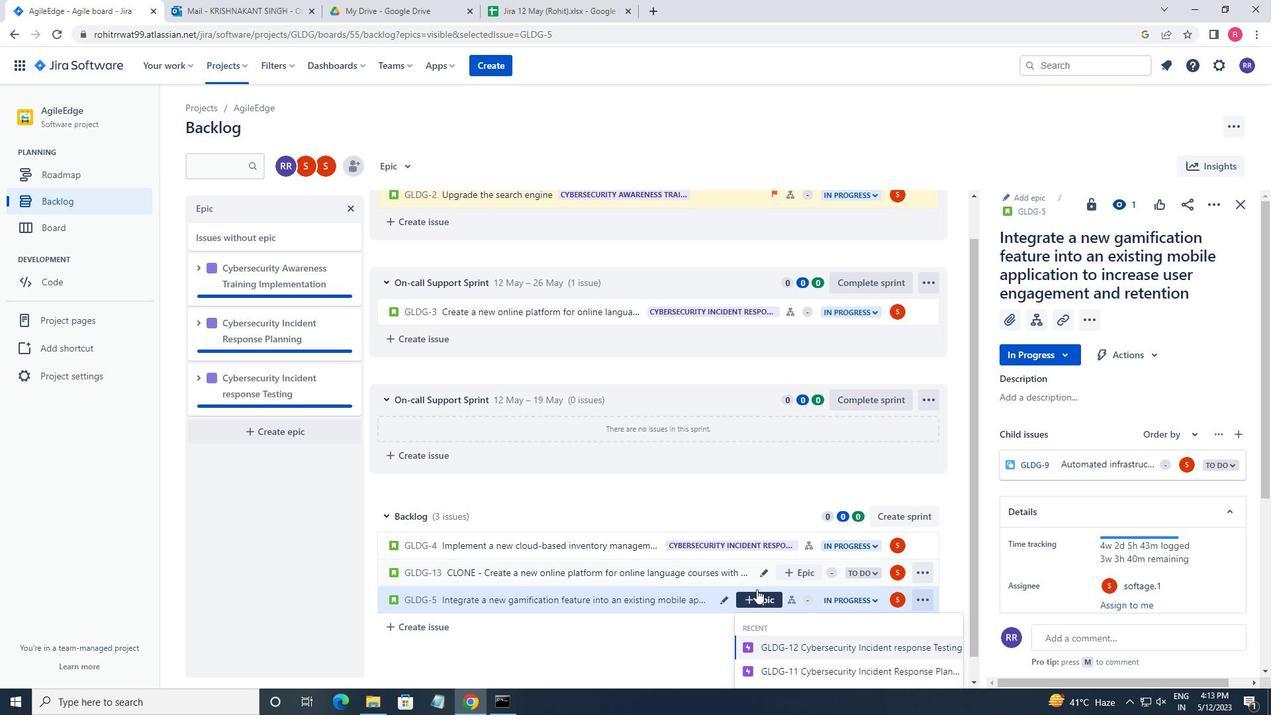 
Action: Mouse scrolled (752, 584) with delta (0, 0)
Screenshot: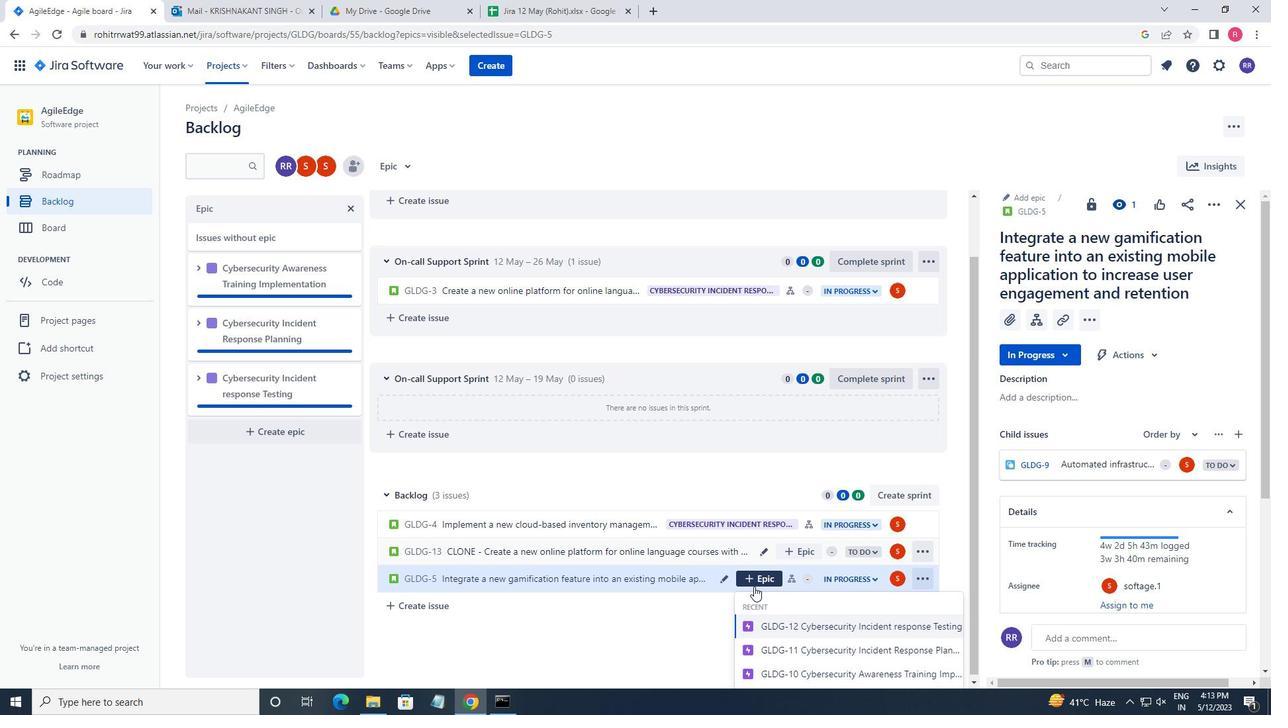 
Action: Mouse moved to (752, 585)
Screenshot: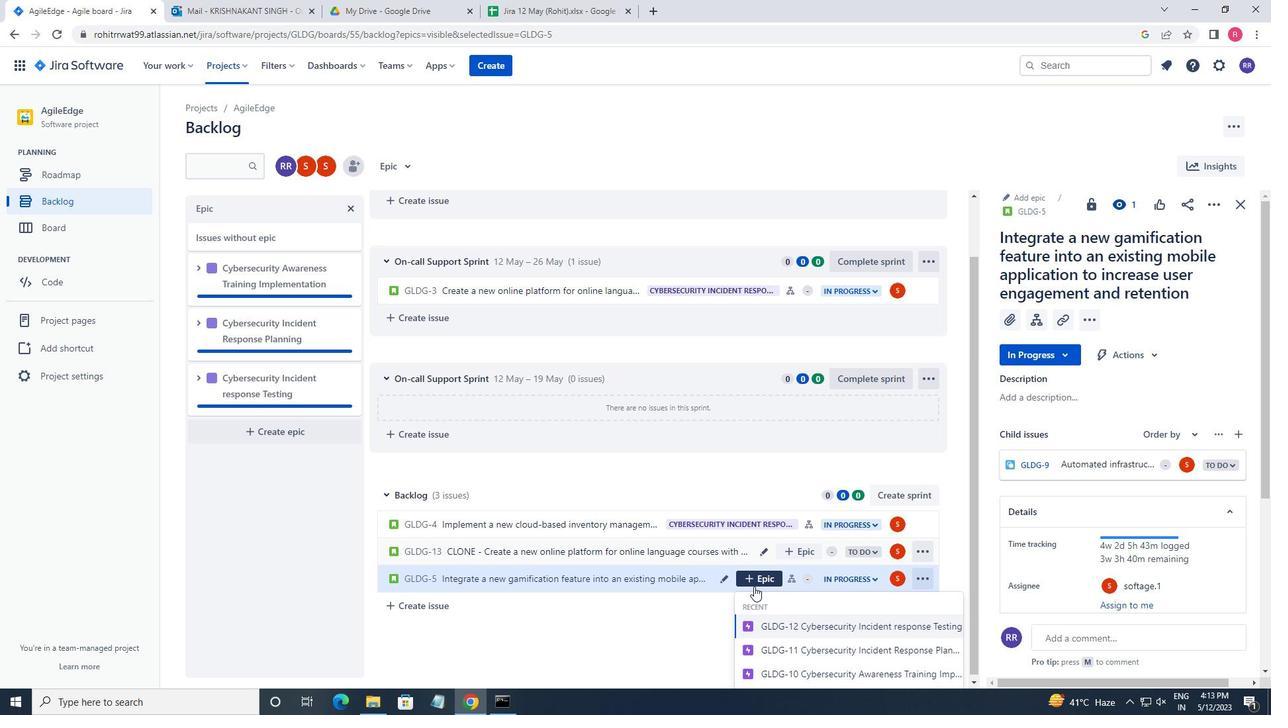 
Action: Mouse scrolled (752, 584) with delta (0, 0)
Screenshot: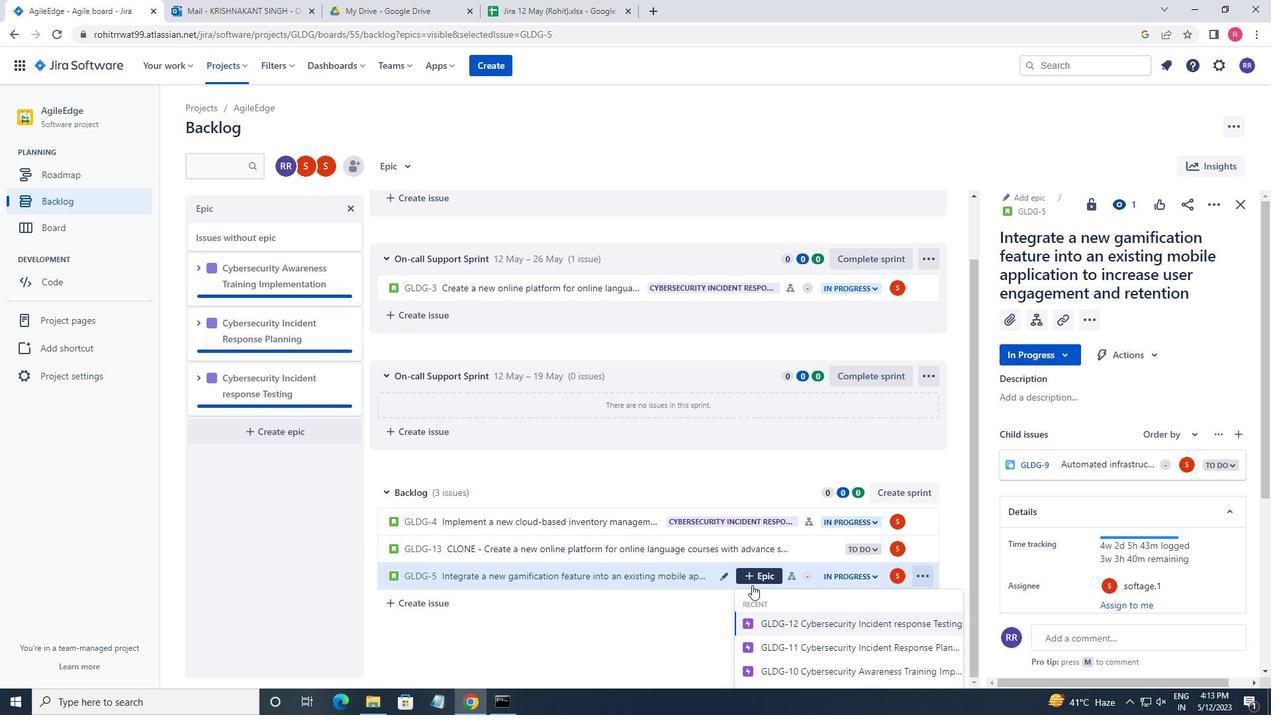 
Action: Mouse scrolled (752, 584) with delta (0, 0)
Screenshot: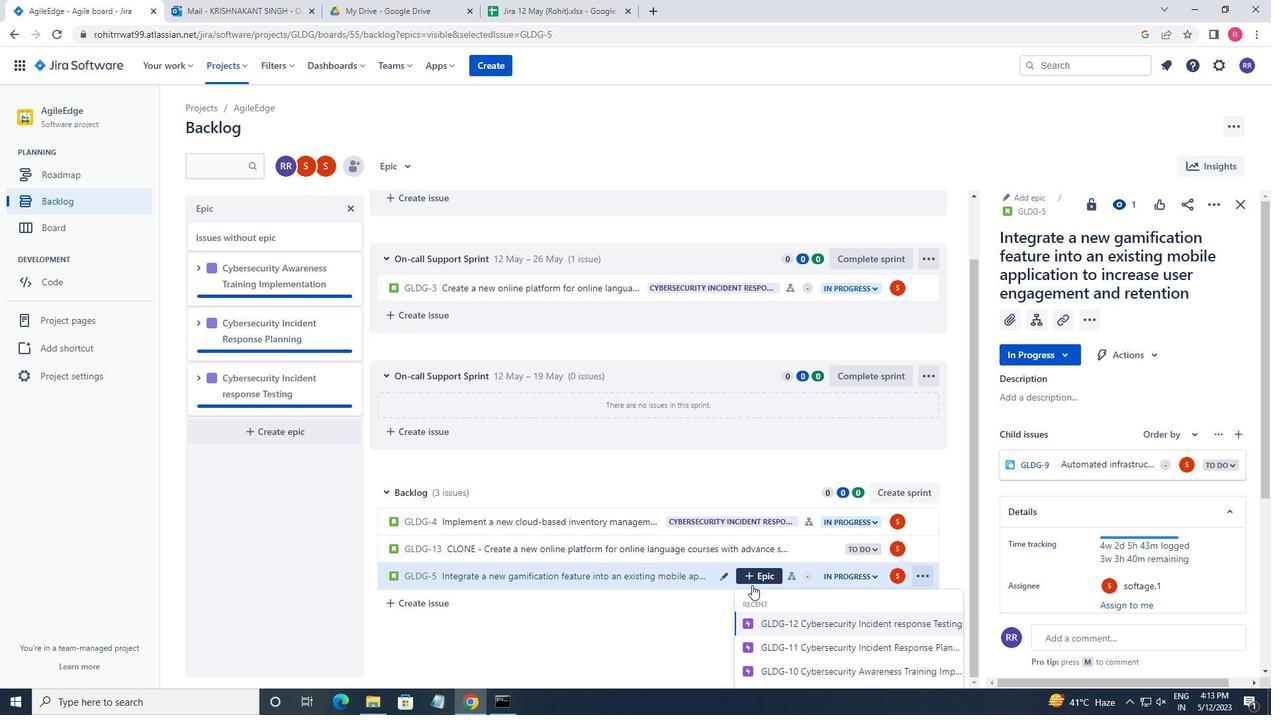 
Action: Mouse moved to (814, 669)
Screenshot: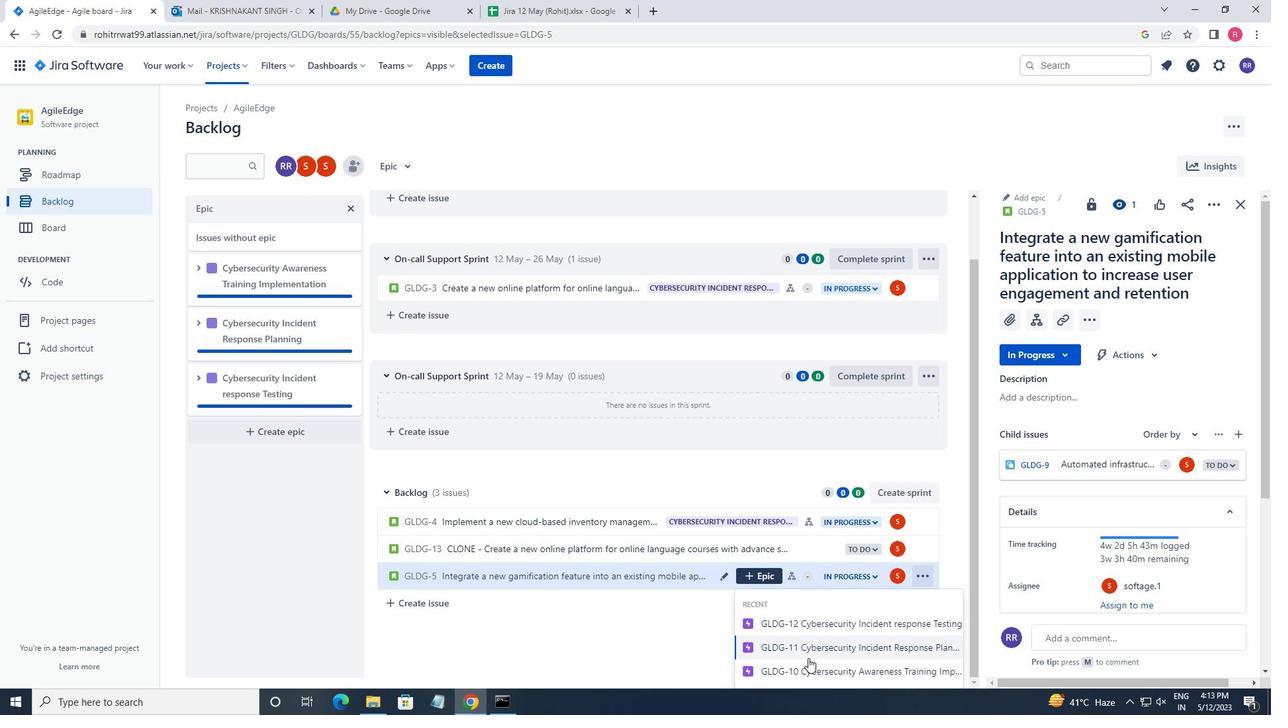 
Action: Mouse pressed left at (814, 669)
Screenshot: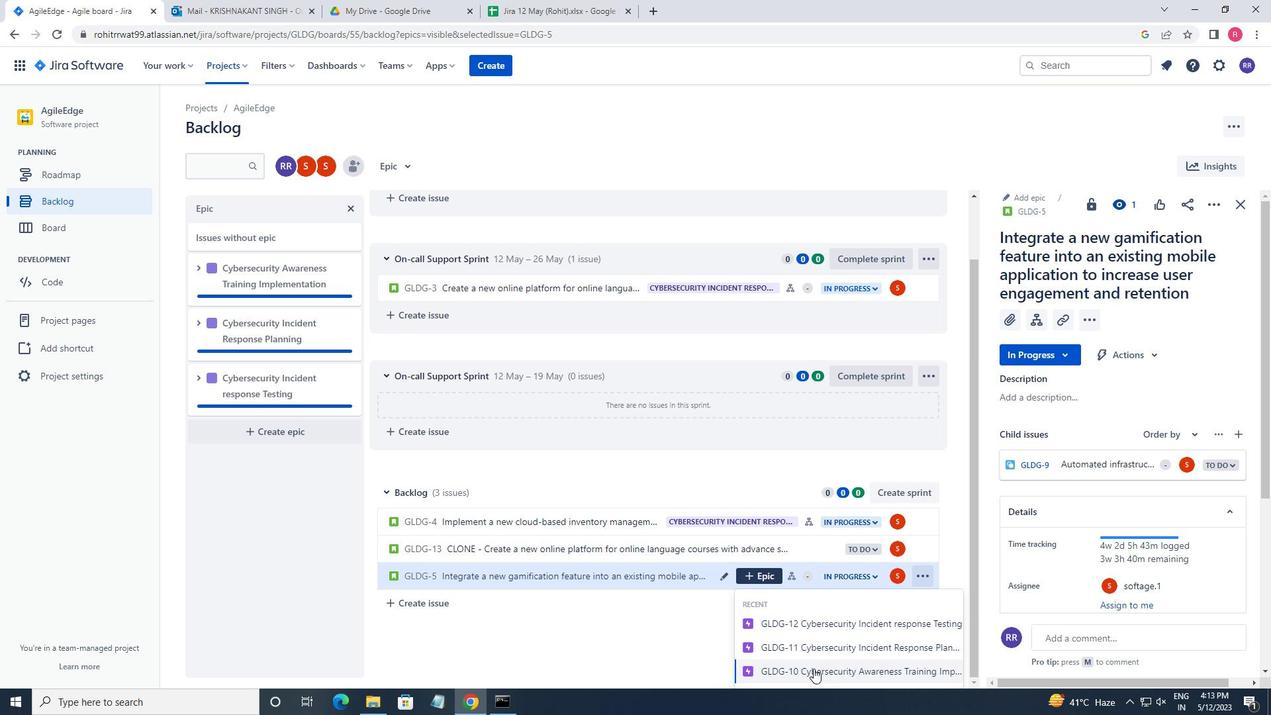 
Action: Mouse moved to (798, 588)
Screenshot: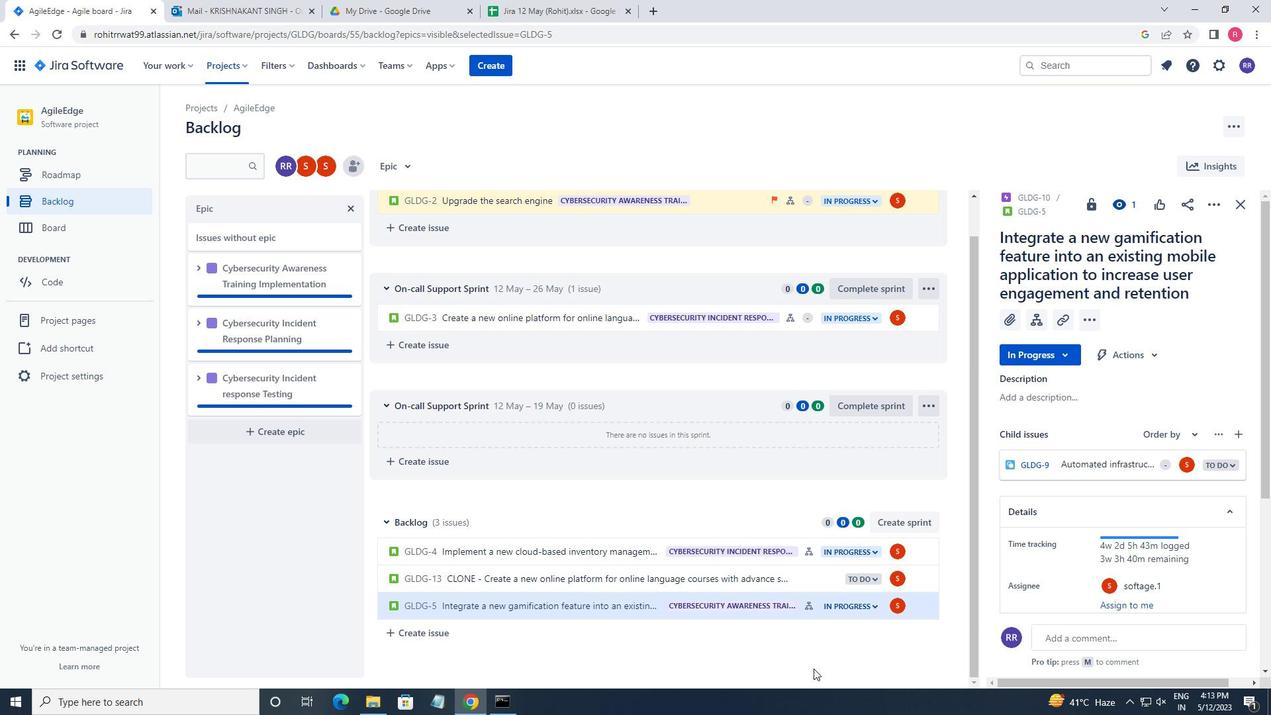 
